Task: Find connections with filter location Bornheim with filter topic #Workwith filter profile language Spanish with filter current company CA/CS/CMA Hiring : Campus and Offcampus  with filter school Indian Institute of Technology, Kharagpur with filter industry Building Finishing Contractors with filter service category Bookkeeping with filter keywords title Preschool Teacher
Action: Mouse moved to (629, 84)
Screenshot: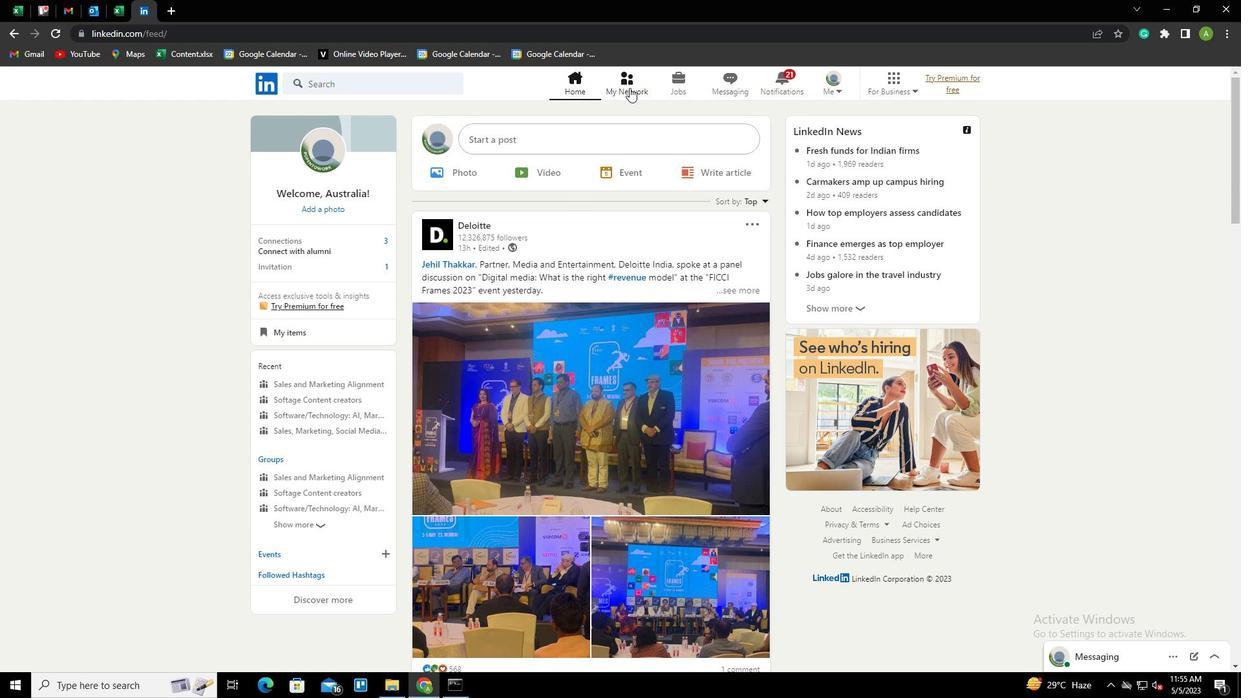 
Action: Mouse pressed left at (629, 84)
Screenshot: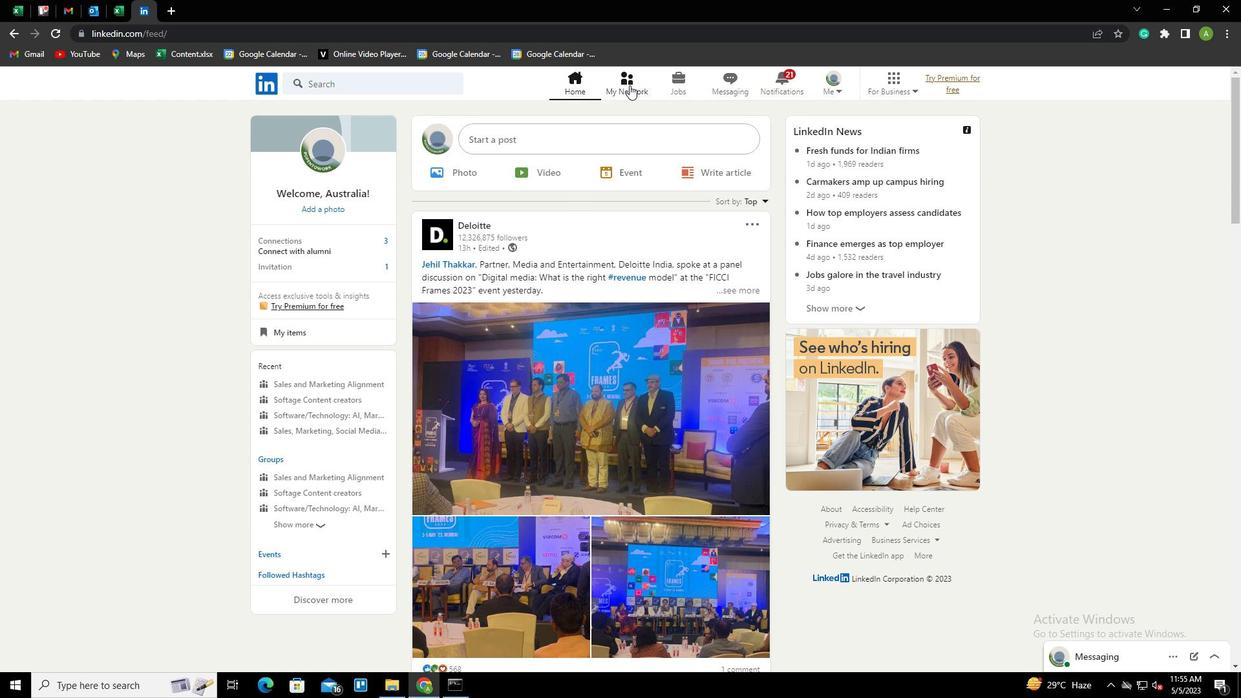 
Action: Mouse moved to (327, 151)
Screenshot: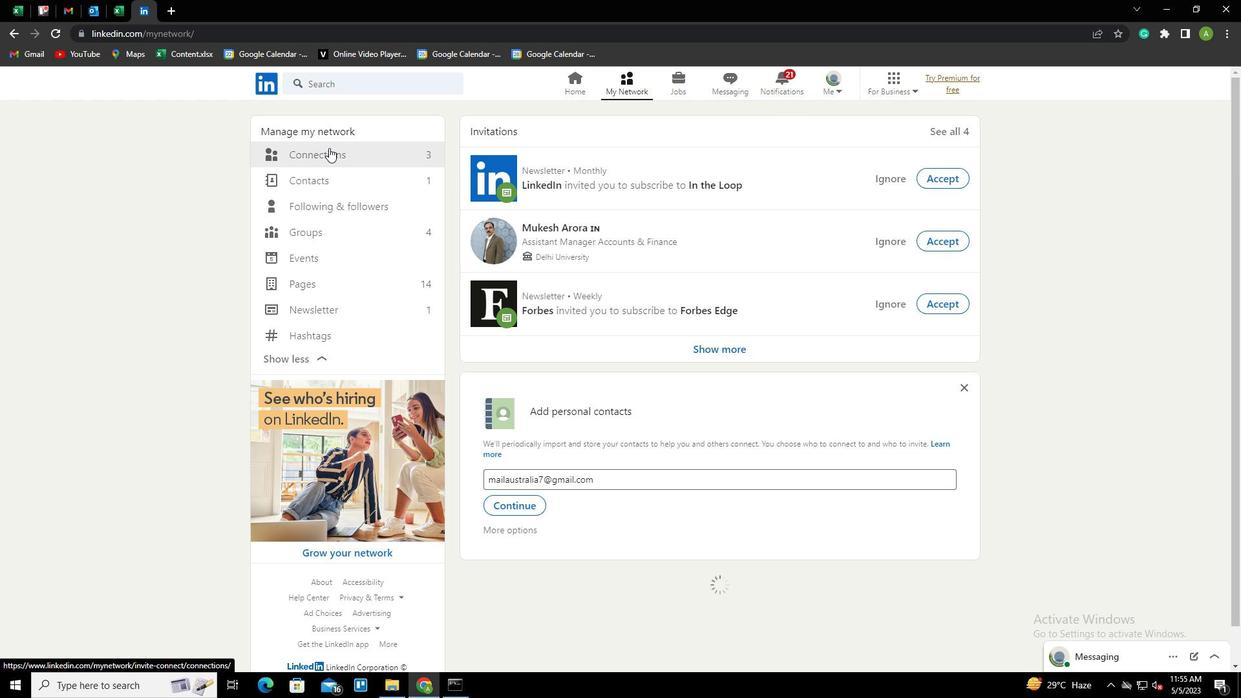 
Action: Mouse pressed left at (327, 151)
Screenshot: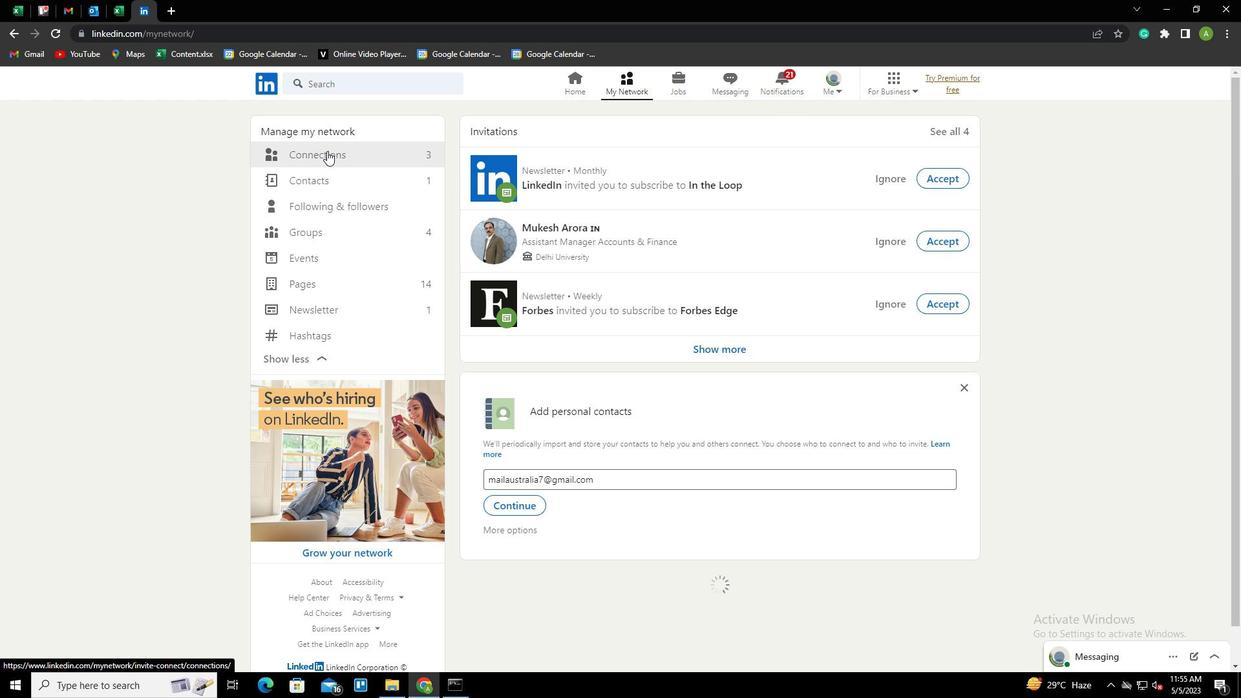 
Action: Mouse moved to (702, 153)
Screenshot: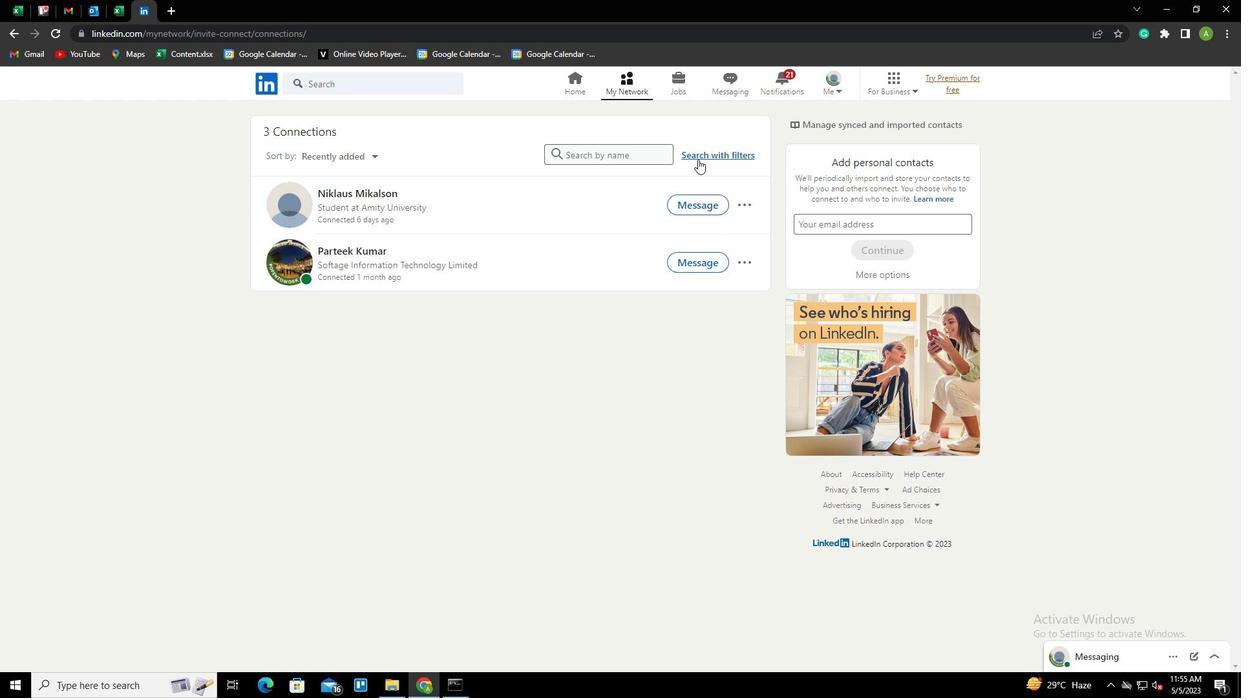
Action: Mouse pressed left at (702, 153)
Screenshot: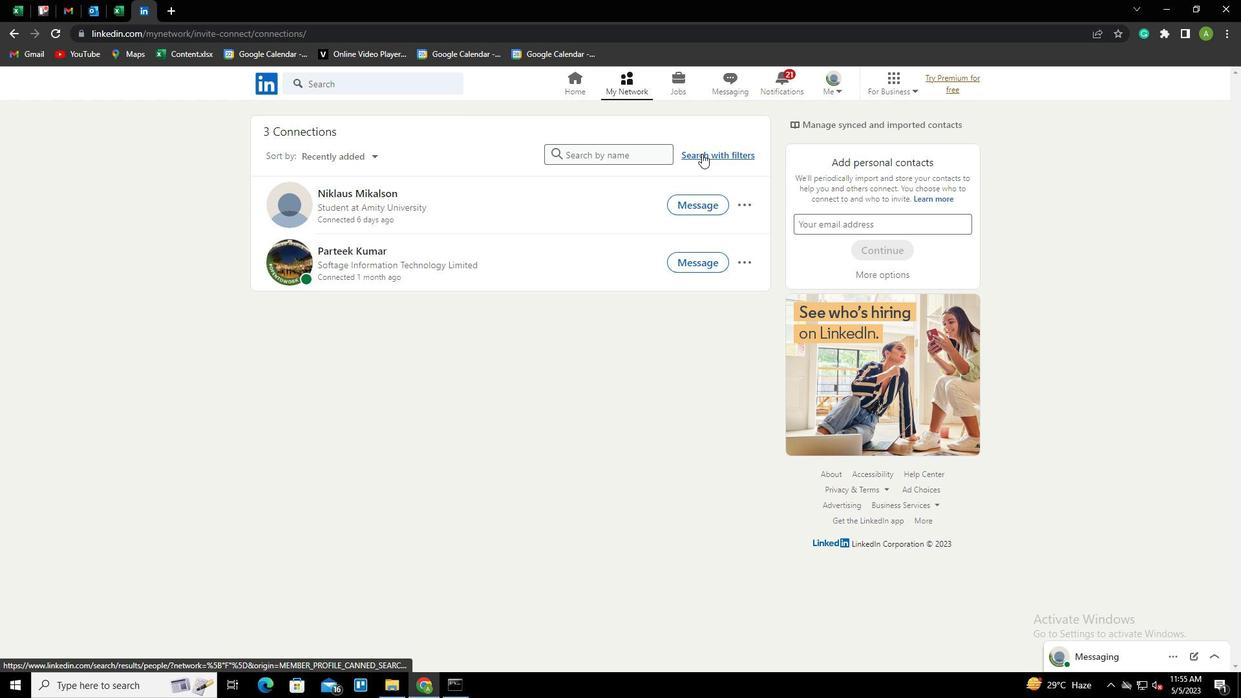 
Action: Mouse moved to (663, 120)
Screenshot: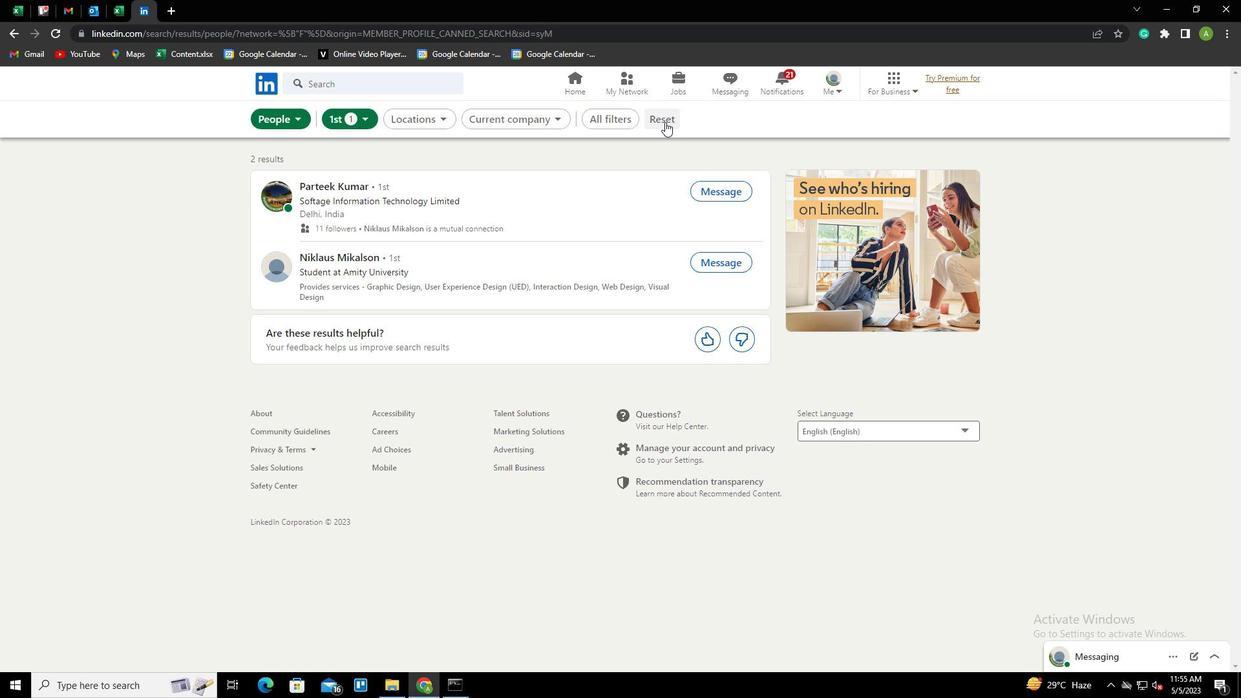 
Action: Mouse pressed left at (663, 120)
Screenshot: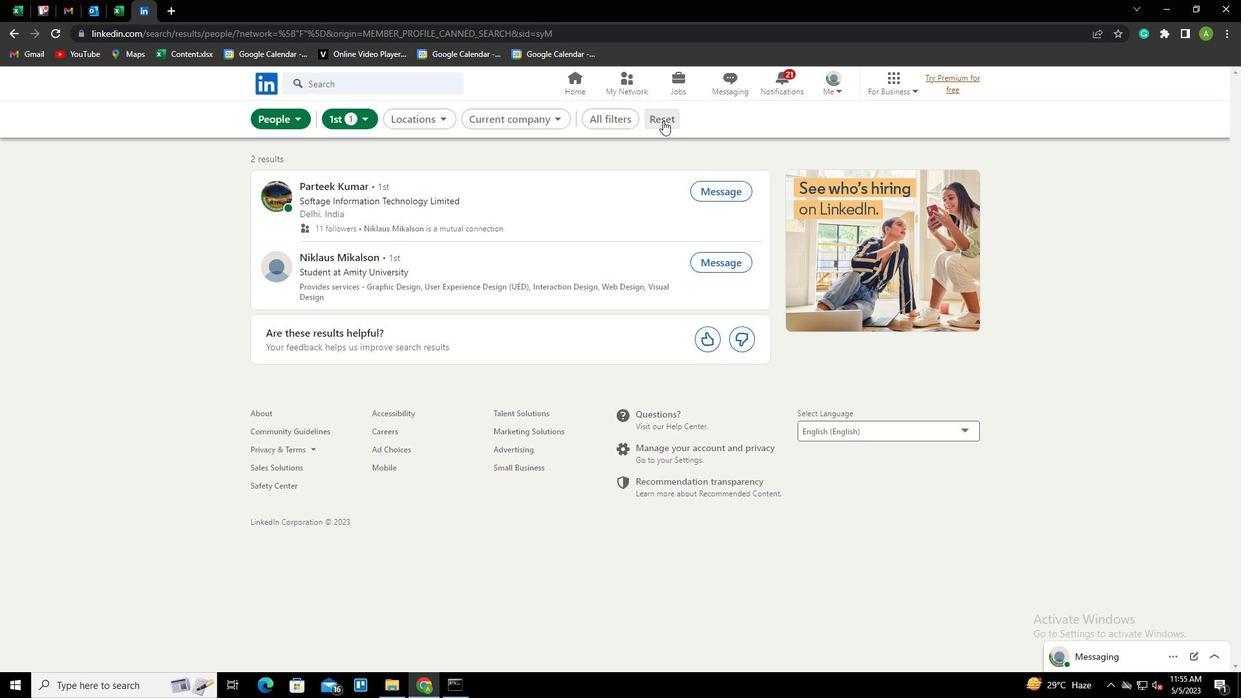 
Action: Mouse moved to (642, 119)
Screenshot: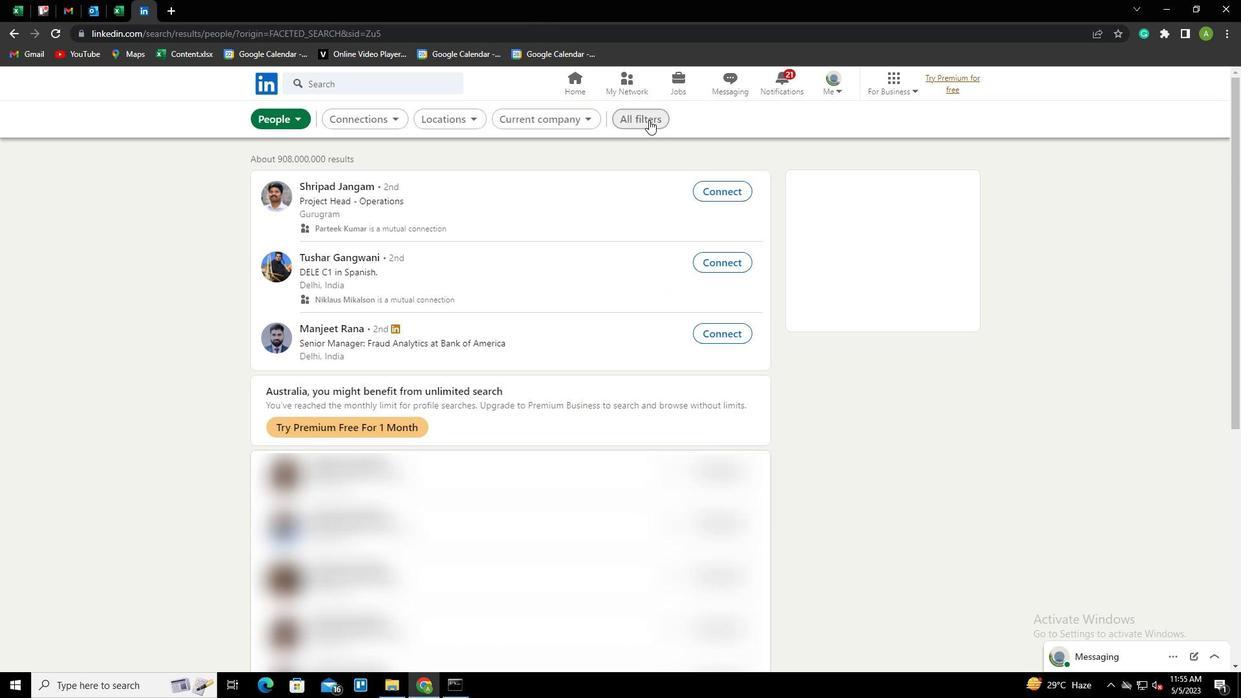 
Action: Mouse pressed left at (642, 119)
Screenshot: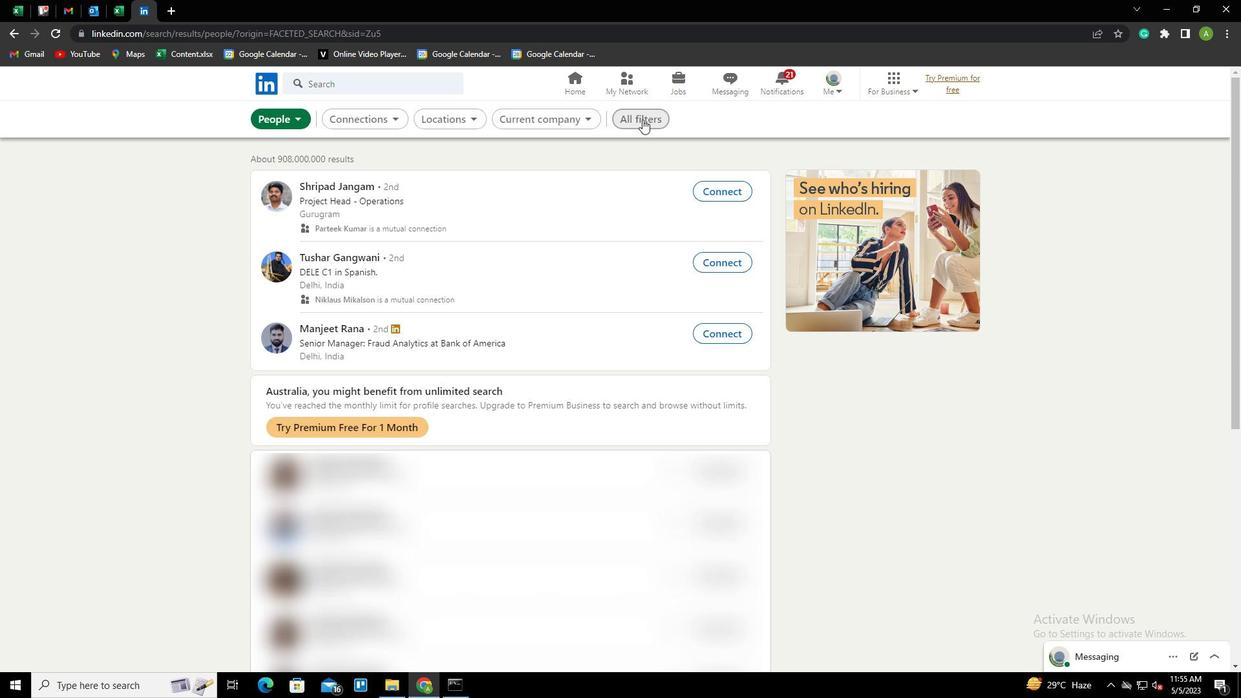 
Action: Mouse moved to (1042, 370)
Screenshot: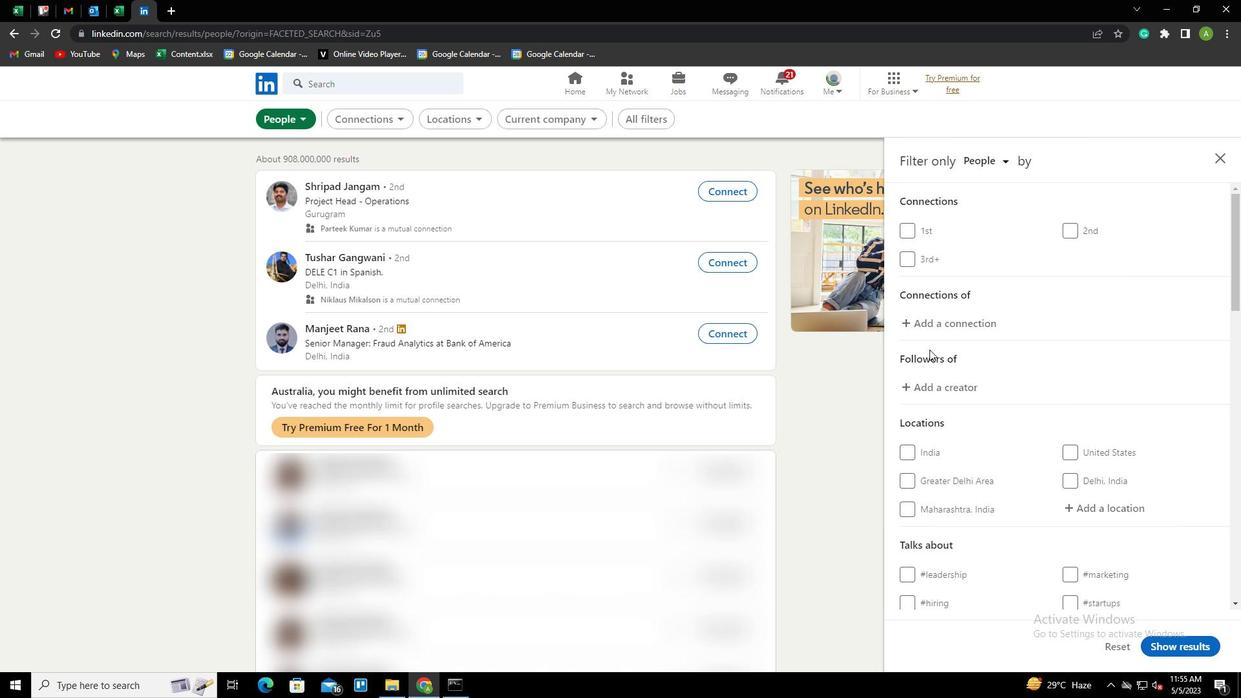 
Action: Mouse scrolled (1042, 369) with delta (0, 0)
Screenshot: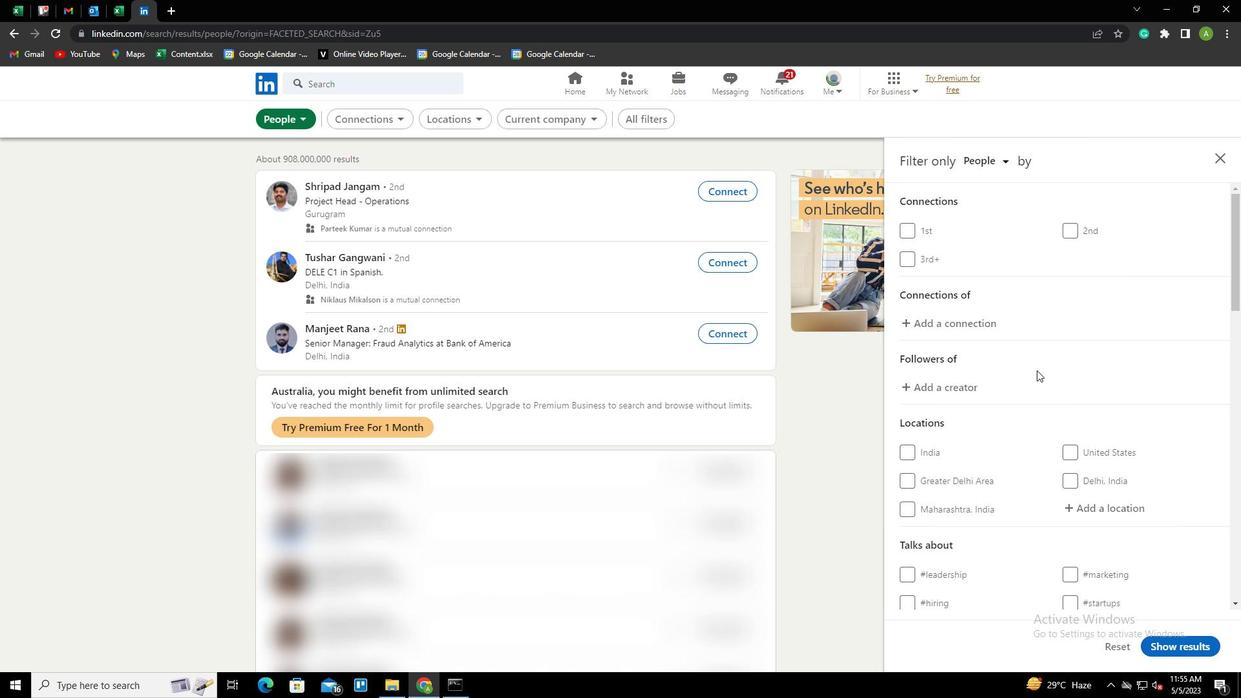 
Action: Mouse scrolled (1042, 369) with delta (0, 0)
Screenshot: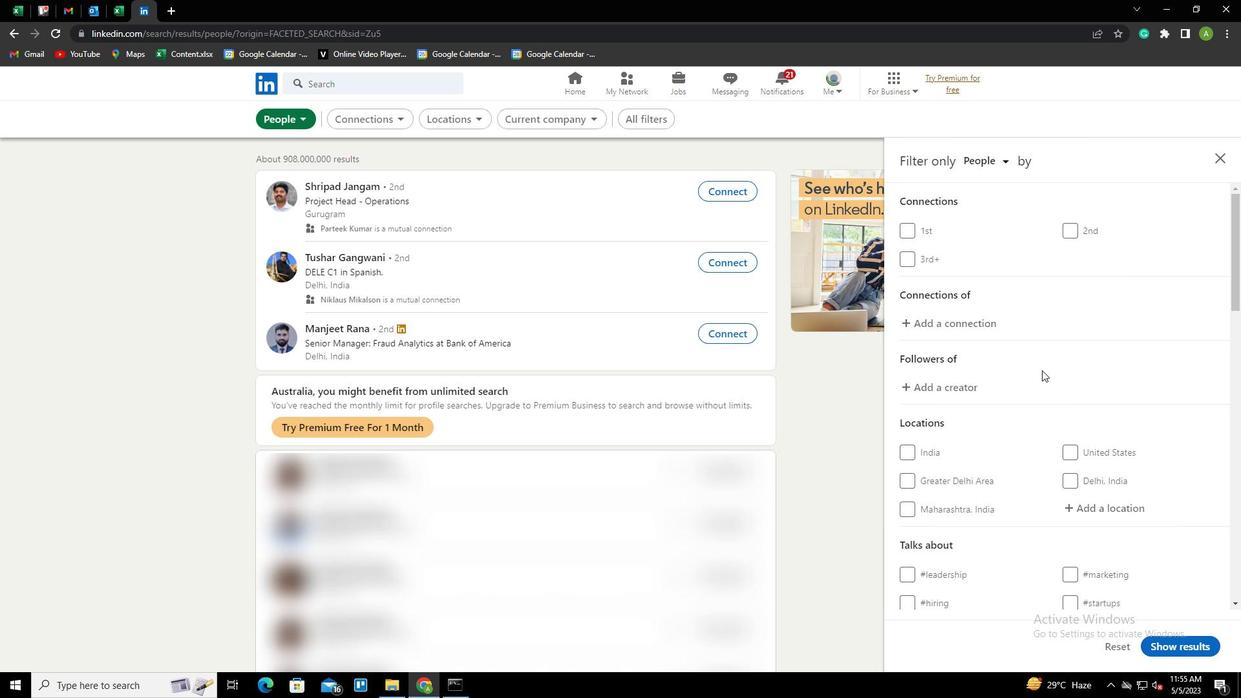 
Action: Mouse moved to (1081, 376)
Screenshot: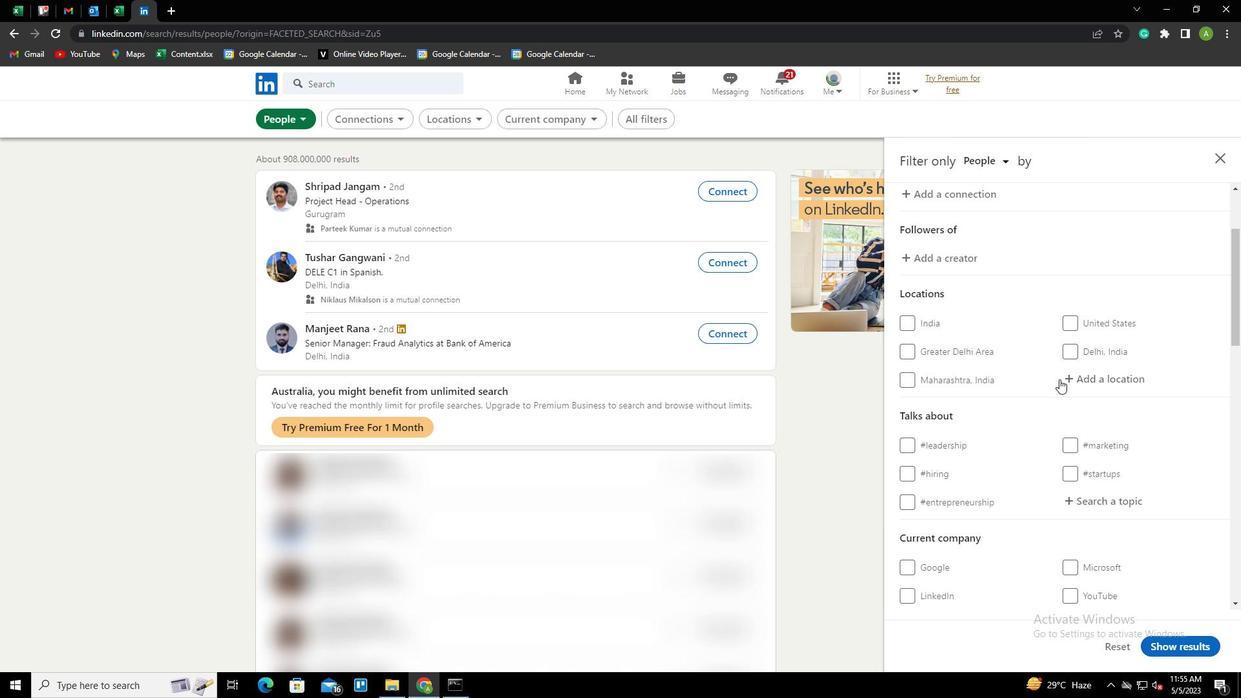
Action: Mouse pressed left at (1081, 376)
Screenshot: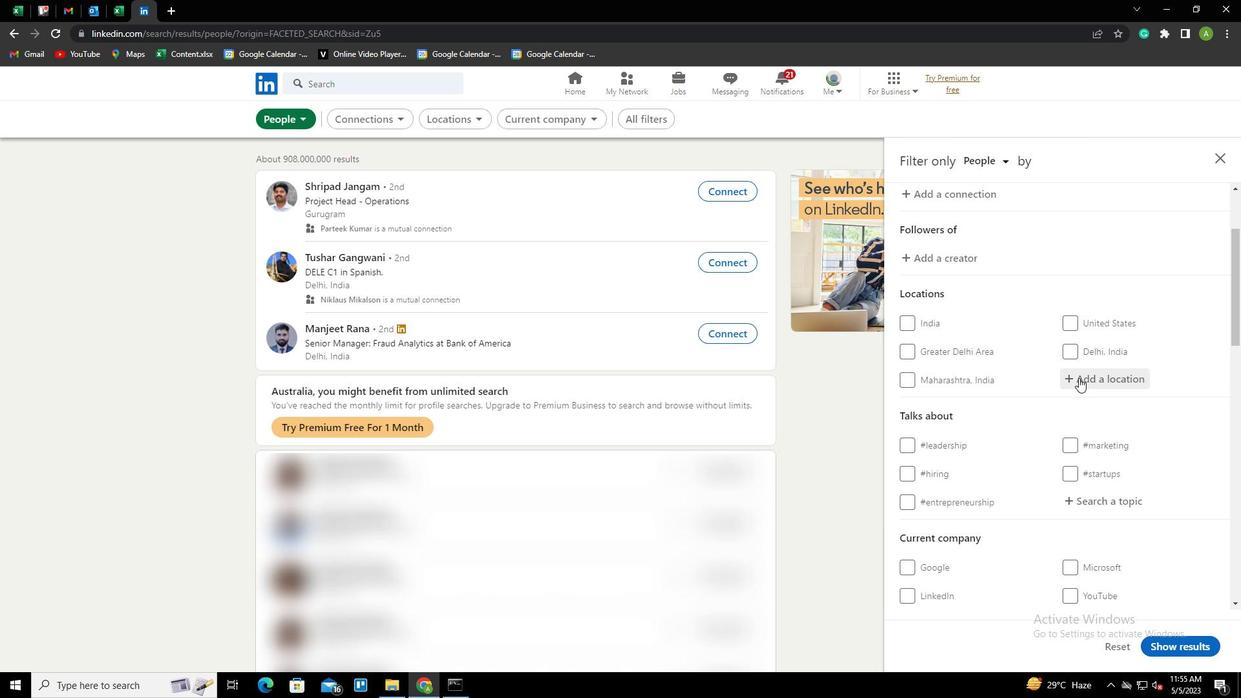 
Action: Key pressed <Key.shift>BARNGEIM<Key.left><Key.left><Key.left><Key.backspace>H
Screenshot: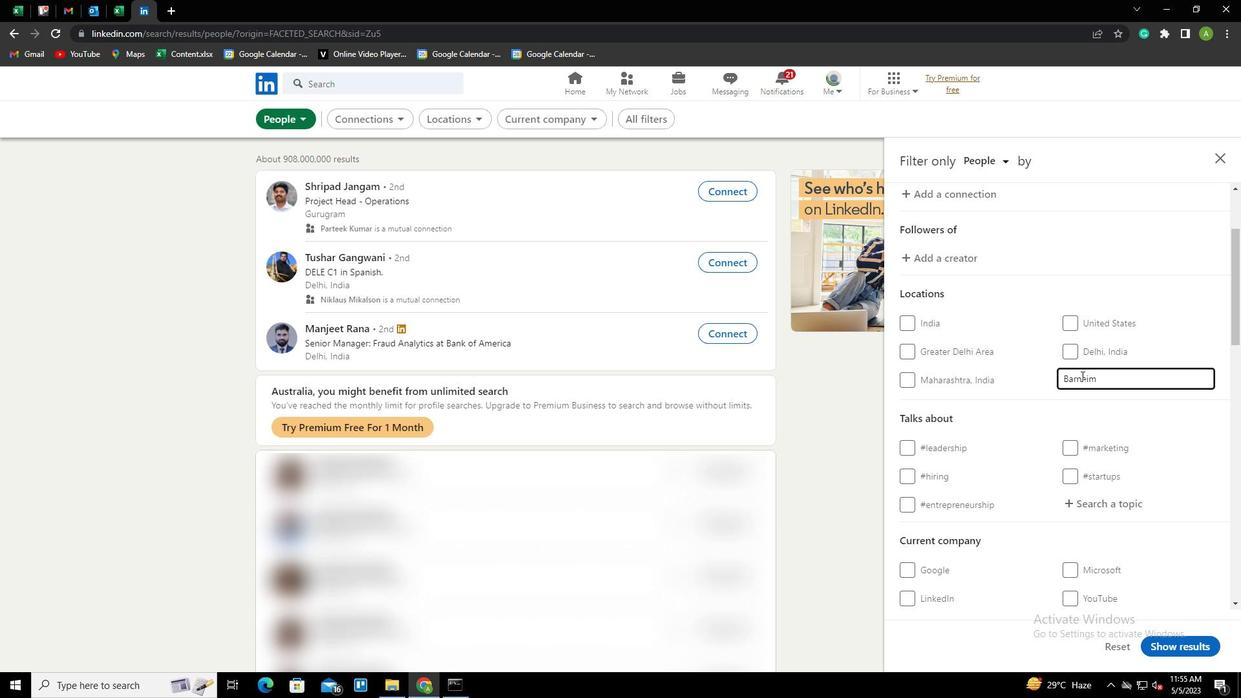 
Action: Mouse moved to (1203, 426)
Screenshot: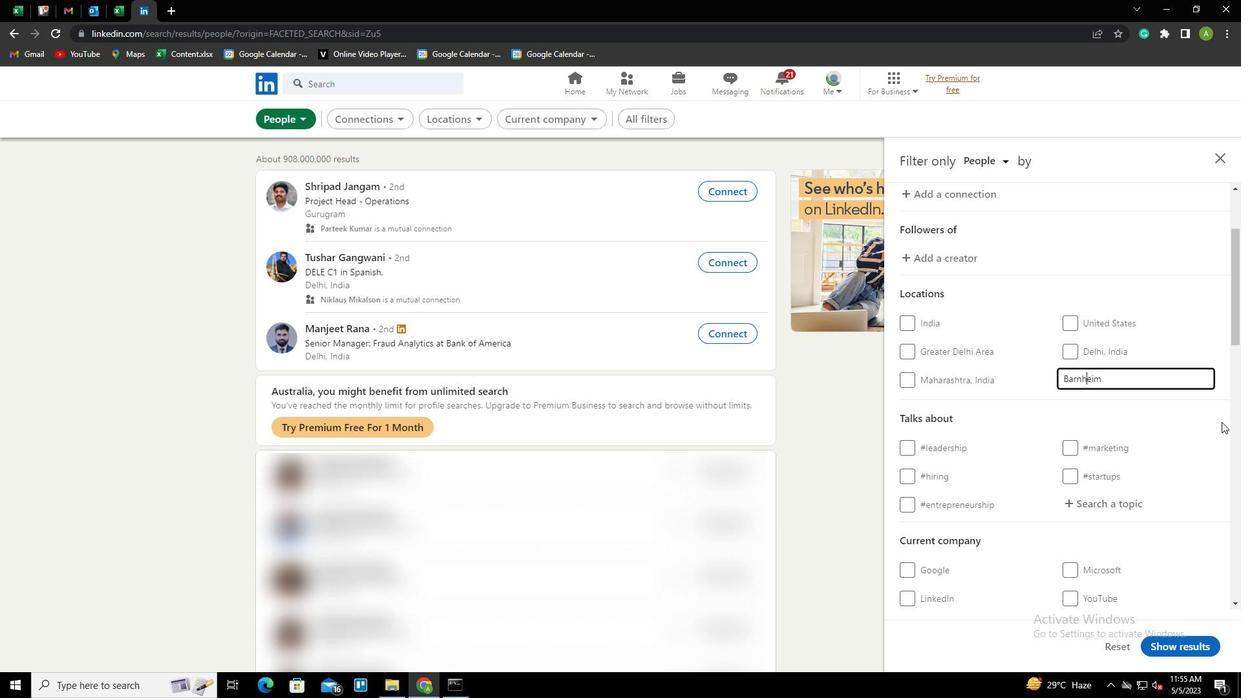 
Action: Mouse pressed left at (1203, 426)
Screenshot: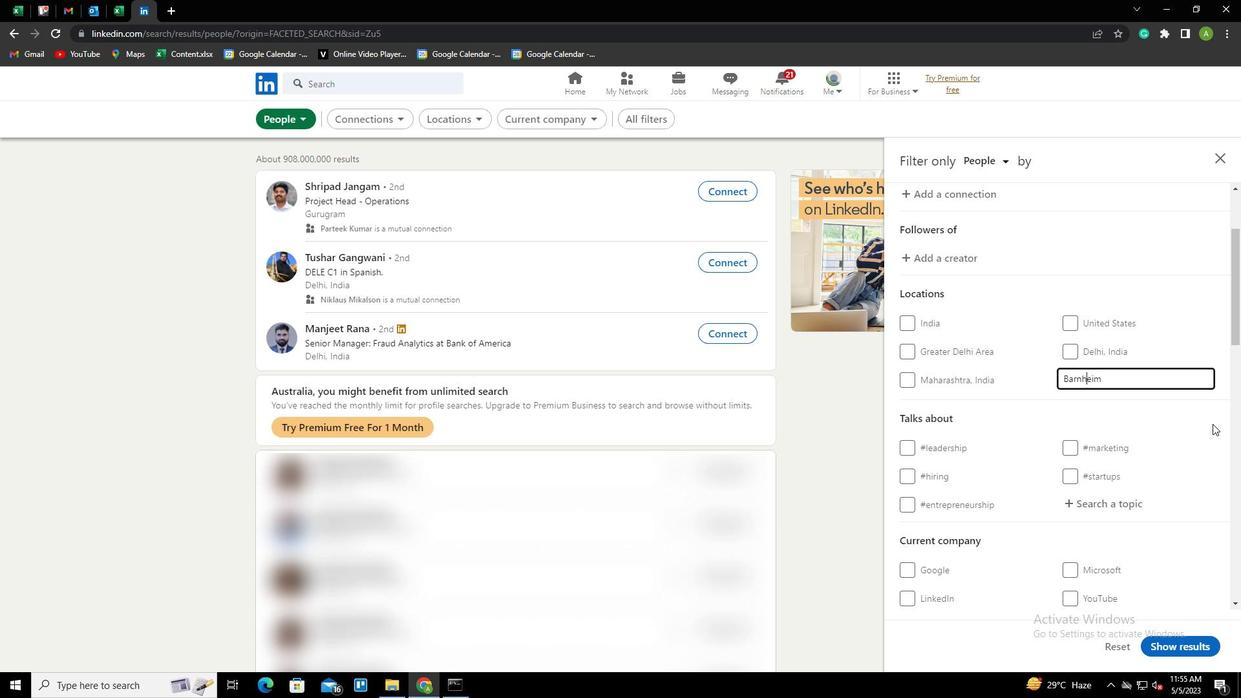 
Action: Mouse moved to (1112, 506)
Screenshot: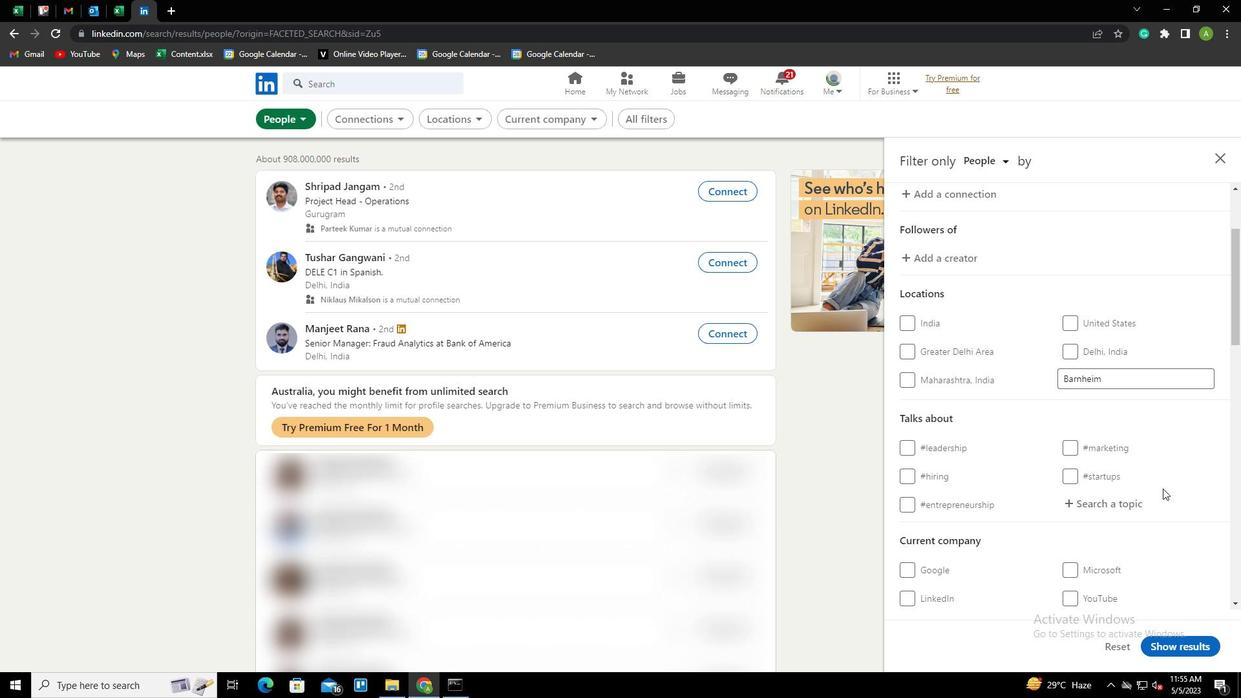 
Action: Mouse pressed left at (1112, 506)
Screenshot: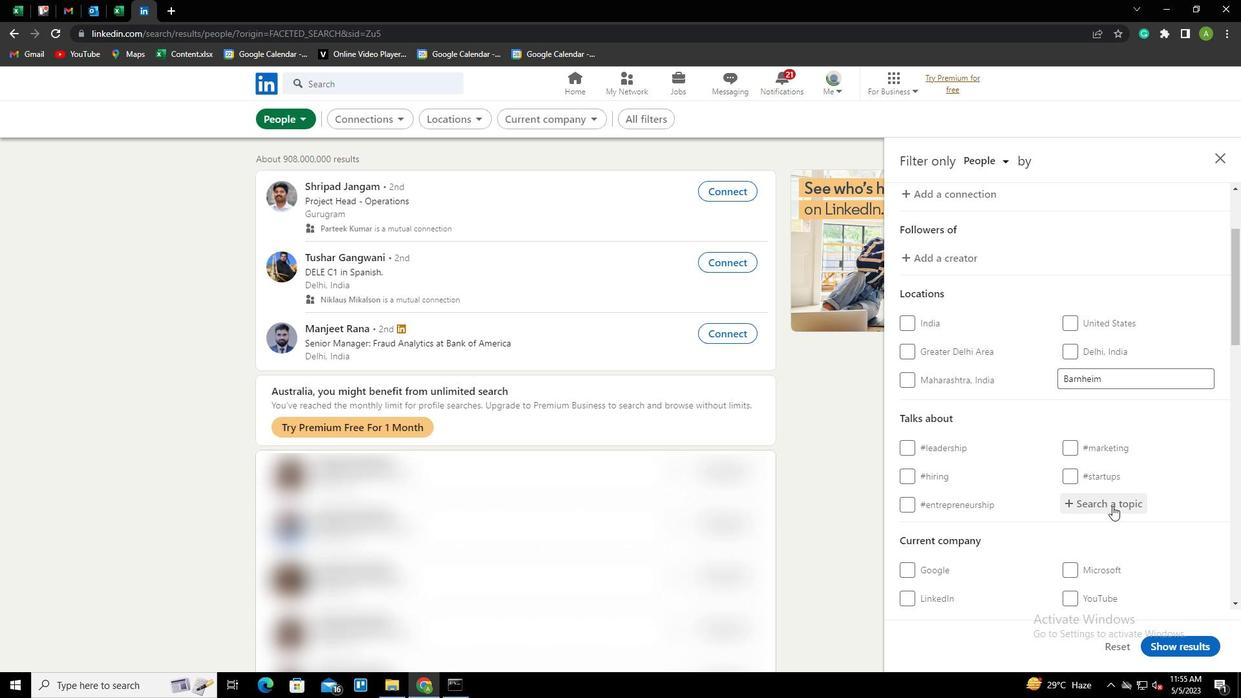 
Action: Key pressed WORK<Key.down><Key.enter>
Screenshot: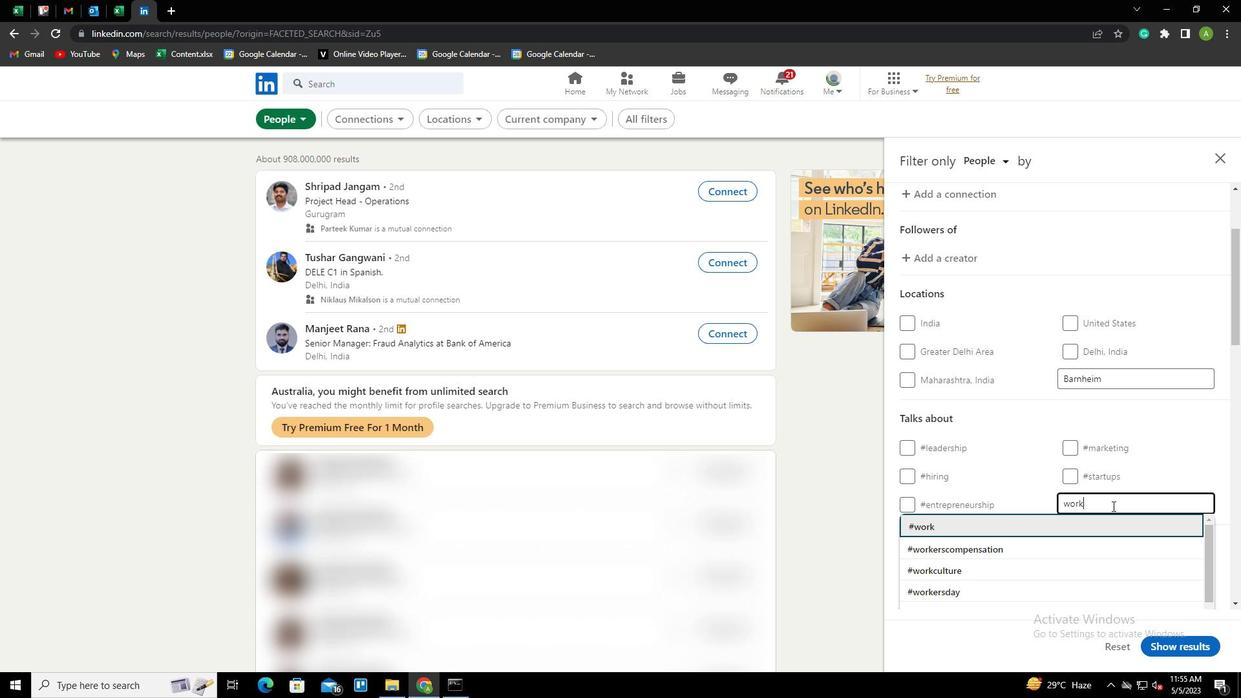 
Action: Mouse scrolled (1112, 505) with delta (0, 0)
Screenshot: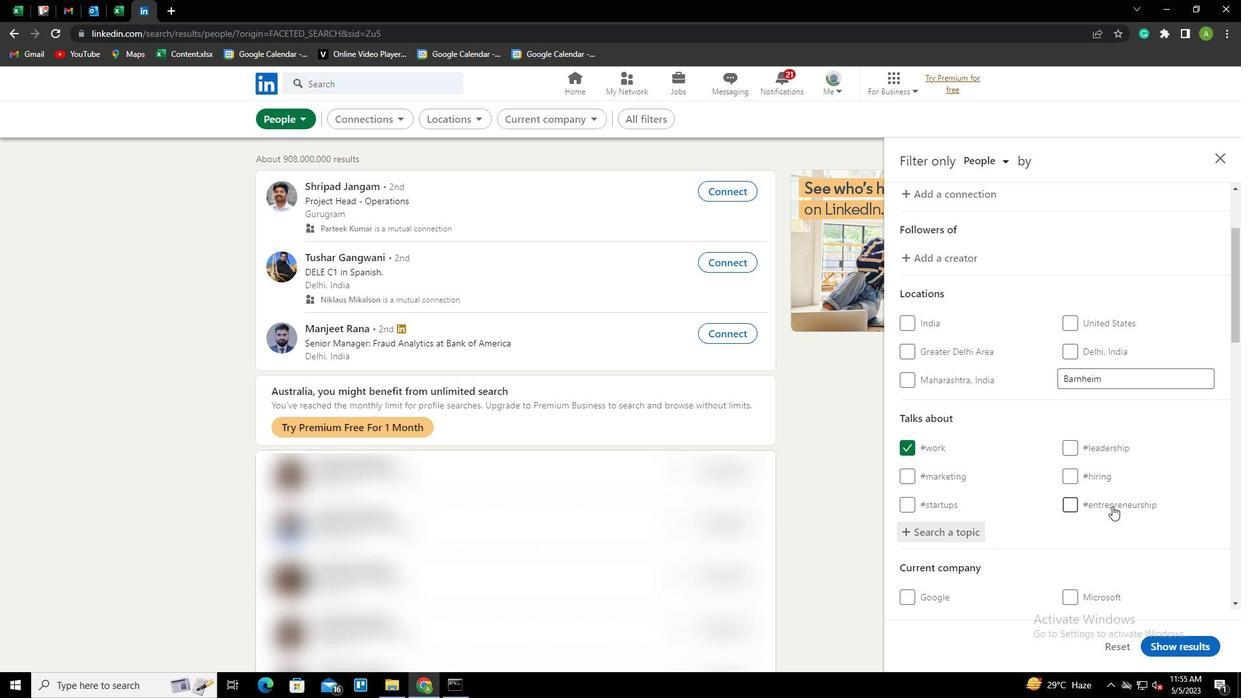 
Action: Mouse scrolled (1112, 505) with delta (0, 0)
Screenshot: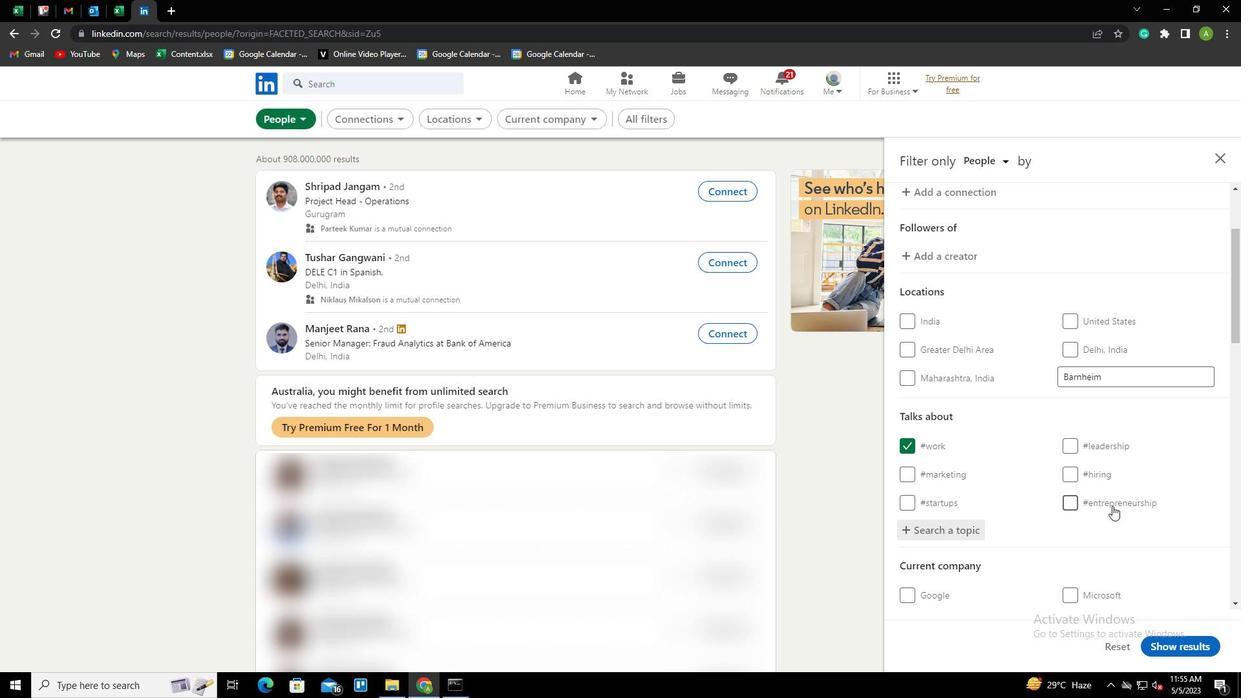 
Action: Mouse scrolled (1112, 505) with delta (0, 0)
Screenshot: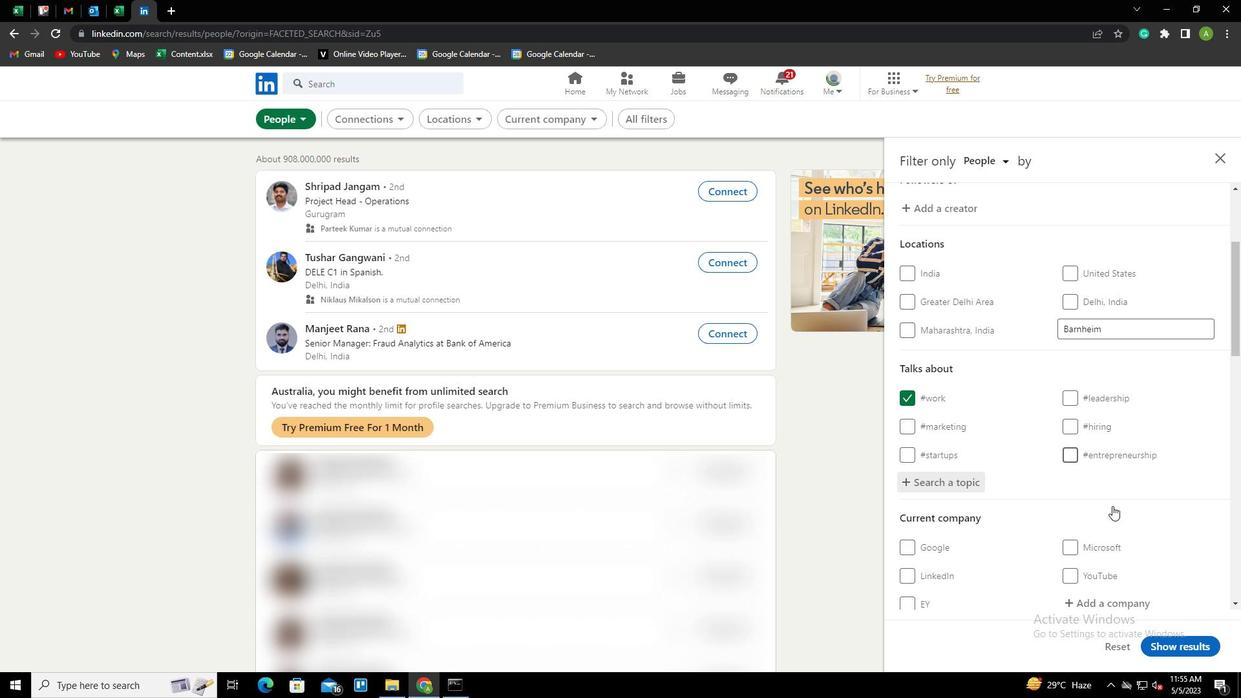 
Action: Mouse scrolled (1112, 505) with delta (0, 0)
Screenshot: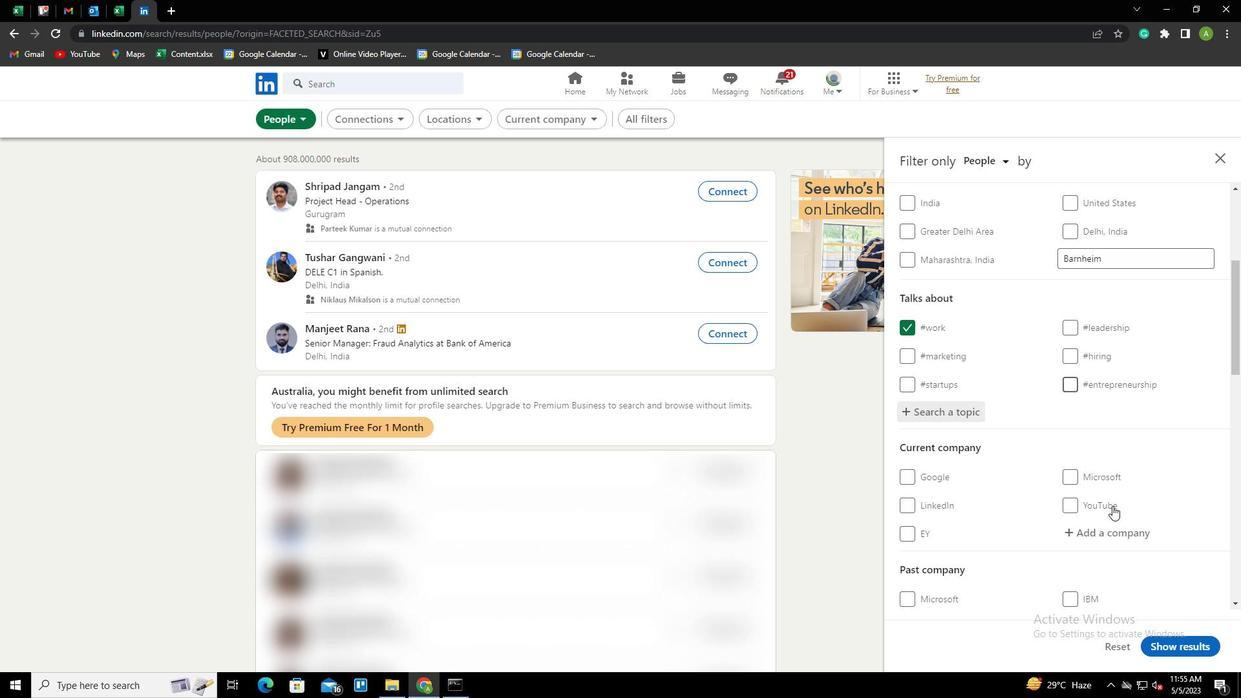 
Action: Mouse scrolled (1112, 505) with delta (0, 0)
Screenshot: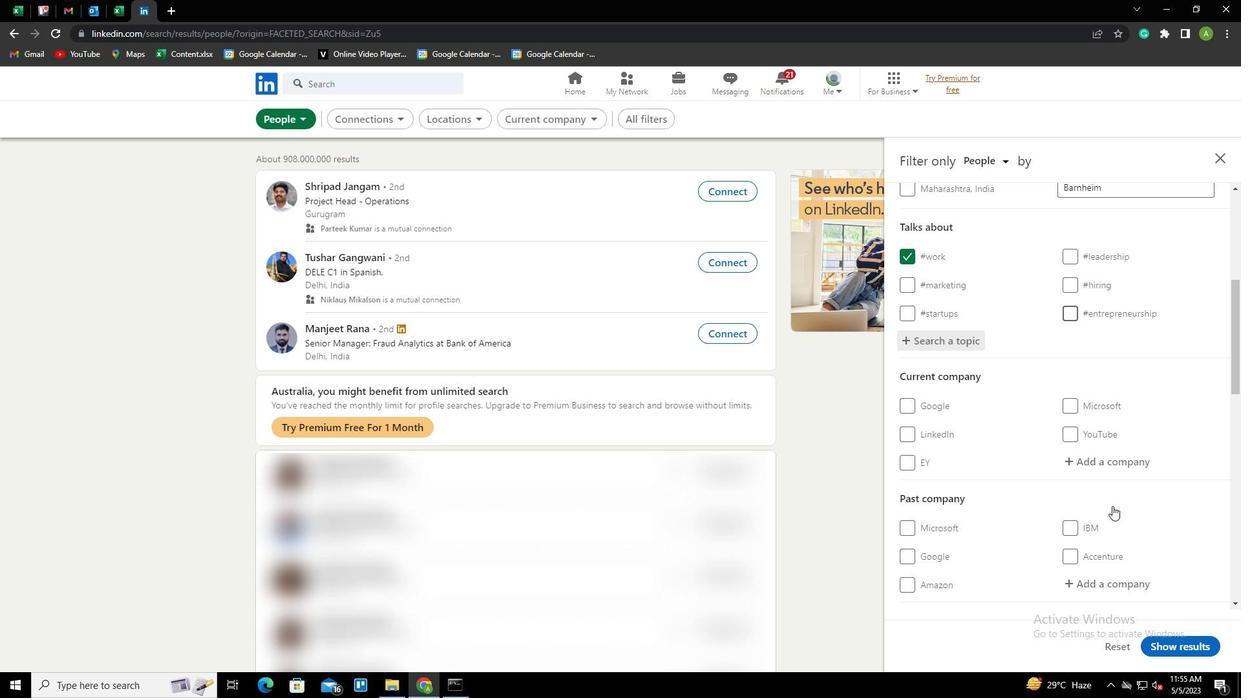 
Action: Mouse scrolled (1112, 505) with delta (0, 0)
Screenshot: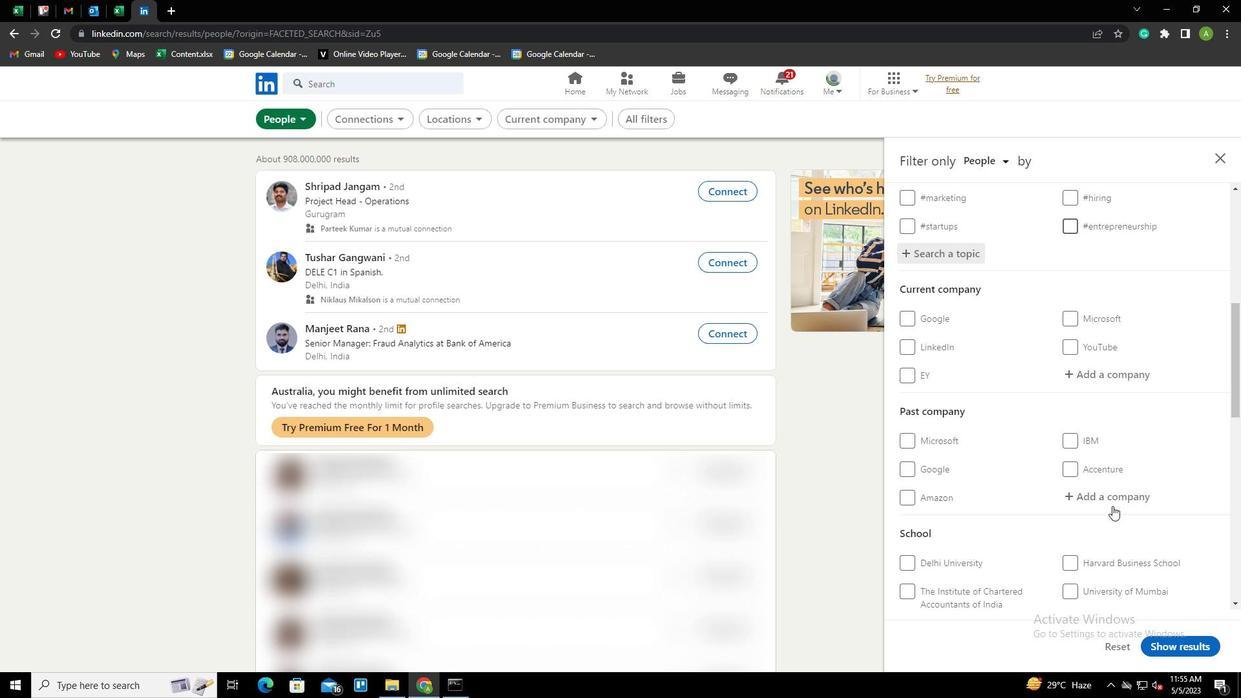 
Action: Mouse scrolled (1112, 505) with delta (0, 0)
Screenshot: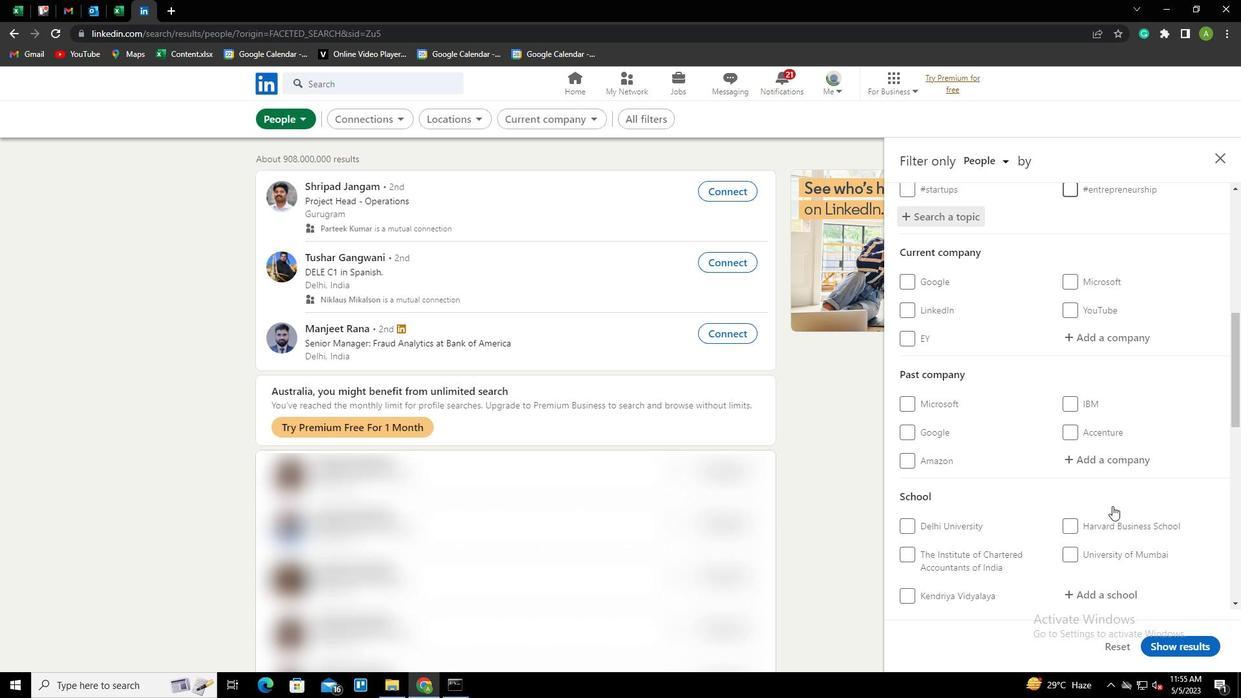 
Action: Mouse scrolled (1112, 505) with delta (0, 0)
Screenshot: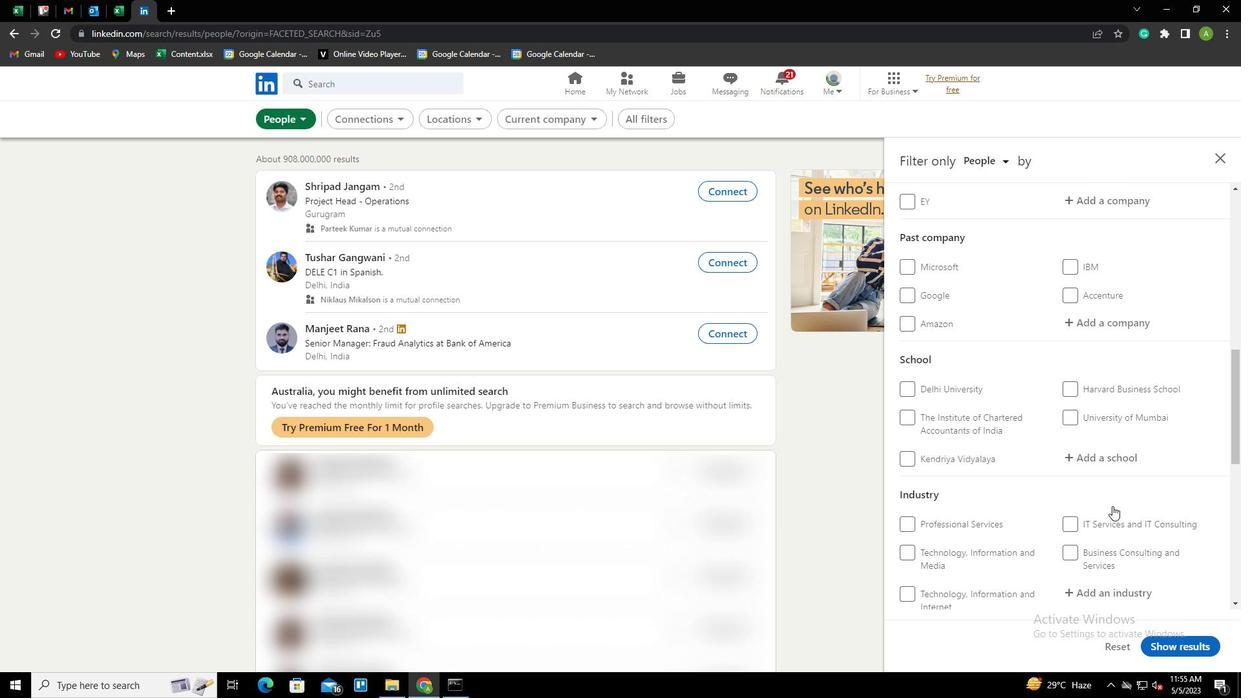 
Action: Mouse scrolled (1112, 505) with delta (0, 0)
Screenshot: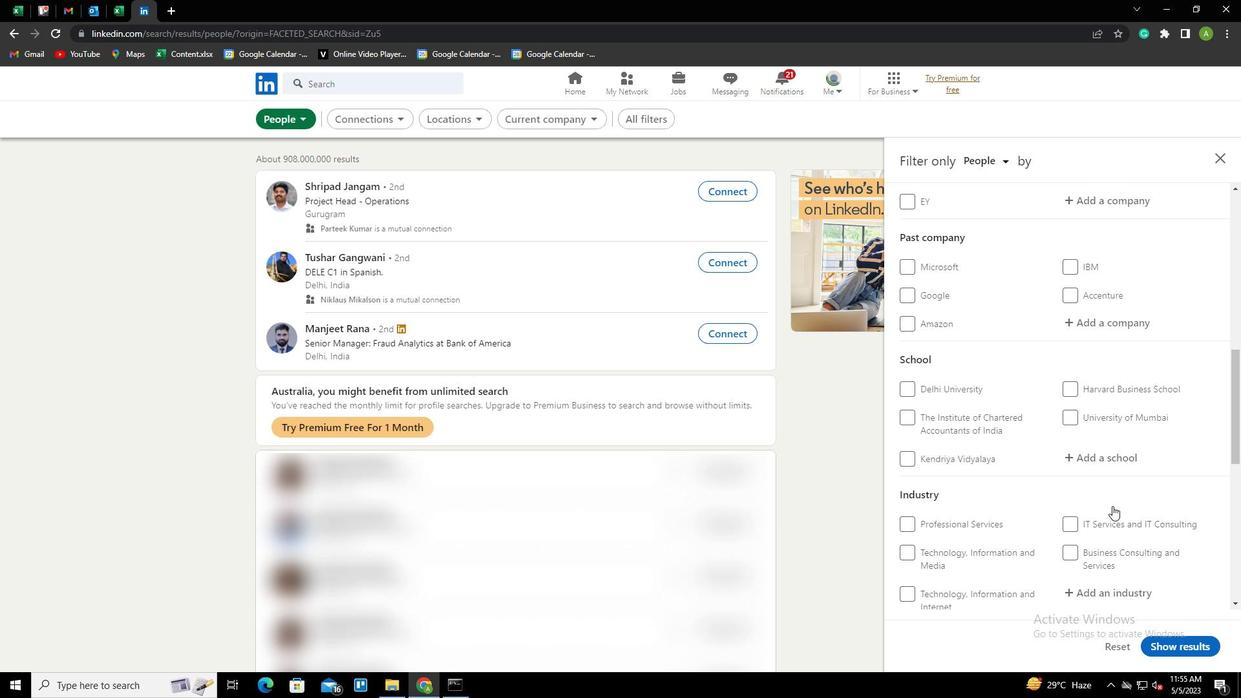 
Action: Mouse scrolled (1112, 505) with delta (0, 0)
Screenshot: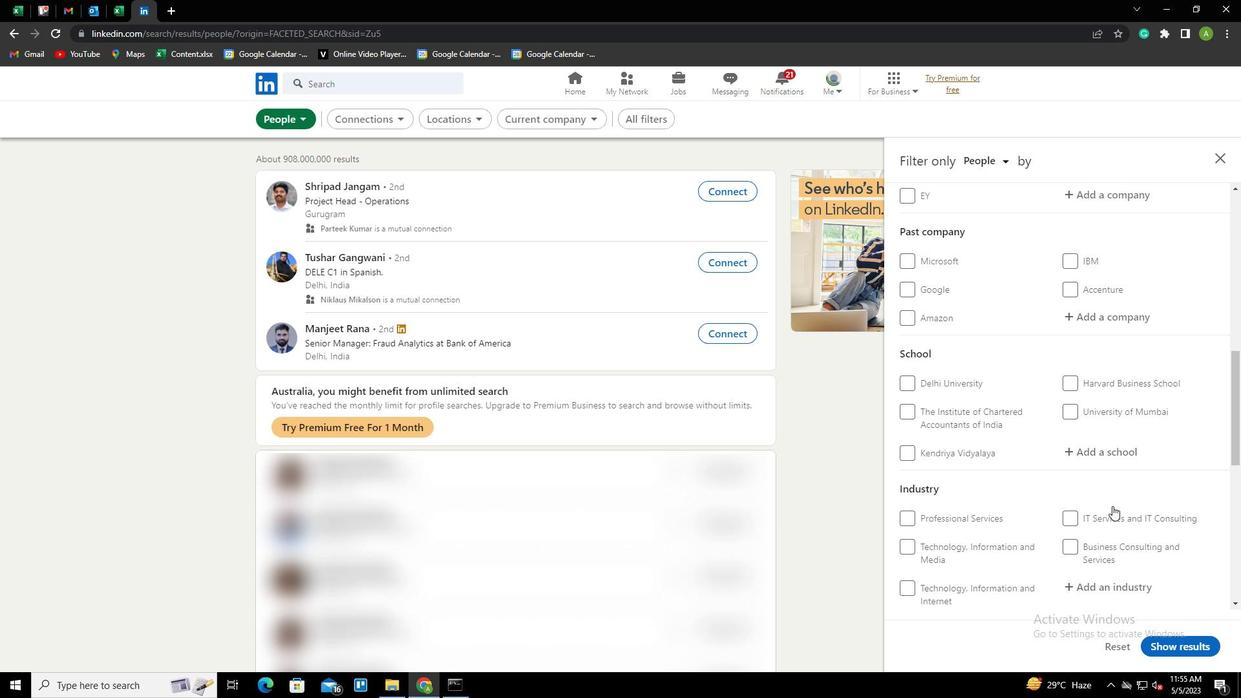 
Action: Mouse scrolled (1112, 505) with delta (0, 0)
Screenshot: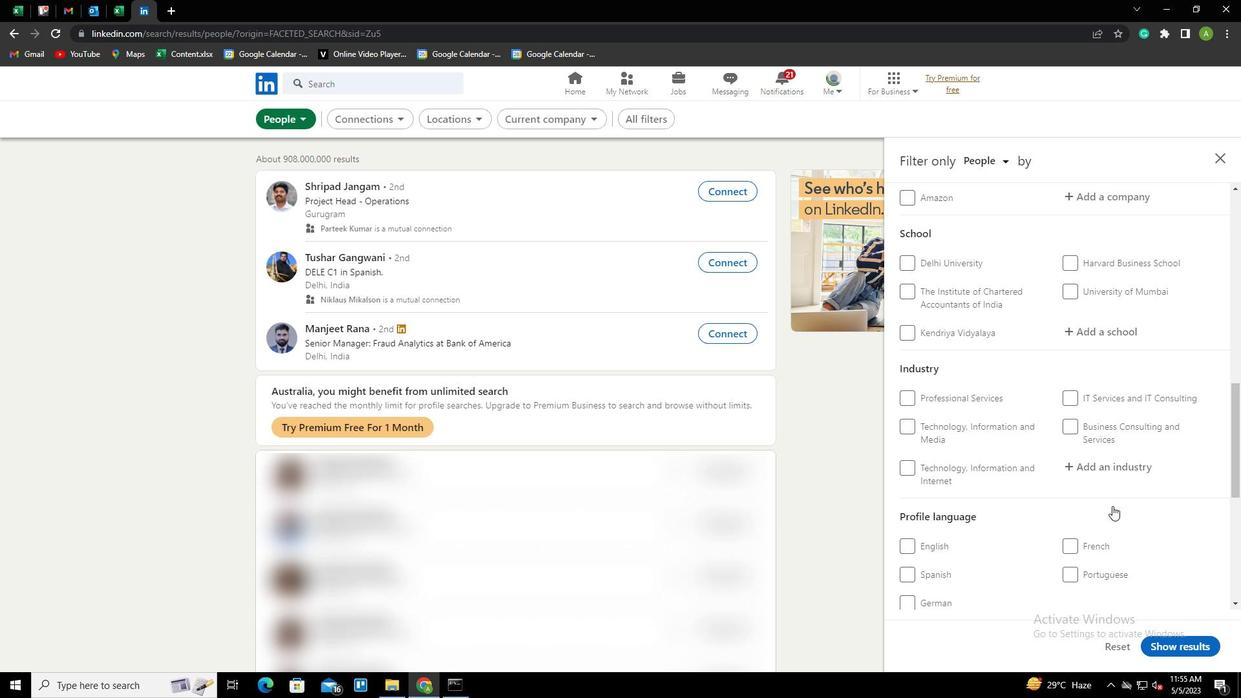 
Action: Mouse moved to (920, 439)
Screenshot: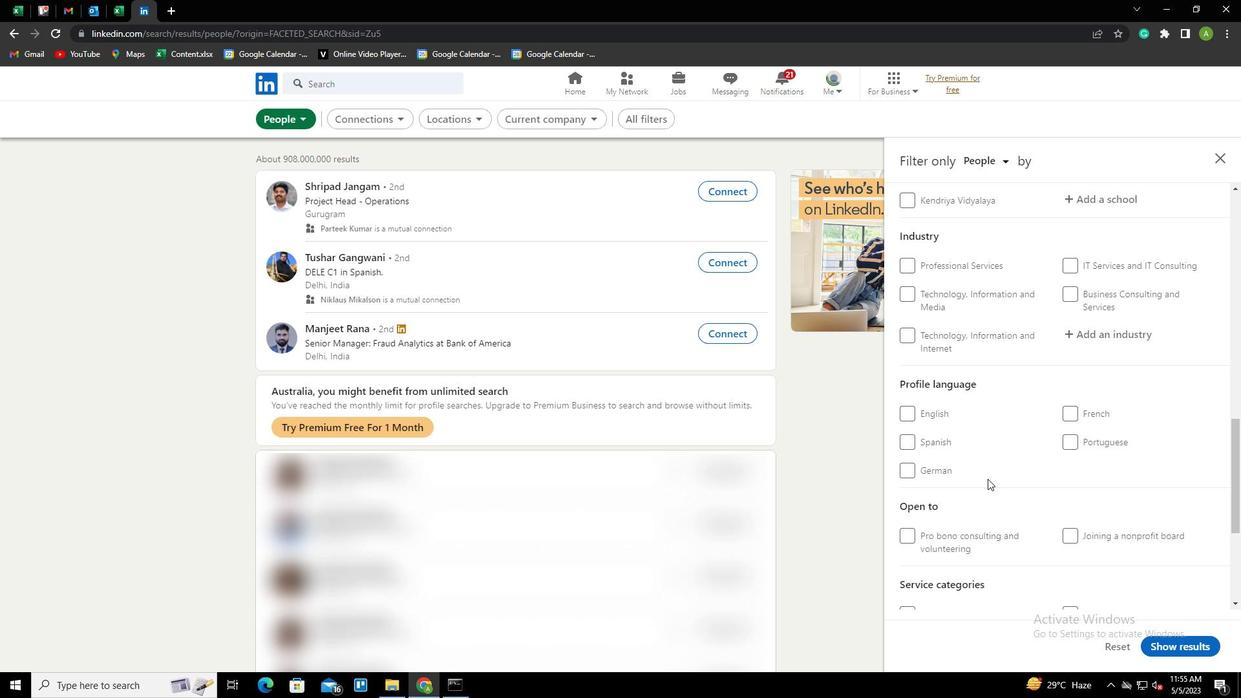 
Action: Mouse pressed left at (920, 439)
Screenshot: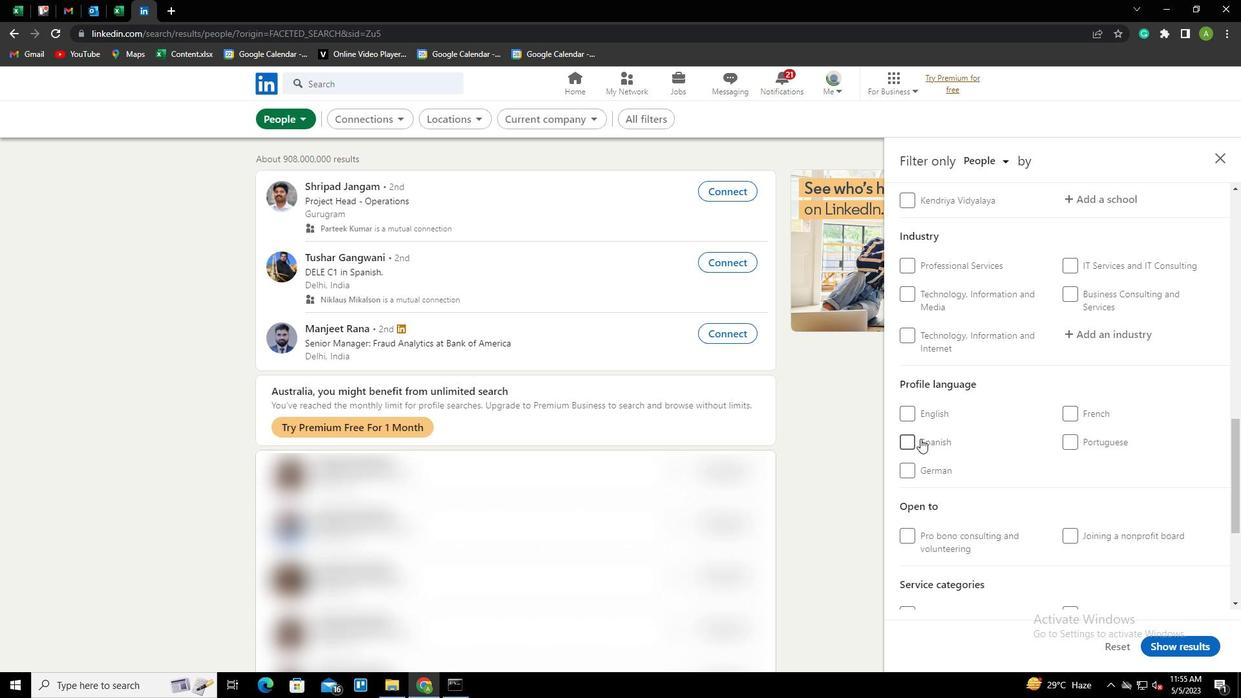 
Action: Mouse moved to (1041, 458)
Screenshot: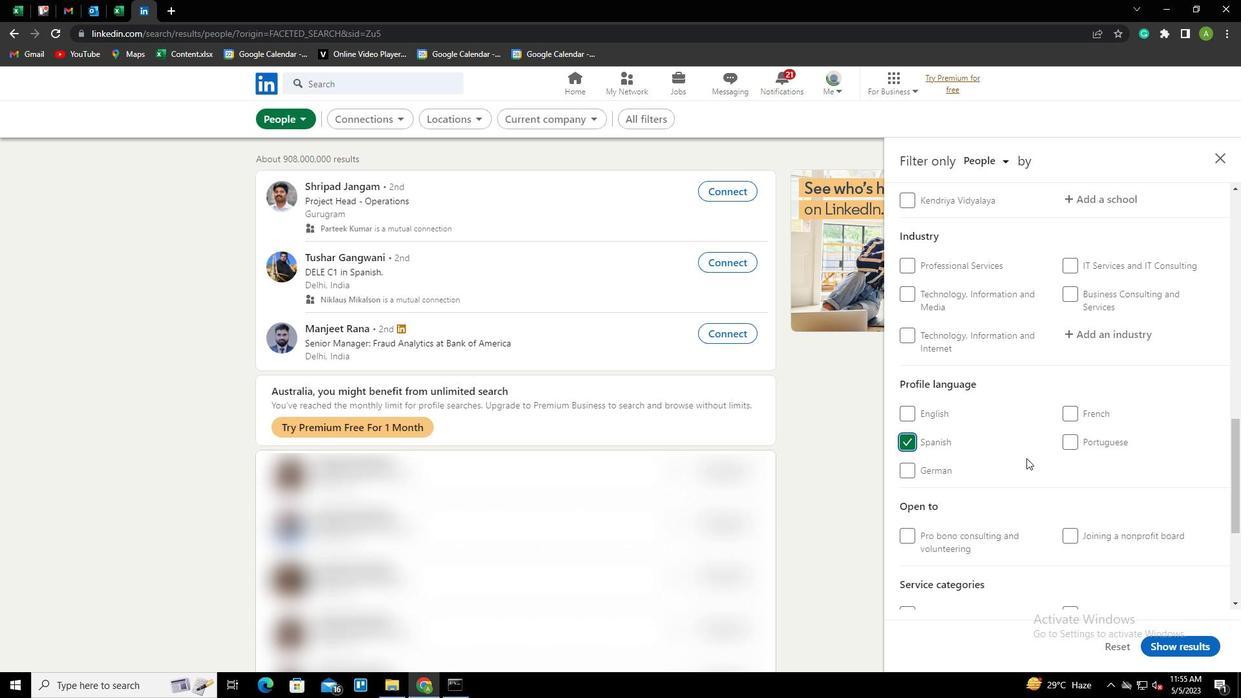 
Action: Mouse scrolled (1041, 459) with delta (0, 0)
Screenshot: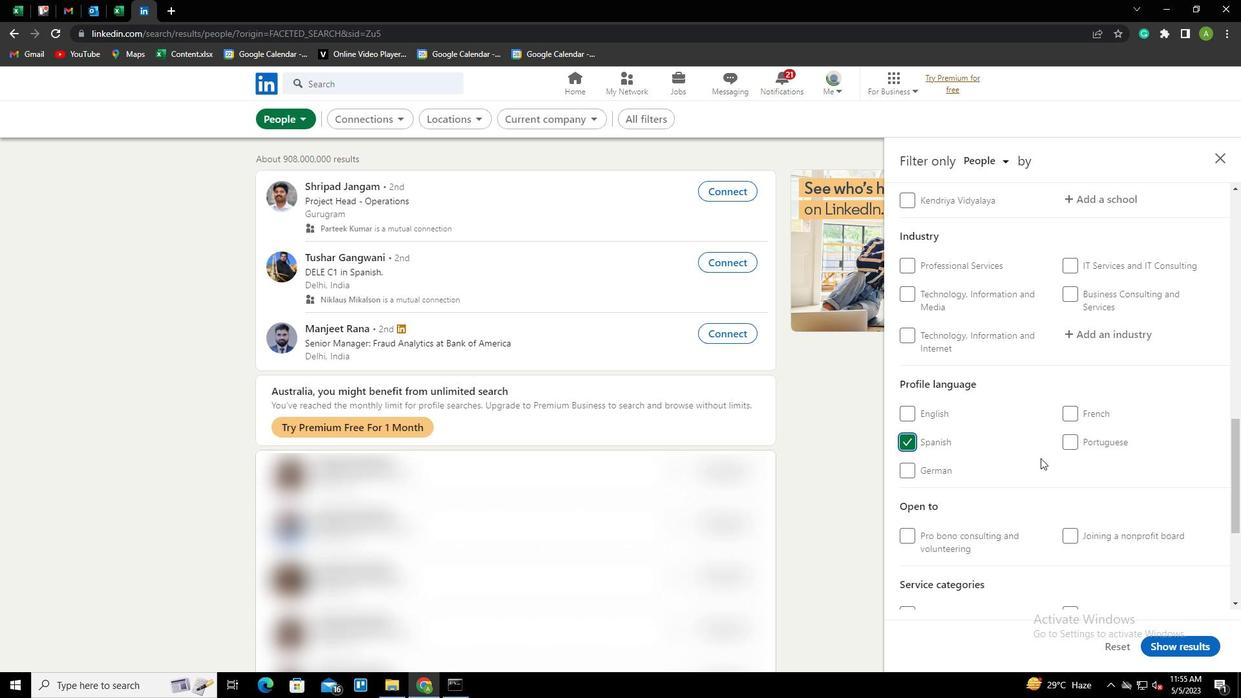 
Action: Mouse scrolled (1041, 459) with delta (0, 0)
Screenshot: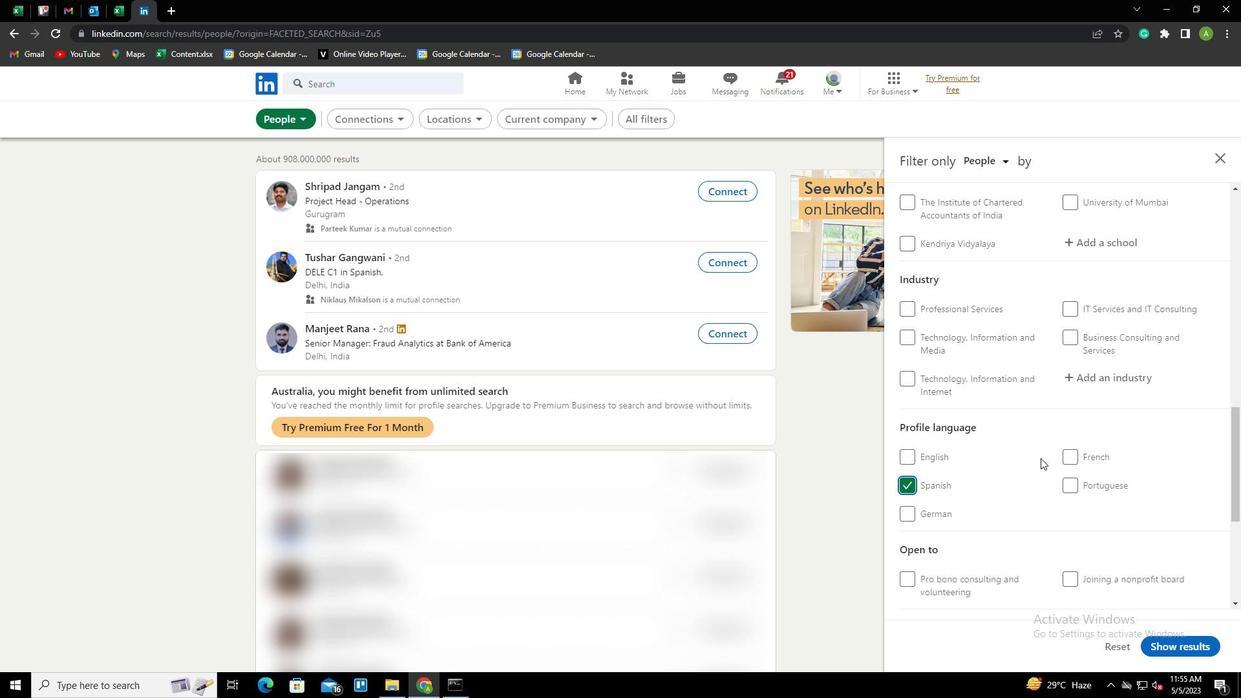 
Action: Mouse scrolled (1041, 459) with delta (0, 0)
Screenshot: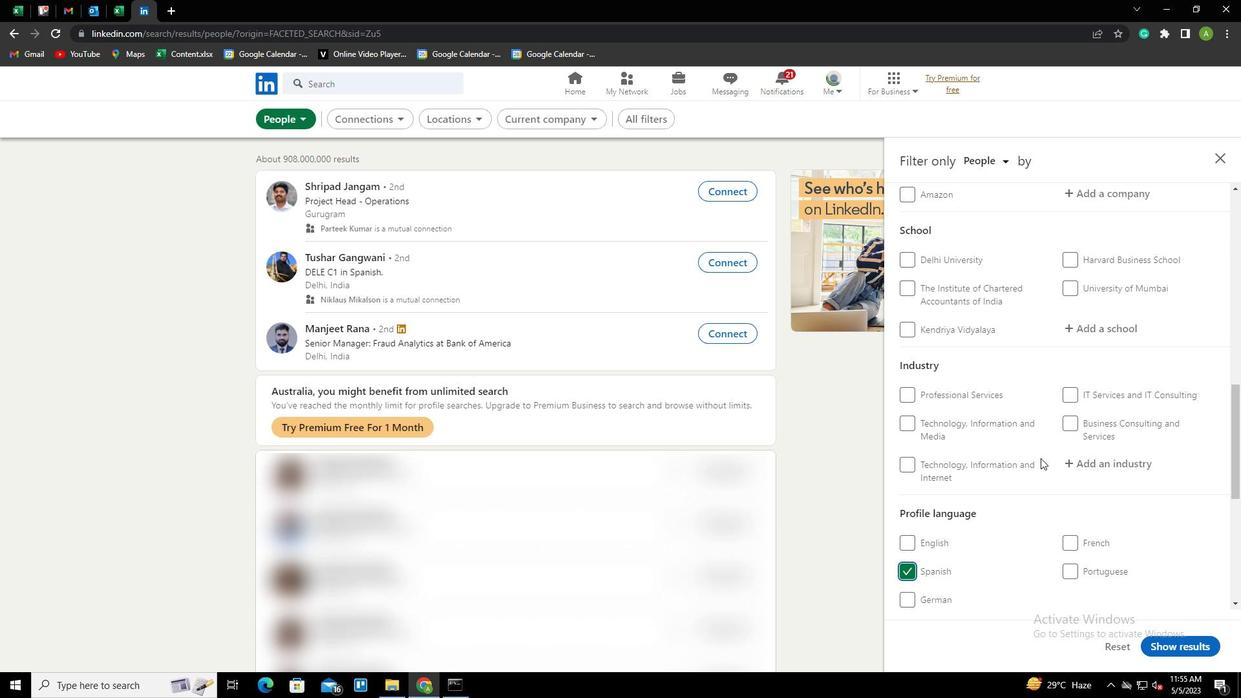 
Action: Mouse scrolled (1041, 459) with delta (0, 0)
Screenshot: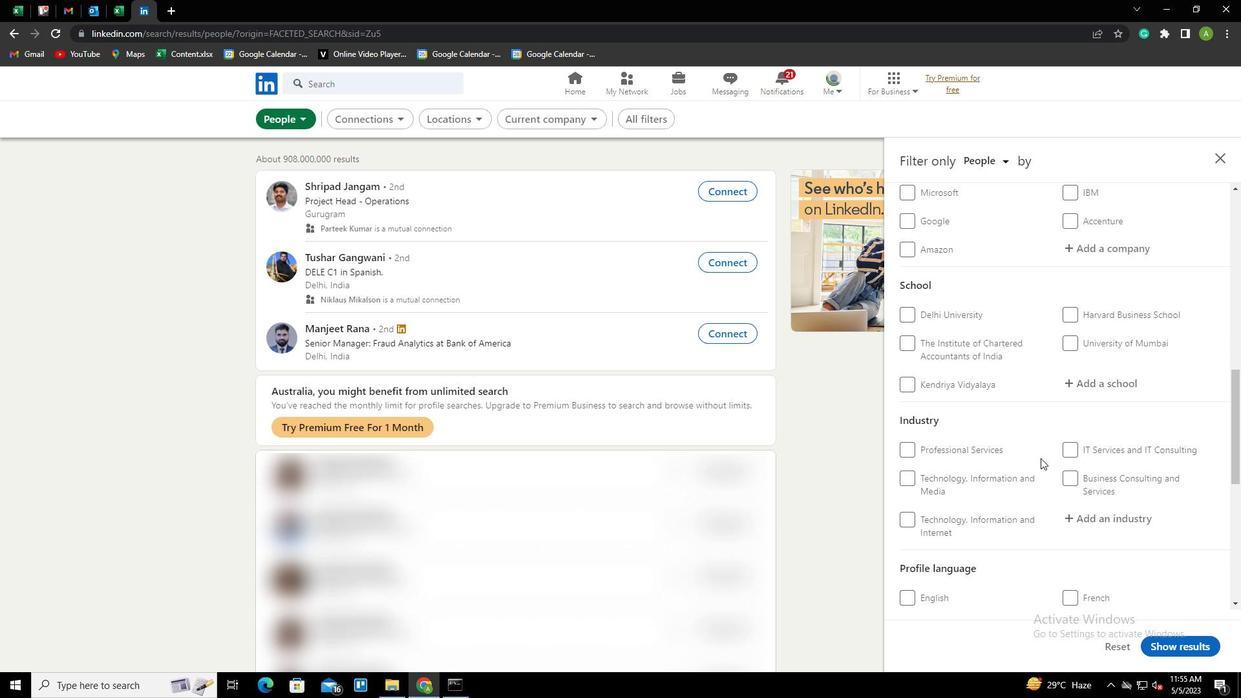 
Action: Mouse scrolled (1041, 459) with delta (0, 0)
Screenshot: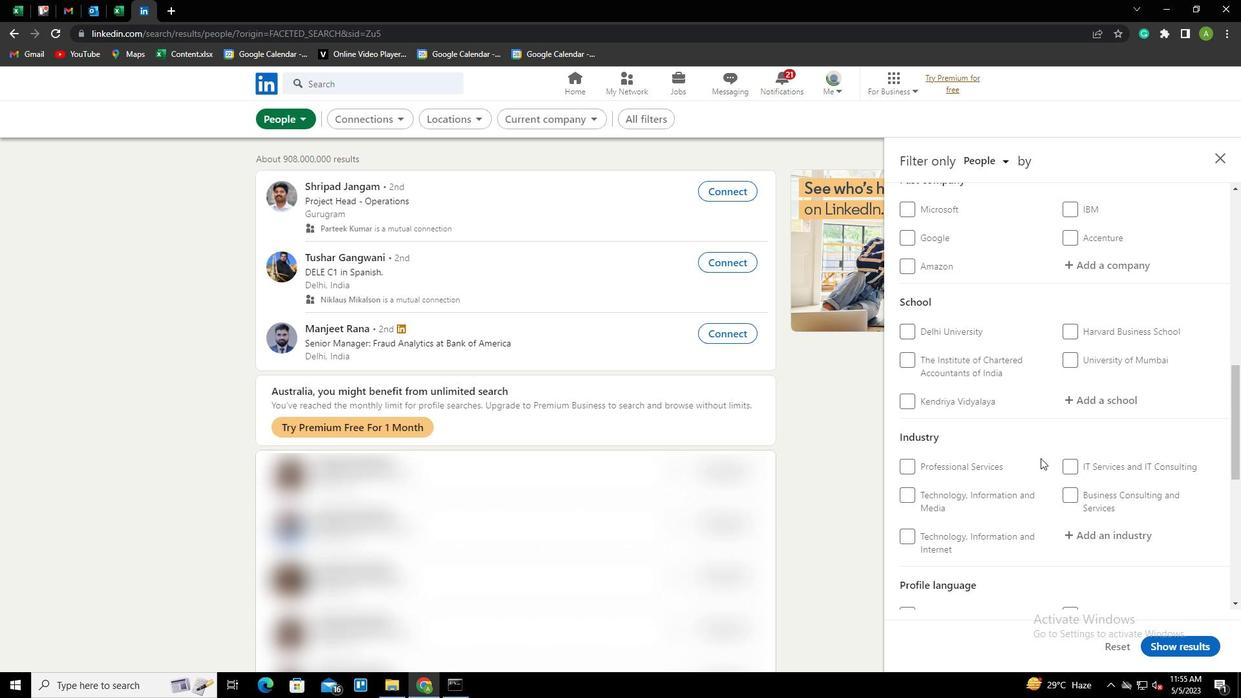 
Action: Mouse scrolled (1041, 459) with delta (0, 0)
Screenshot: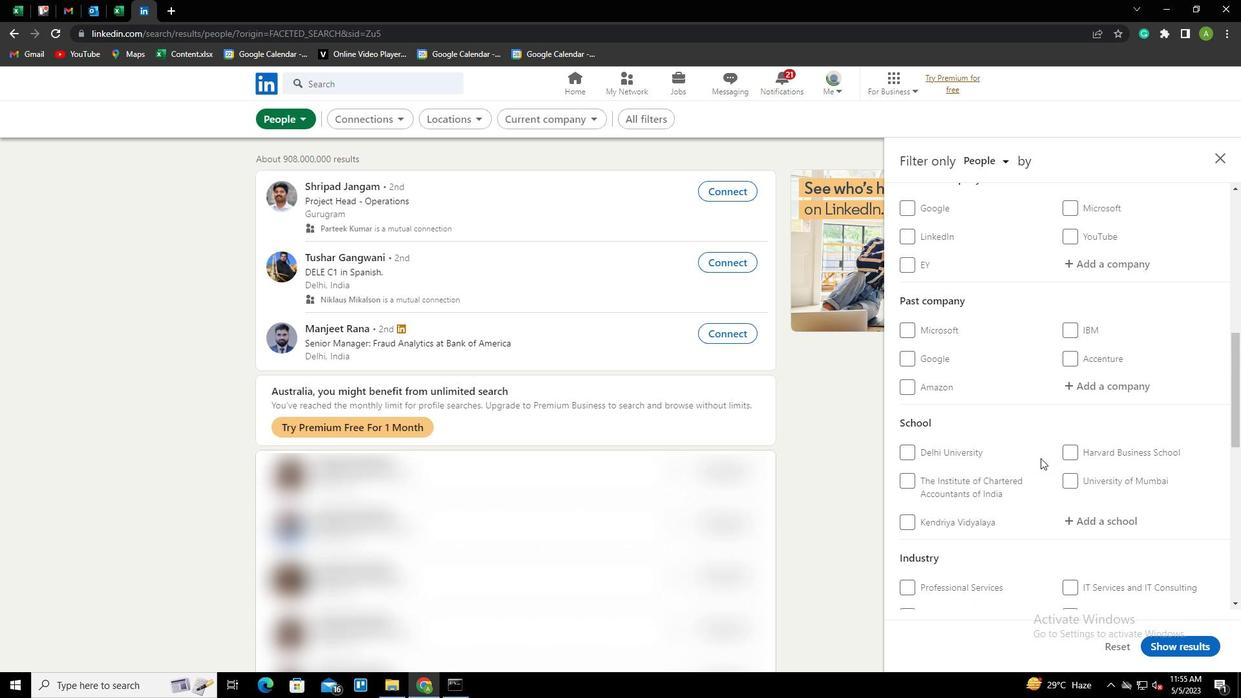 
Action: Mouse moved to (1085, 336)
Screenshot: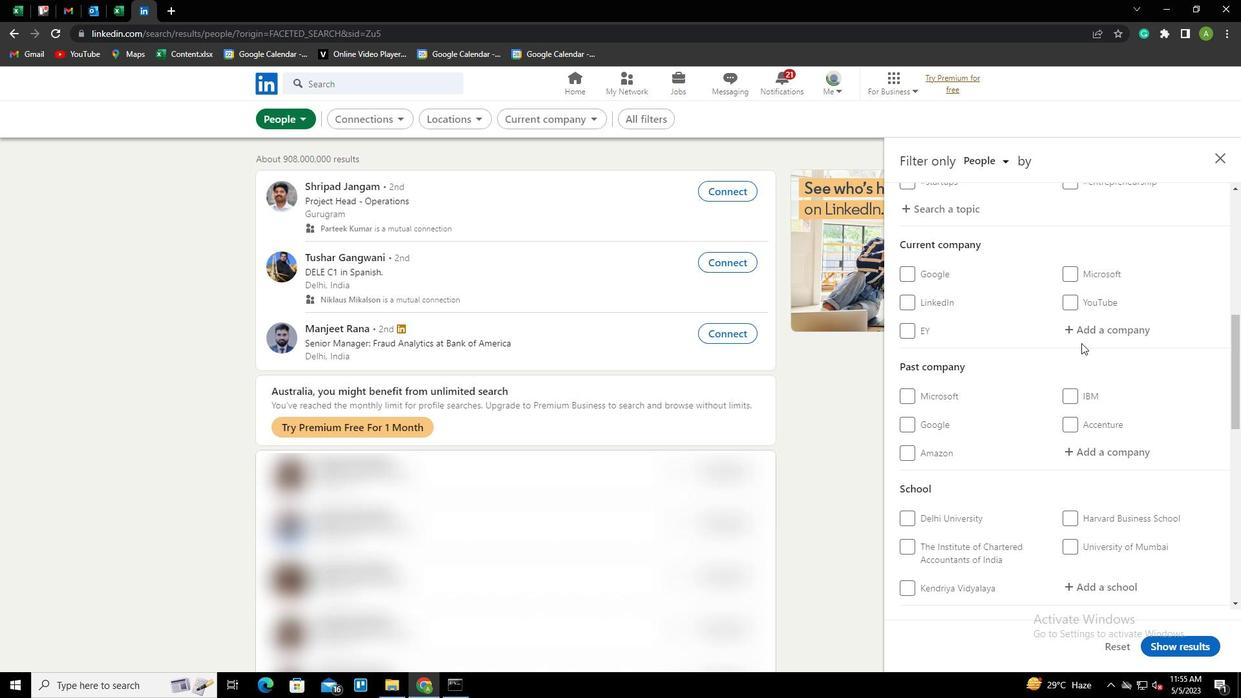 
Action: Mouse pressed left at (1085, 336)
Screenshot: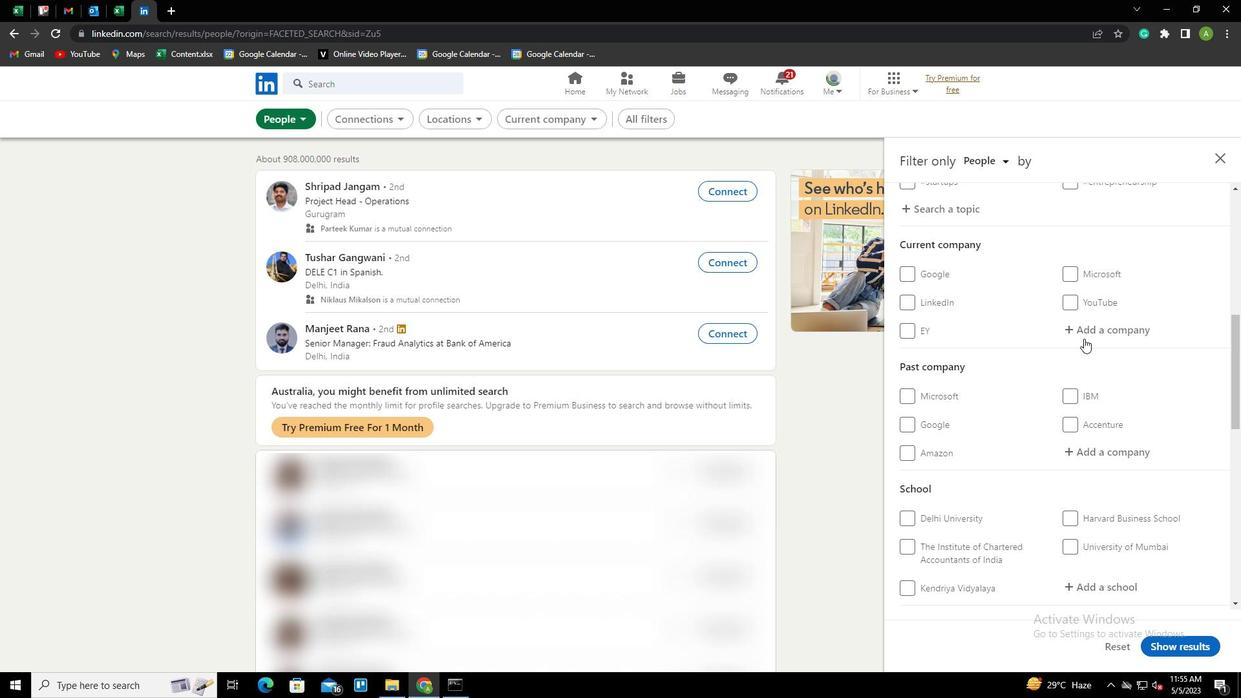
Action: Key pressed <Key.shift>
Screenshot: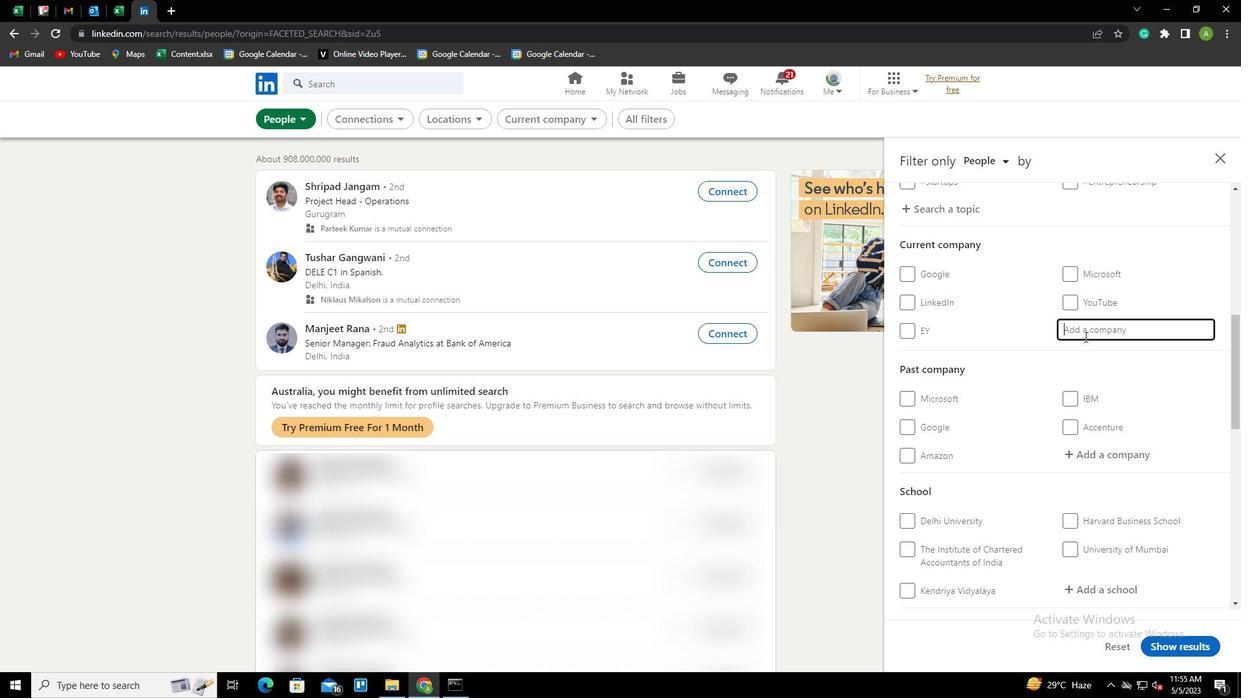 
Action: Mouse moved to (1085, 337)
Screenshot: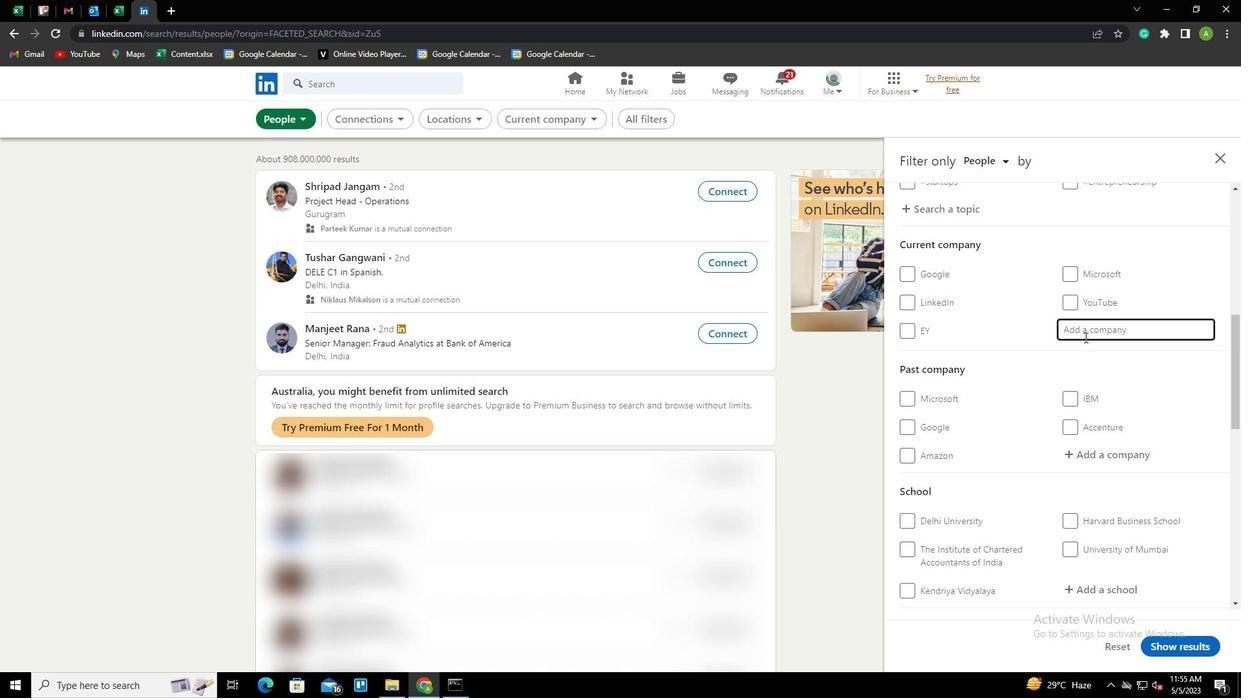 
Action: Key pressed <Key.shift><Key.shift><Key.shift>CA/<Key.shift><Key.shift>CS/<Key.shift><Key.shift><Key.shift>CMA<Key.space><Key.shift>HIRING<Key.down><Key.enter>
Screenshot: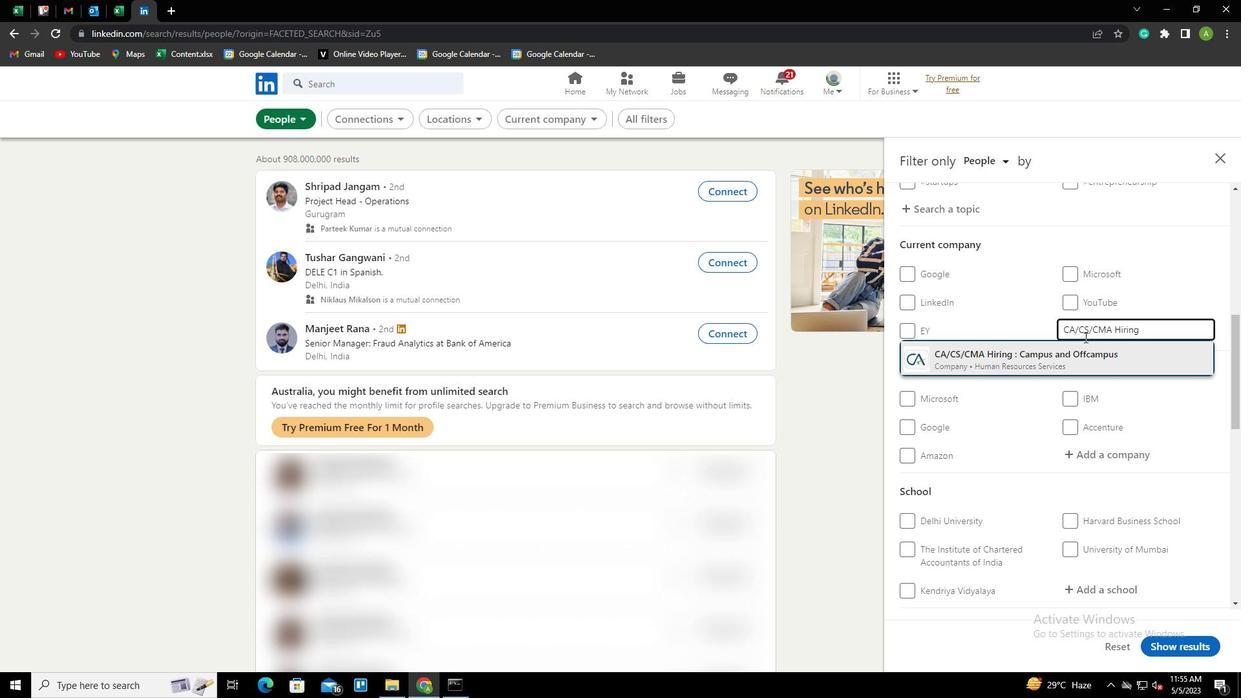 
Action: Mouse scrolled (1085, 336) with delta (0, 0)
Screenshot: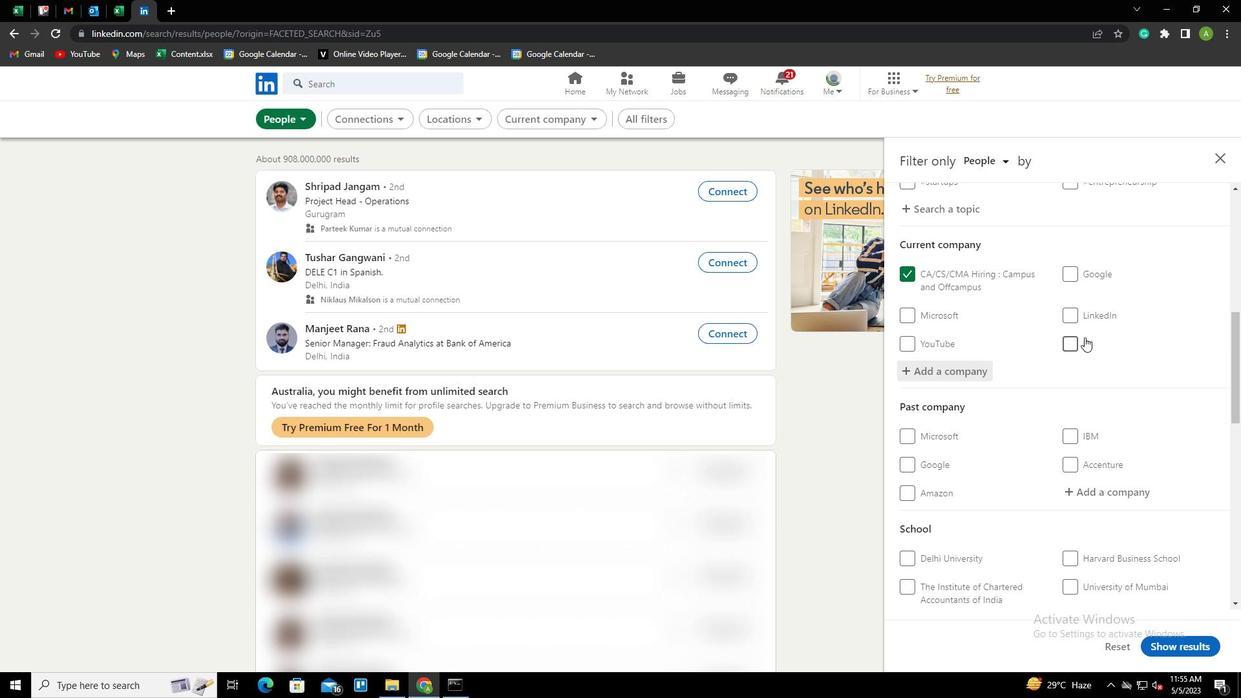 
Action: Mouse scrolled (1085, 336) with delta (0, 0)
Screenshot: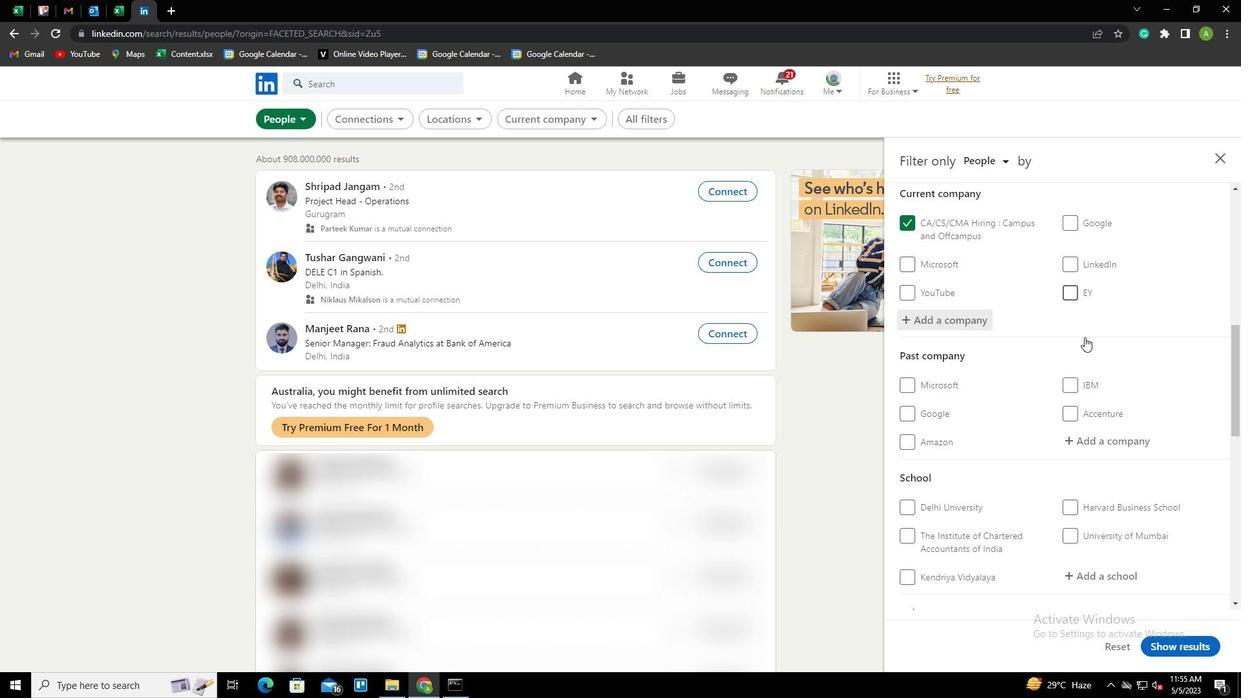 
Action: Mouse scrolled (1085, 336) with delta (0, 0)
Screenshot: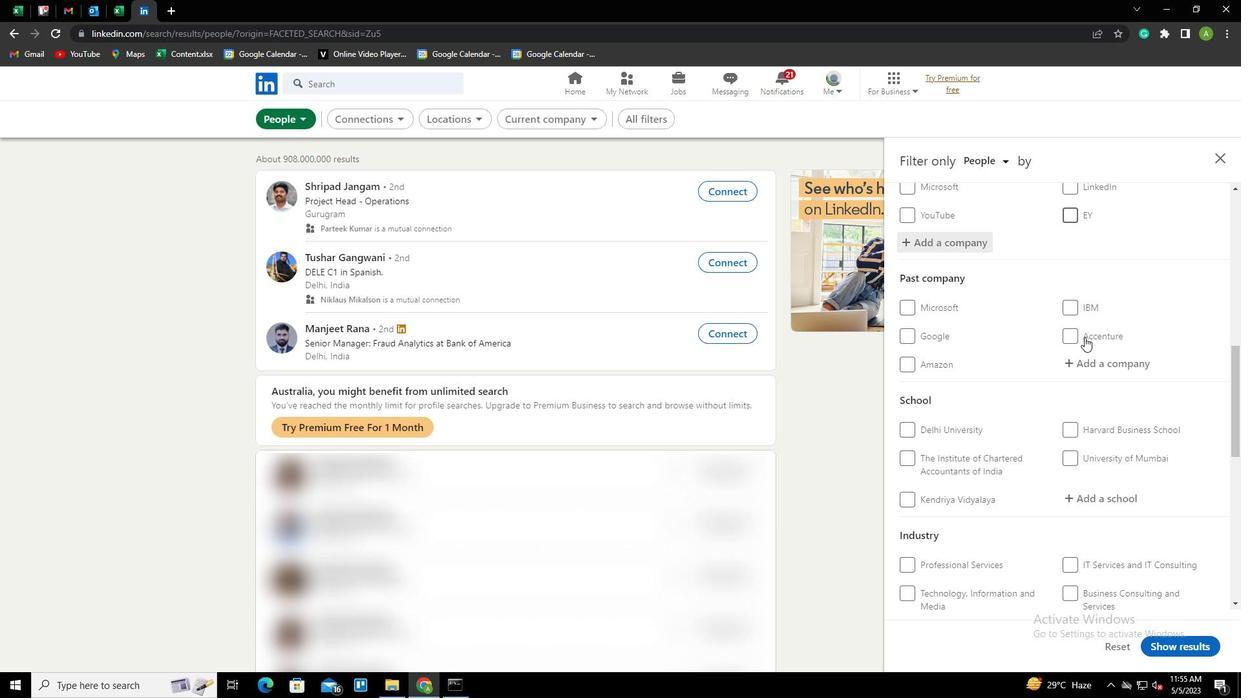 
Action: Mouse scrolled (1085, 336) with delta (0, 0)
Screenshot: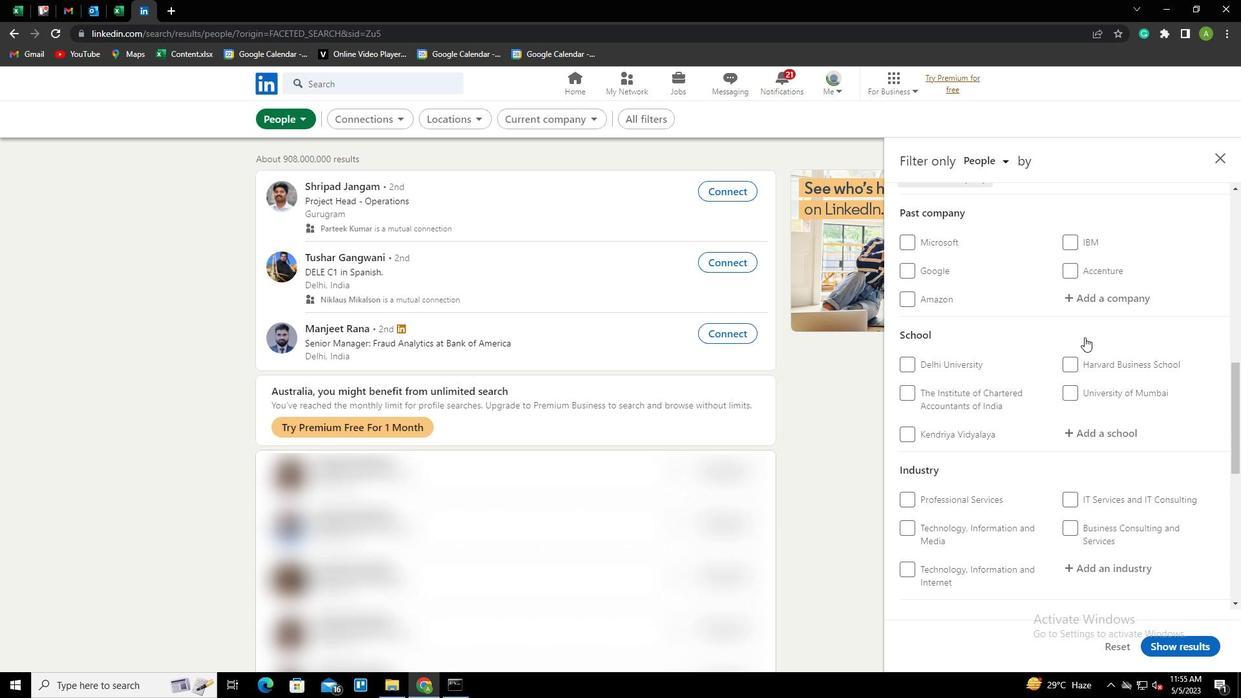 
Action: Mouse scrolled (1085, 336) with delta (0, 0)
Screenshot: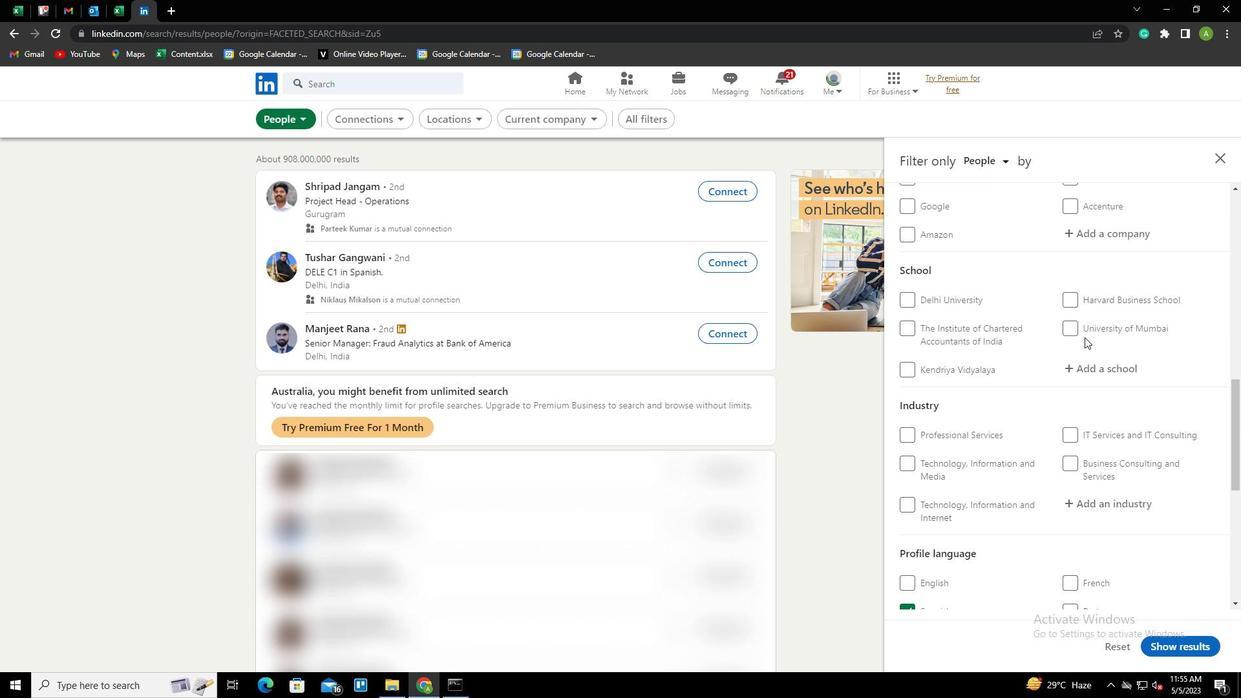 
Action: Mouse scrolled (1085, 336) with delta (0, 0)
Screenshot: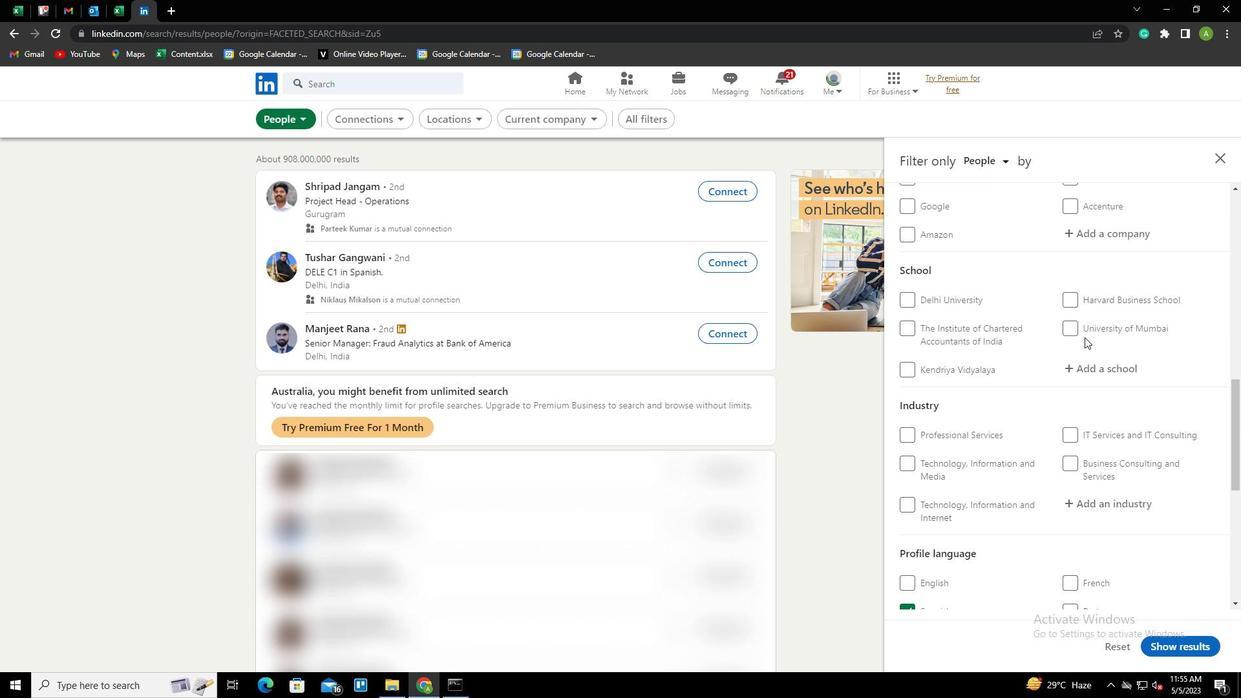 
Action: Mouse scrolled (1085, 336) with delta (0, 0)
Screenshot: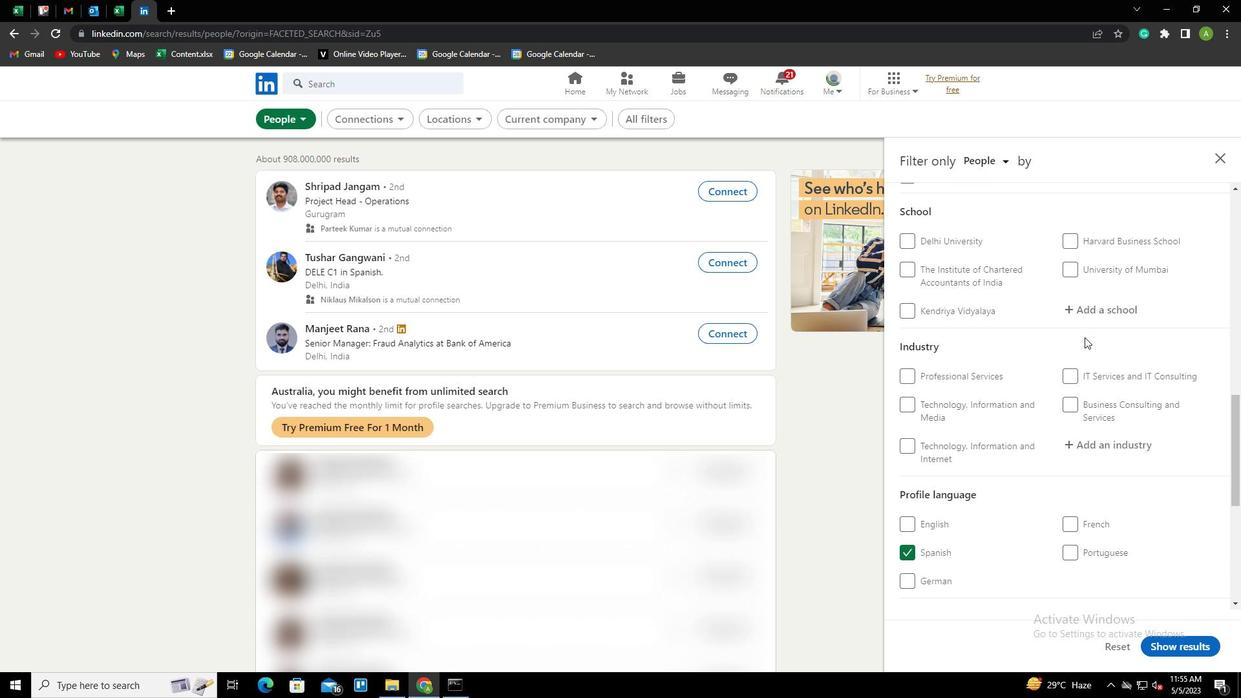 
Action: Mouse scrolled (1085, 338) with delta (0, 0)
Screenshot: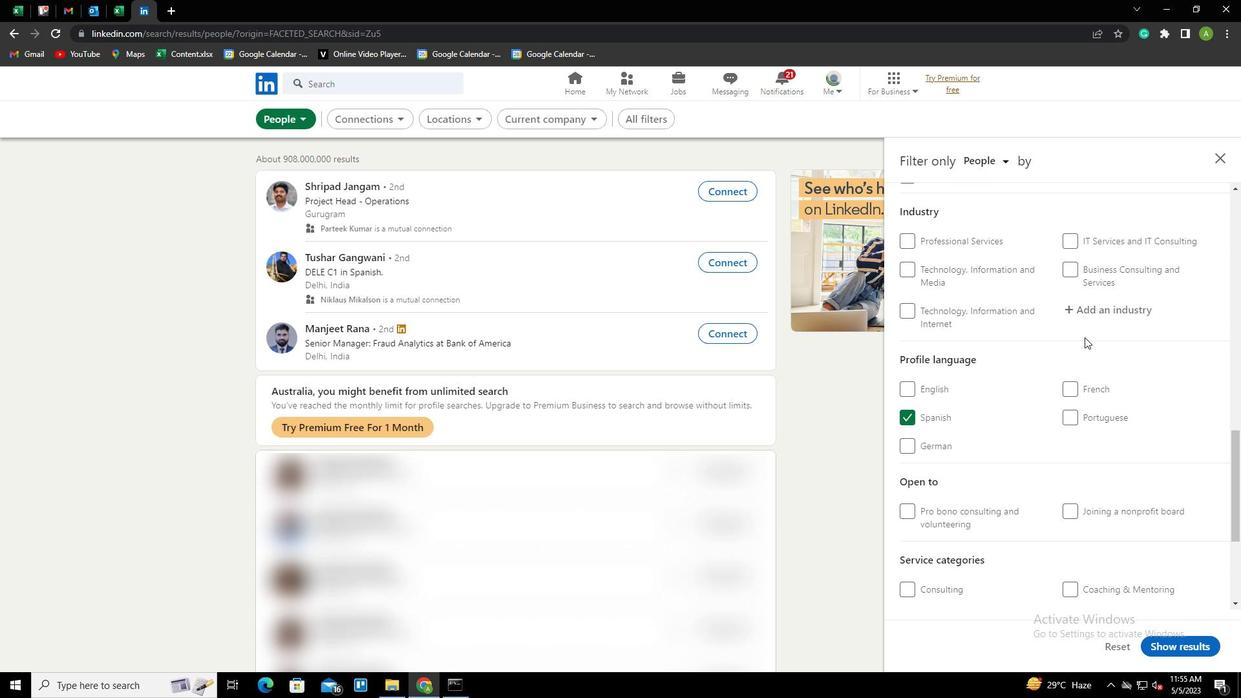 
Action: Mouse scrolled (1085, 338) with delta (0, 0)
Screenshot: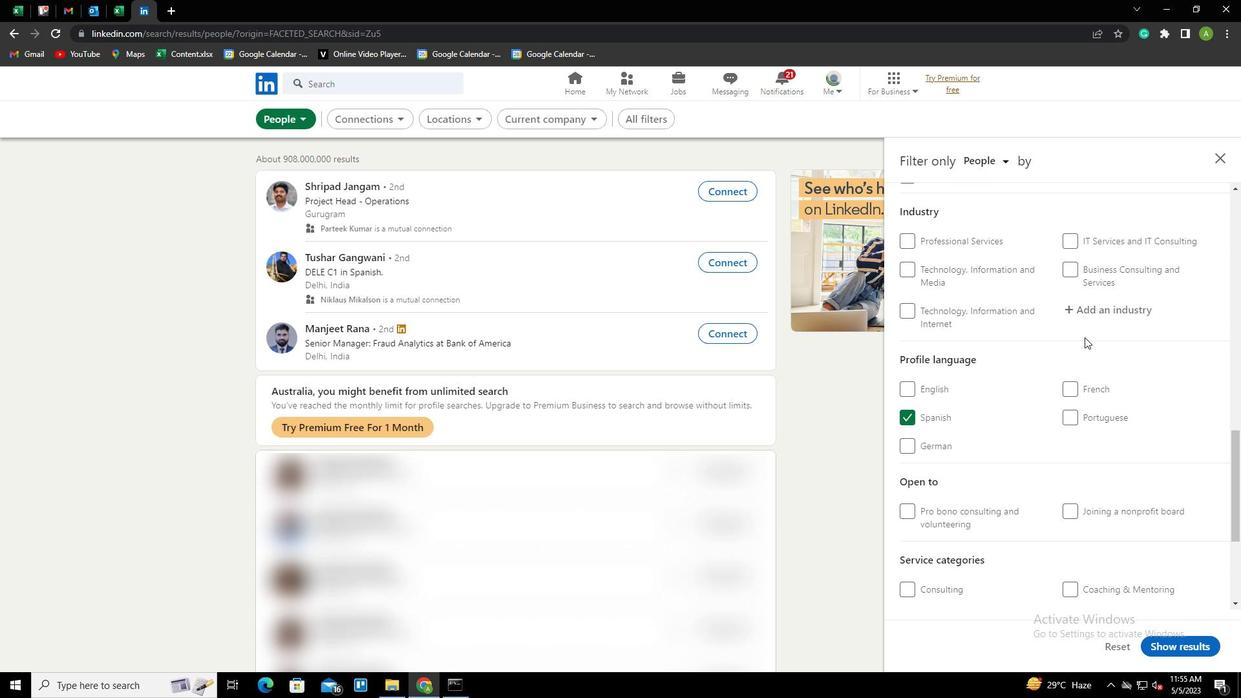 
Action: Mouse scrolled (1085, 338) with delta (0, 0)
Screenshot: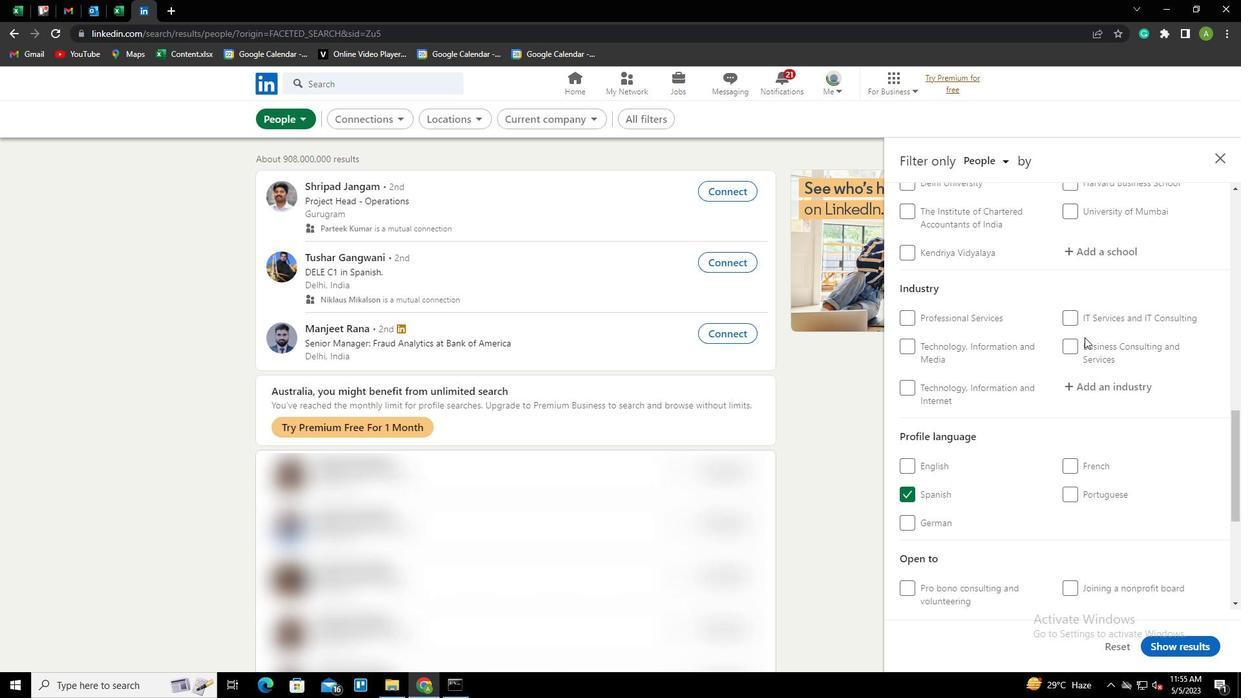 
Action: Mouse moved to (1085, 238)
Screenshot: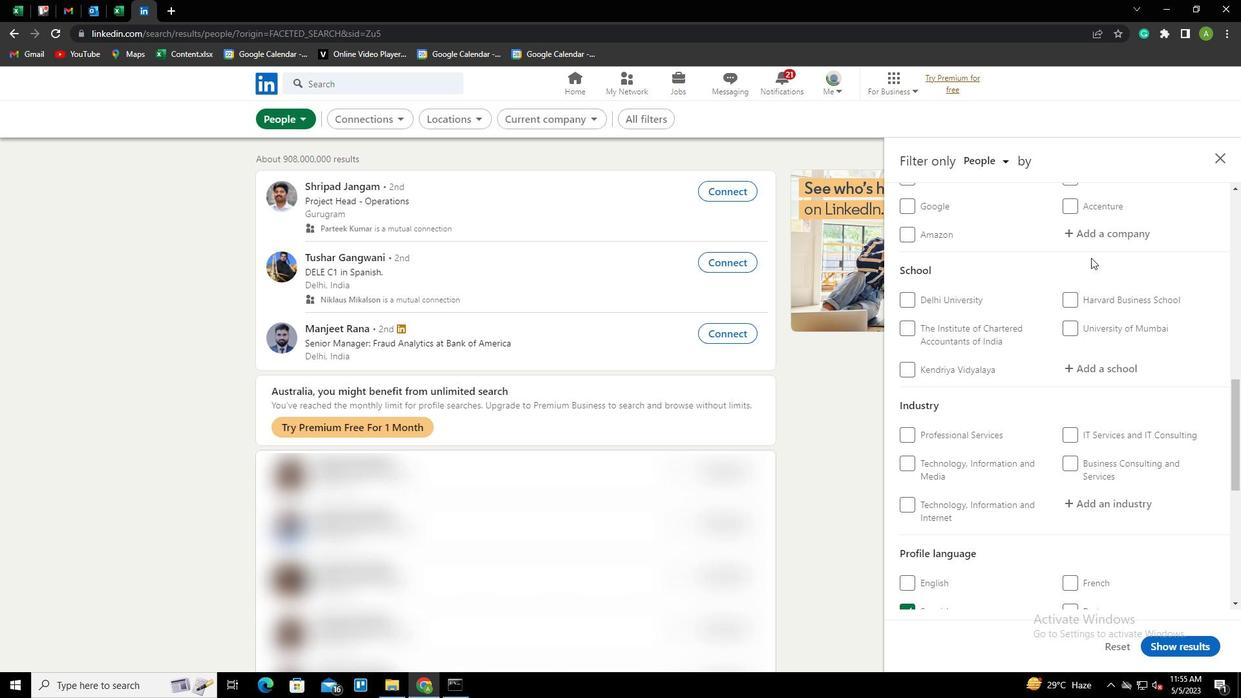 
Action: Mouse scrolled (1085, 239) with delta (0, 0)
Screenshot: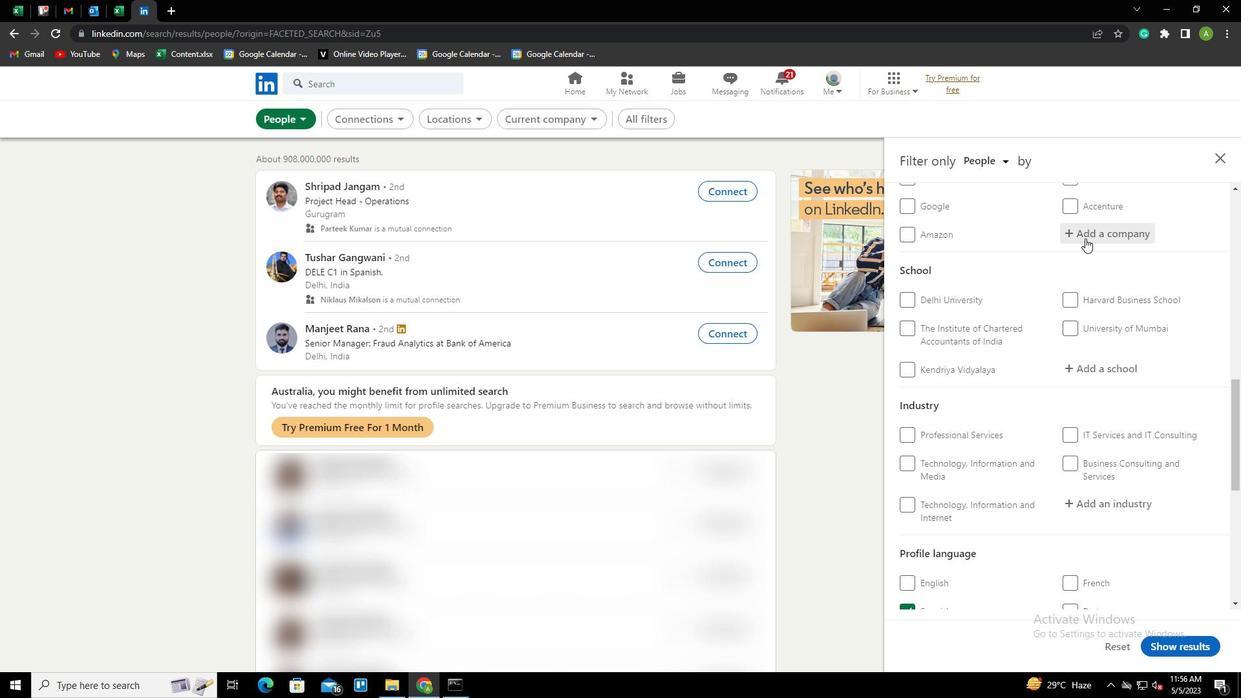 
Action: Mouse scrolled (1085, 239) with delta (0, 0)
Screenshot: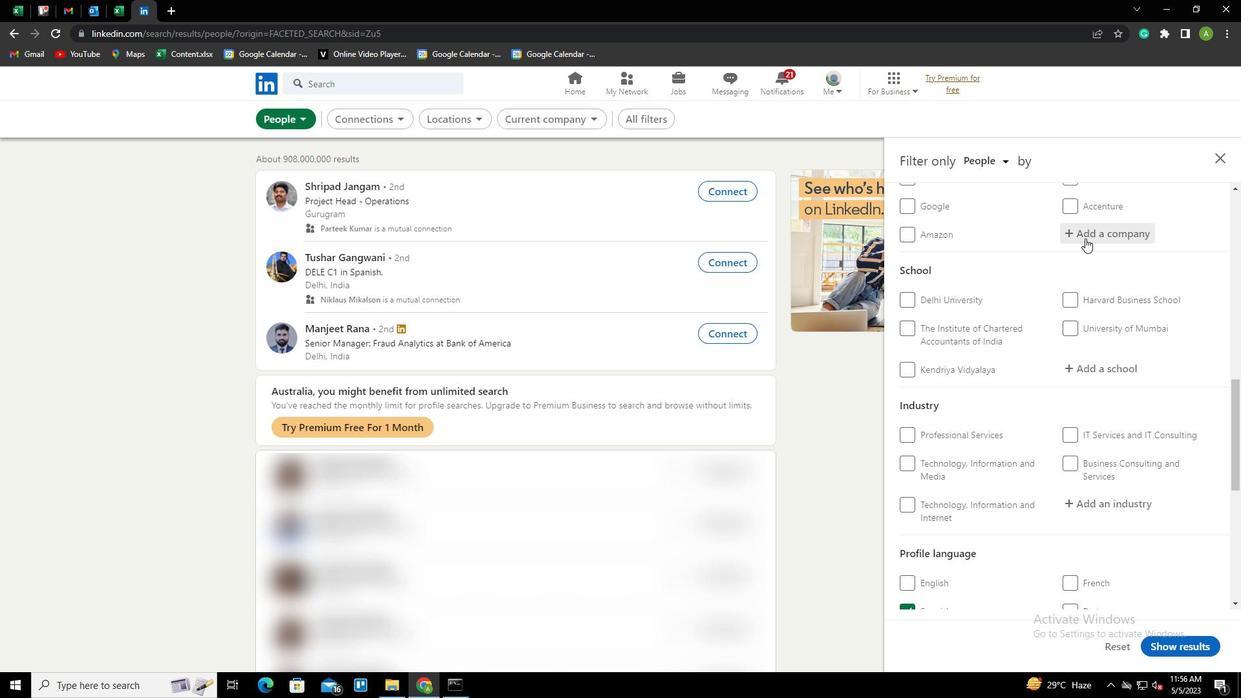 
Action: Mouse moved to (1066, 265)
Screenshot: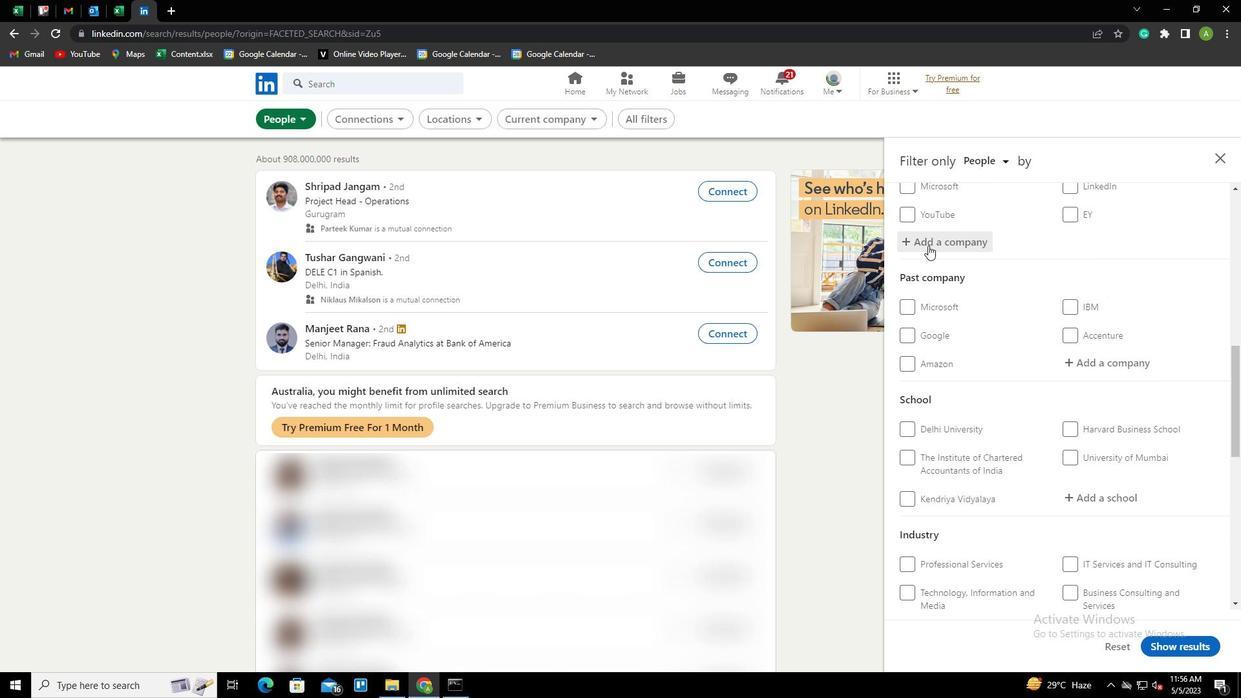 
Action: Mouse scrolled (1066, 265) with delta (0, 0)
Screenshot: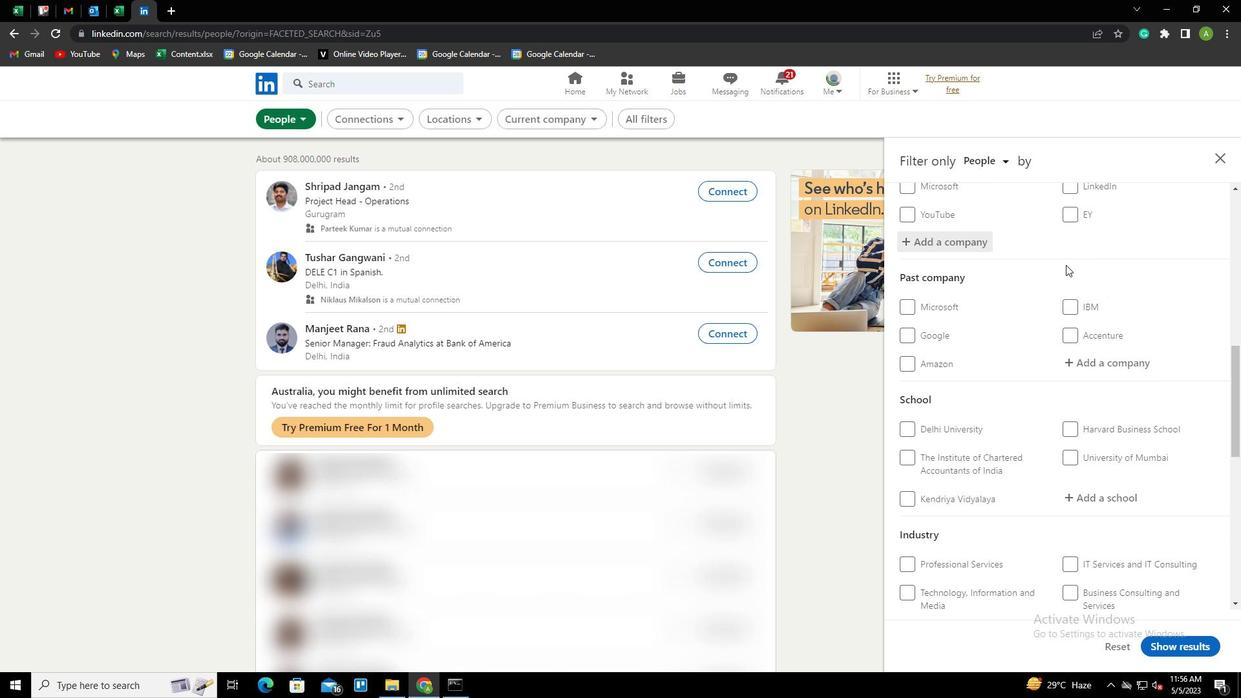 
Action: Mouse moved to (1041, 285)
Screenshot: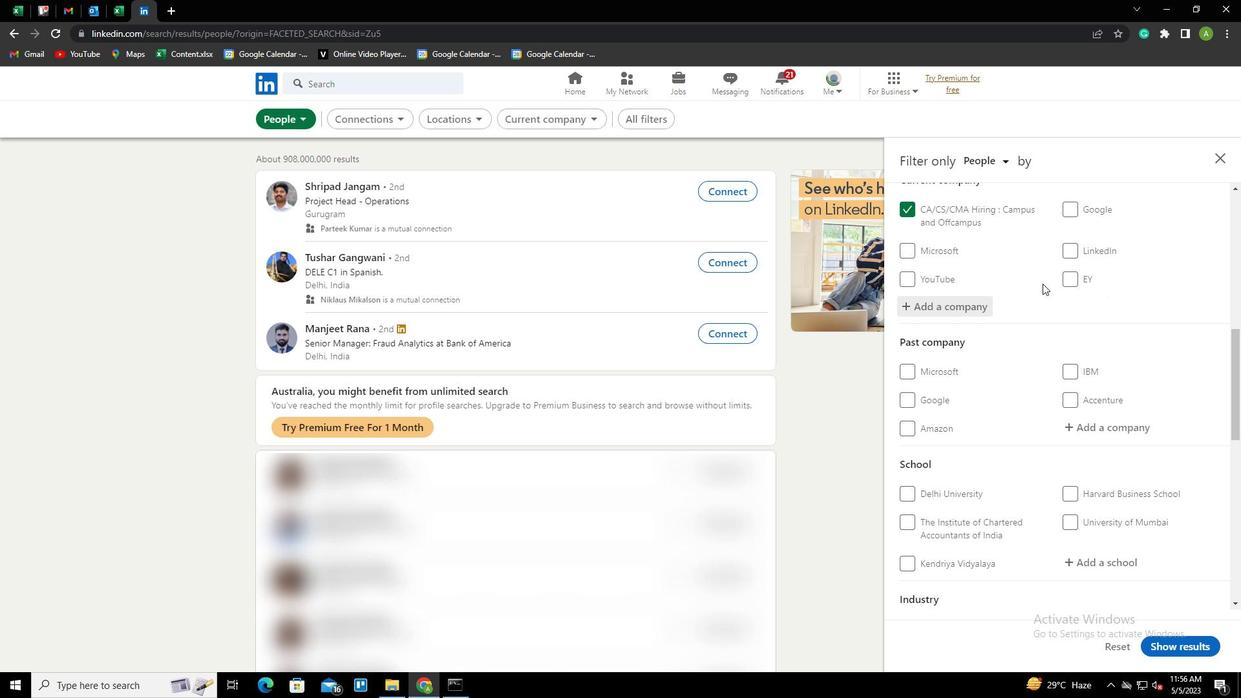 
Action: Mouse scrolled (1041, 284) with delta (0, 0)
Screenshot: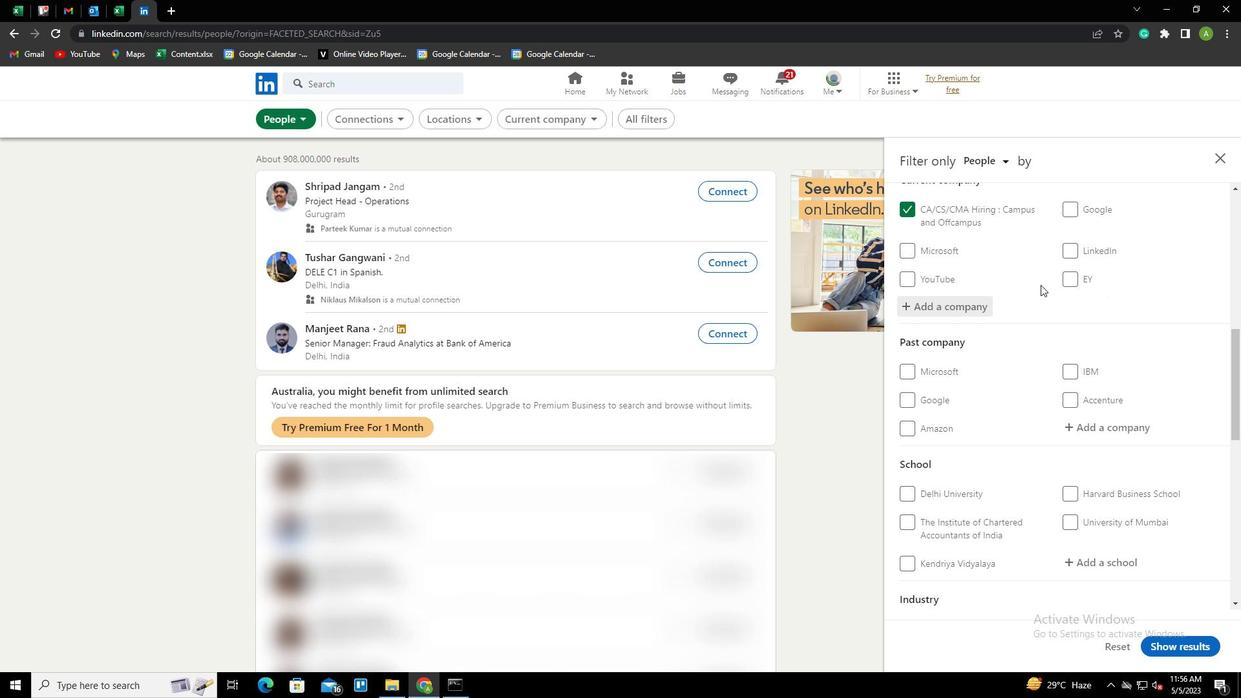 
Action: Mouse scrolled (1041, 284) with delta (0, 0)
Screenshot: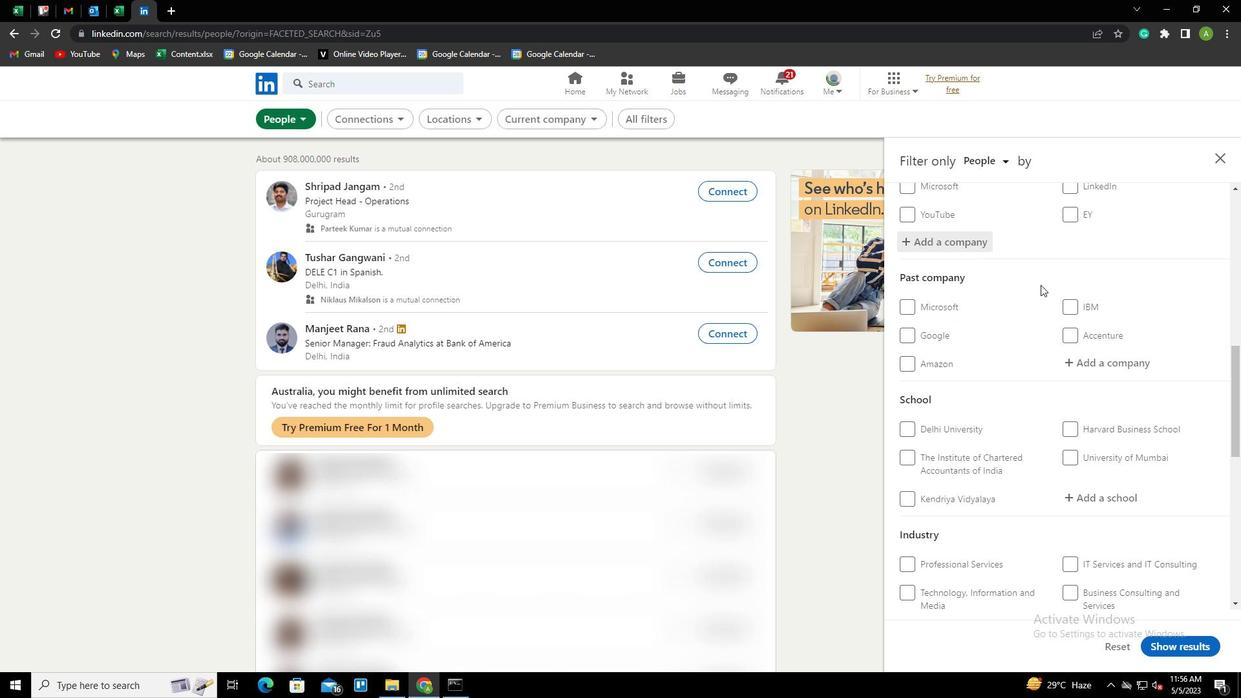 
Action: Mouse scrolled (1041, 284) with delta (0, 0)
Screenshot: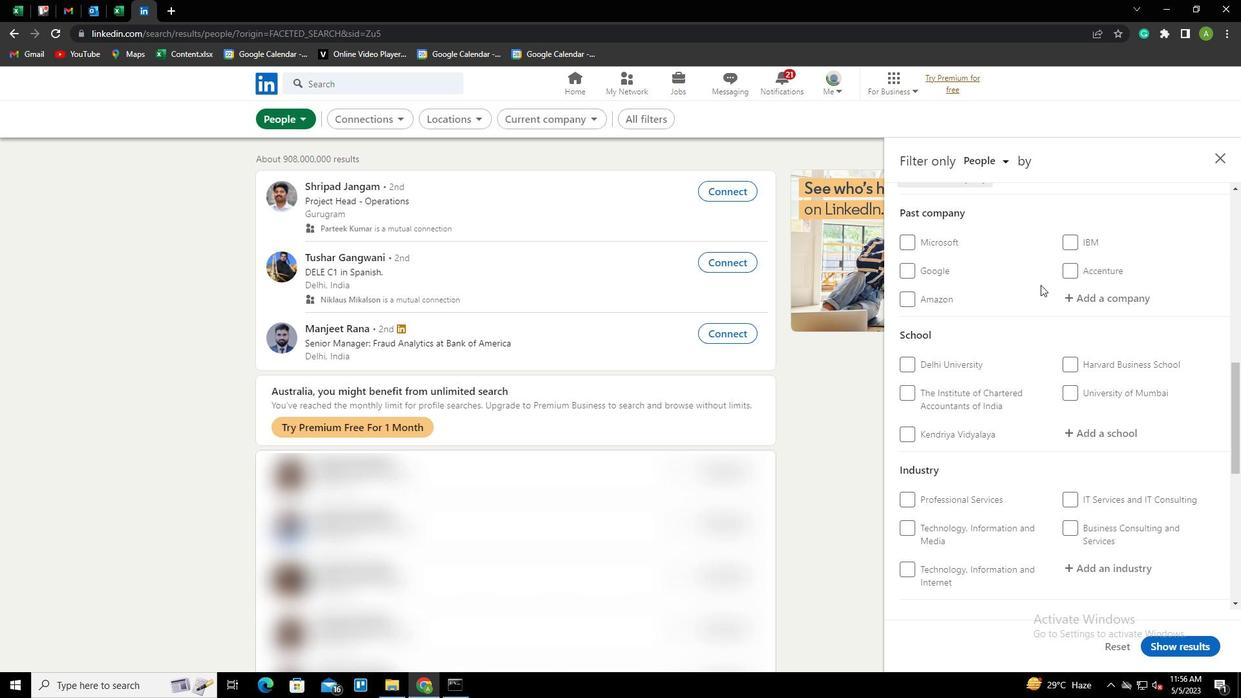 
Action: Mouse moved to (1097, 366)
Screenshot: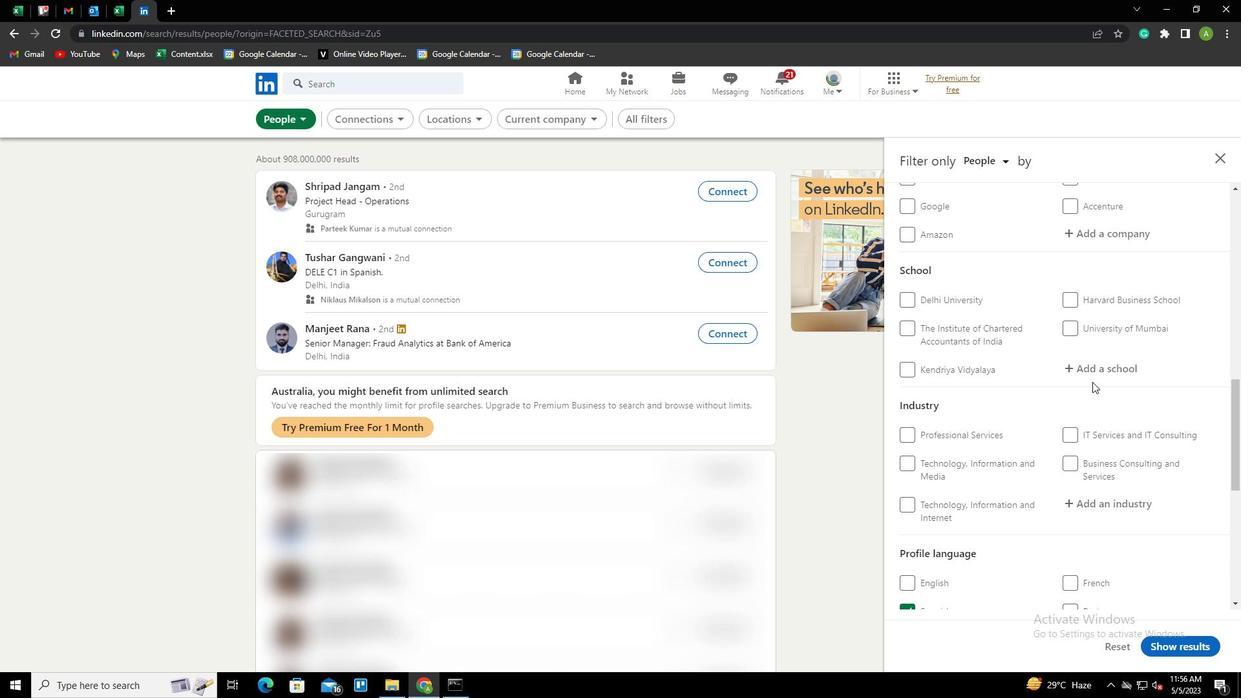 
Action: Mouse pressed left at (1097, 366)
Screenshot: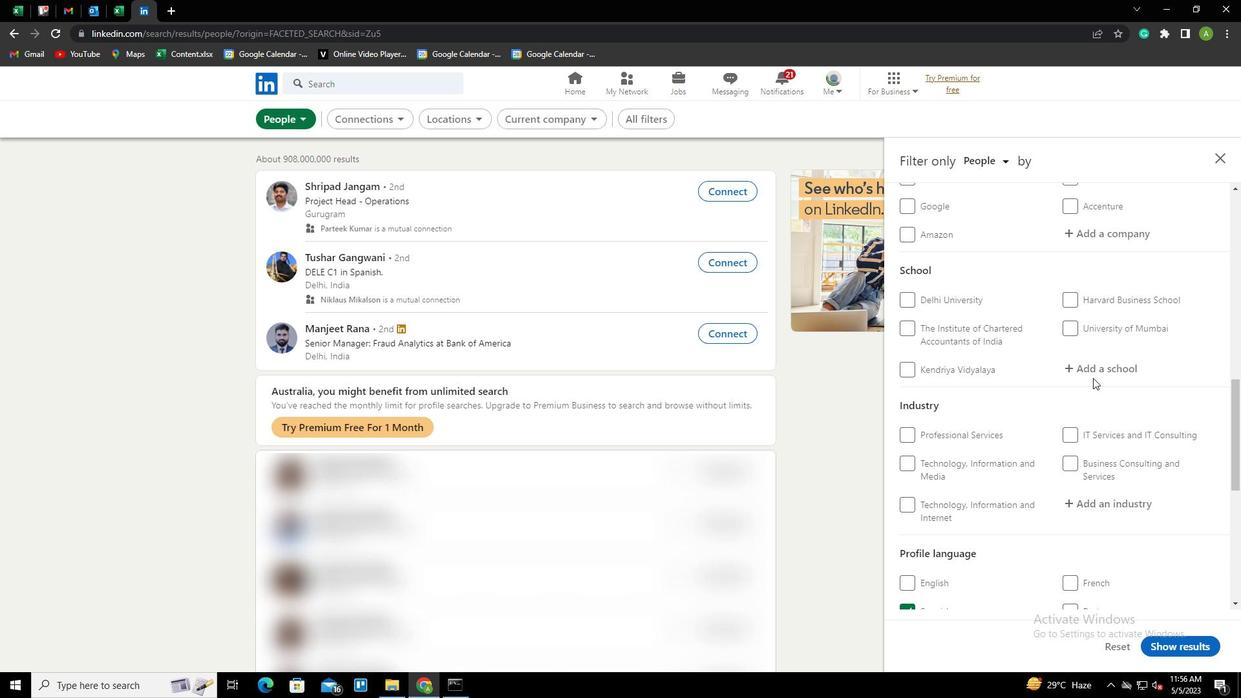 
Action: Key pressed <Key.shift>INDIAN<Key.space><Key.shift>INSTITUTE<Key.space>OF<Key.space><Key.shift>TECHNOLOGY,<Key.space><Key.shift>KA<Key.backspace>HATA<Key.backspace><Key.backspace>RAGPUR<Key.down><Key.enter>
Screenshot: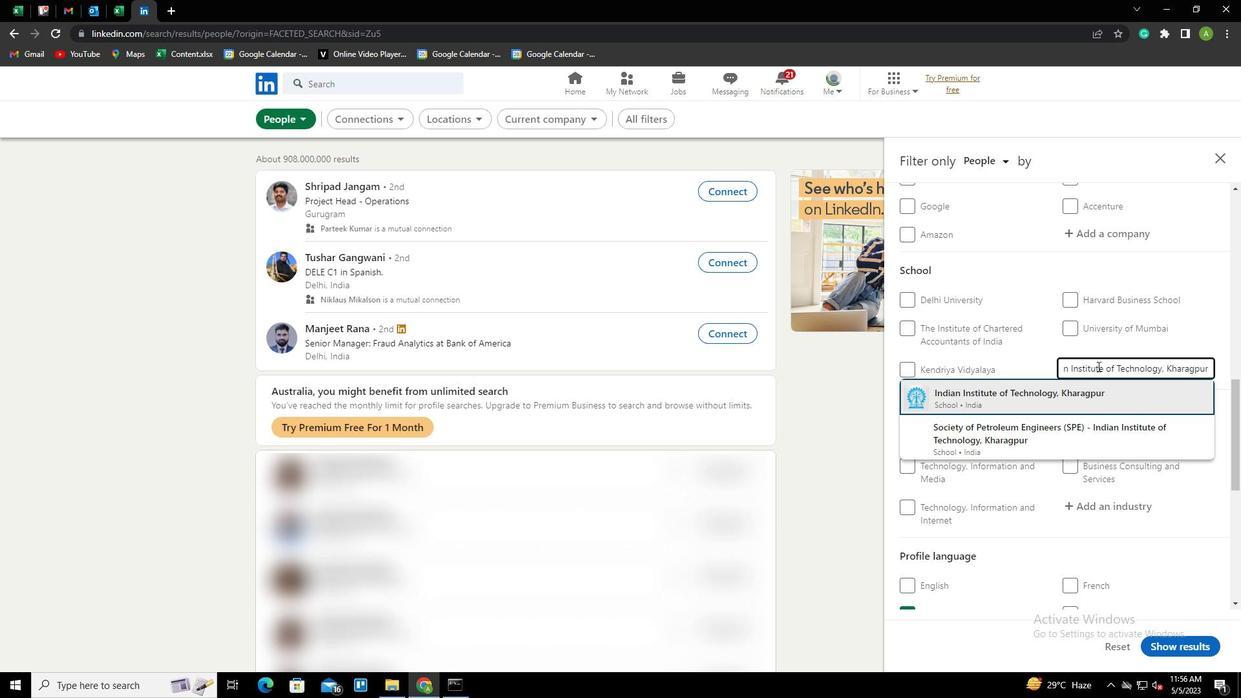 
Action: Mouse scrolled (1097, 365) with delta (0, 0)
Screenshot: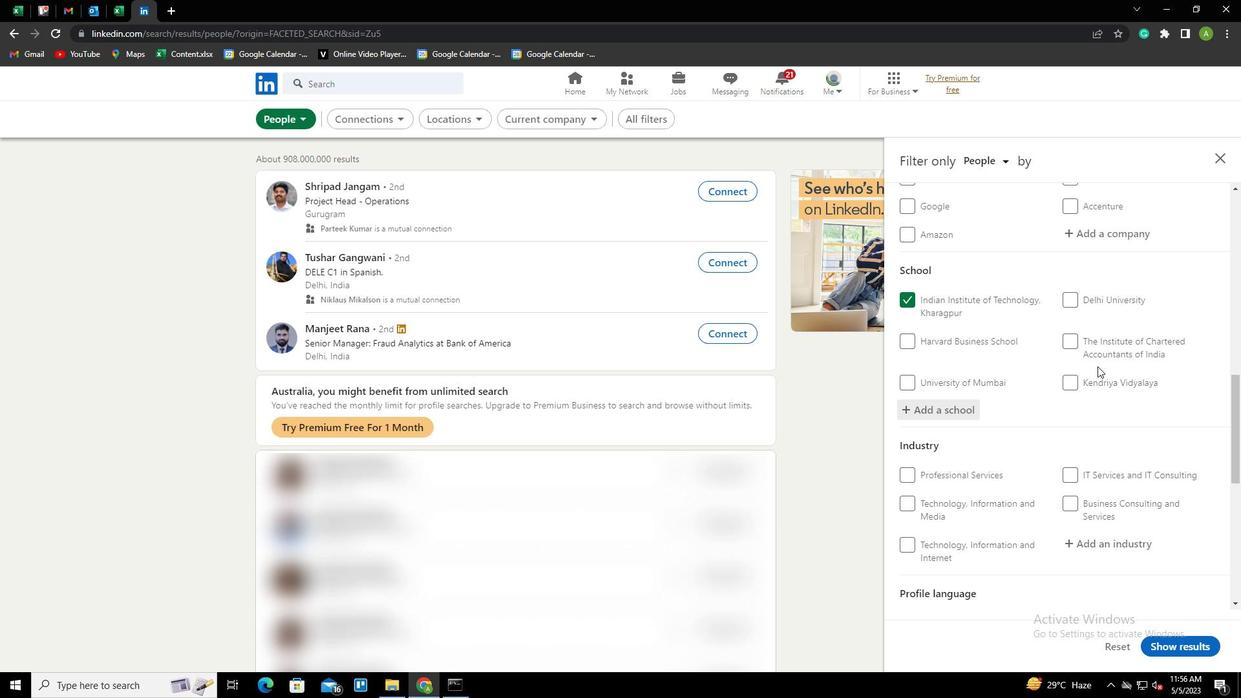
Action: Mouse scrolled (1097, 365) with delta (0, 0)
Screenshot: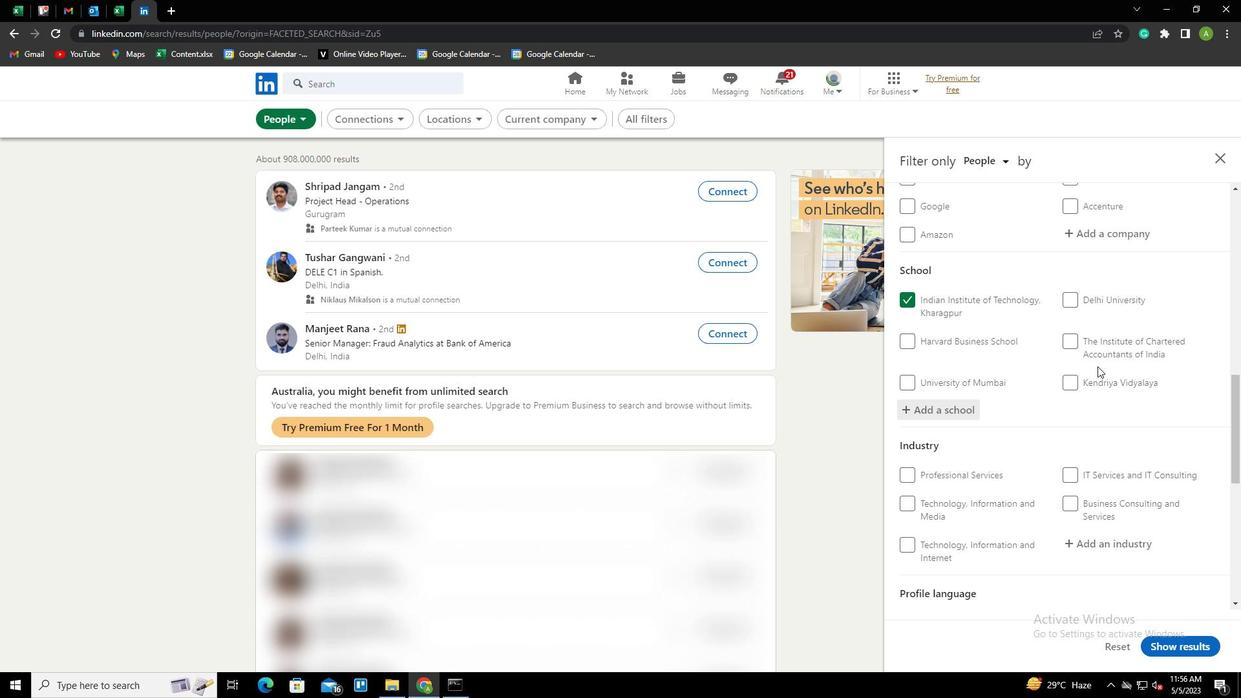 
Action: Mouse scrolled (1097, 365) with delta (0, 0)
Screenshot: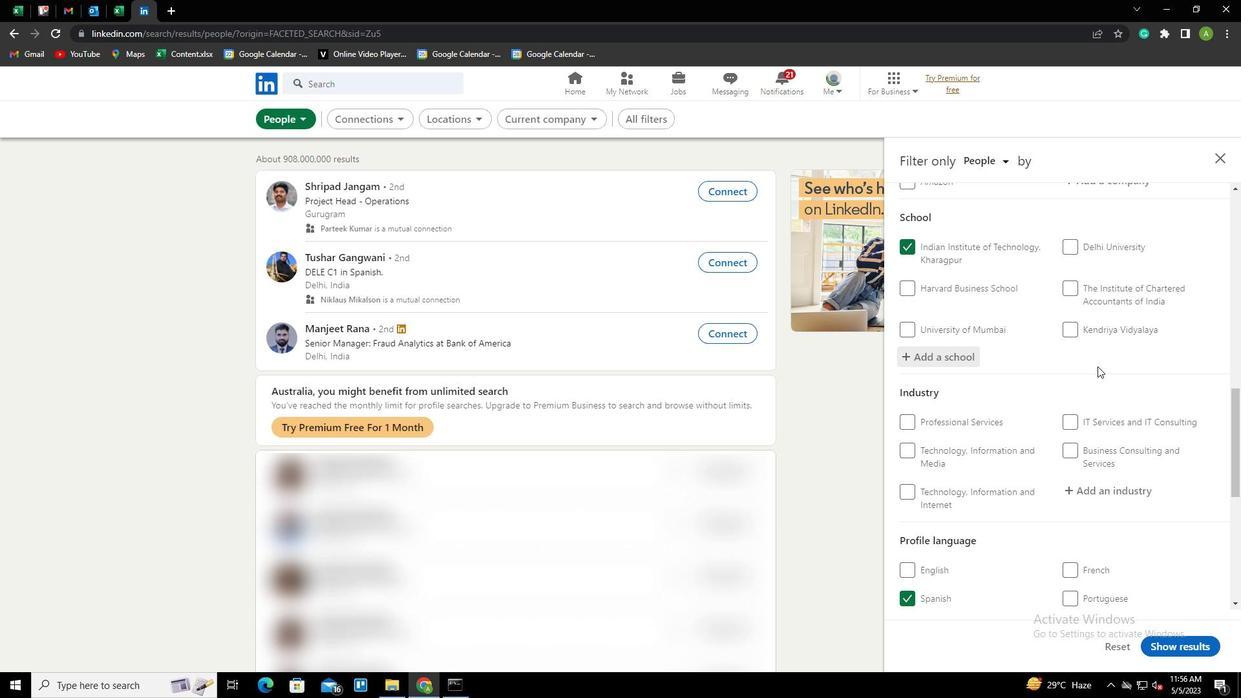 
Action: Mouse moved to (1099, 351)
Screenshot: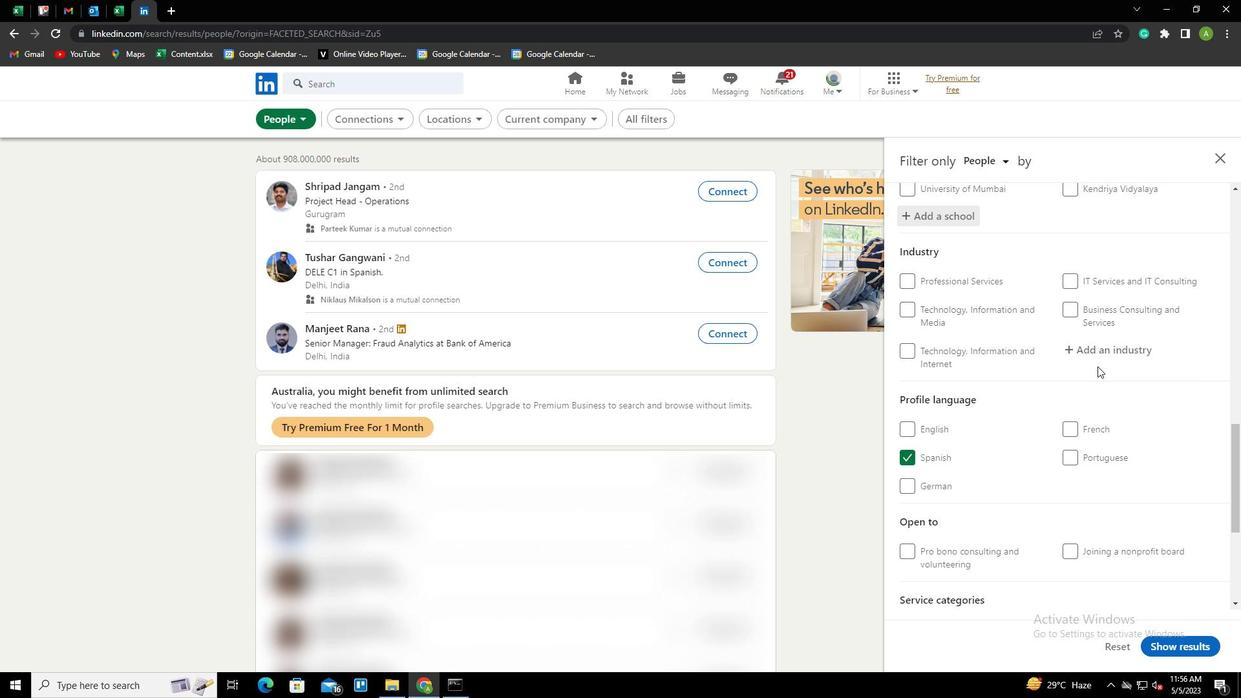 
Action: Mouse pressed left at (1099, 351)
Screenshot: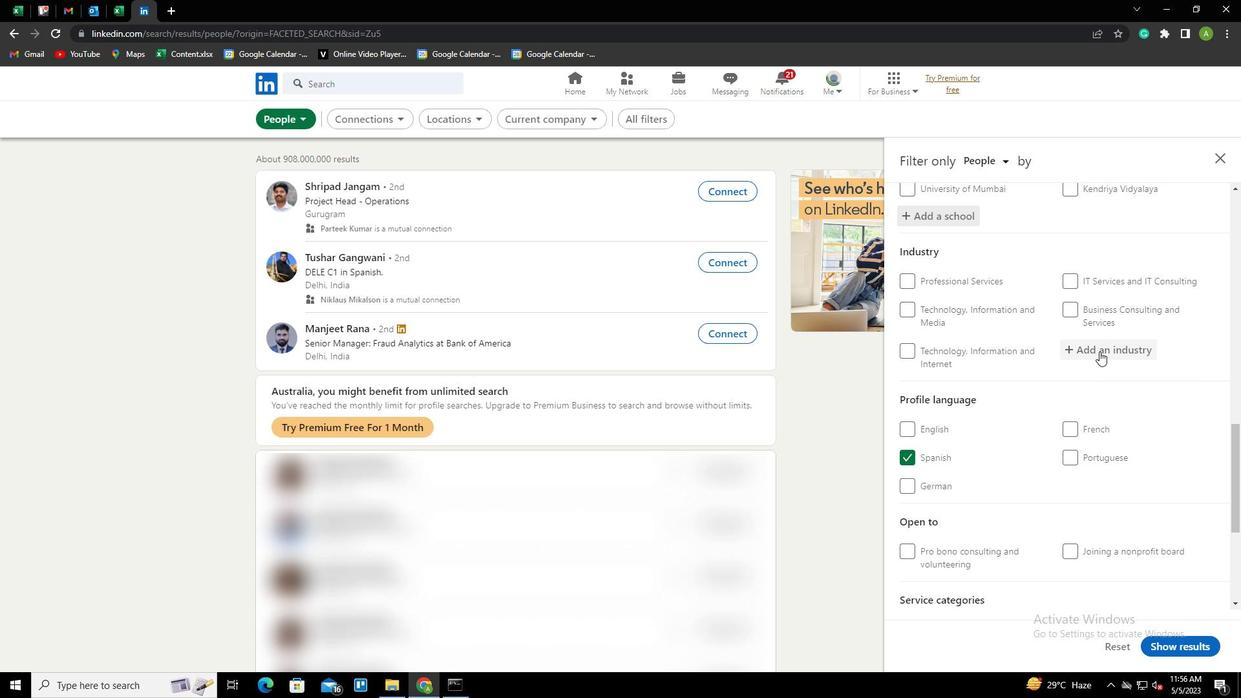 
Action: Key pressed <Key.shift><Key.shift><Key.shift><Key.shift>BUILDING<Key.space><Key.shift>FINISHING<Key.space><Key.shift>CONTRACTORS<Key.down><Key.enter>
Screenshot: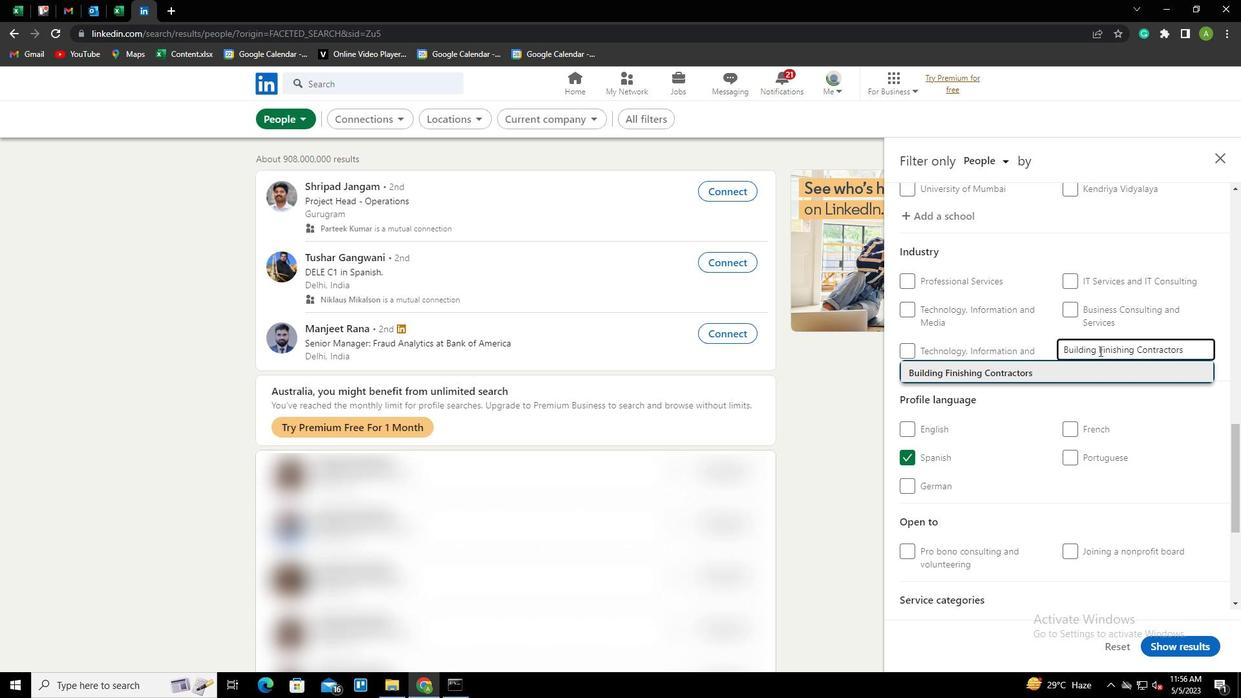 
Action: Mouse scrolled (1099, 350) with delta (0, 0)
Screenshot: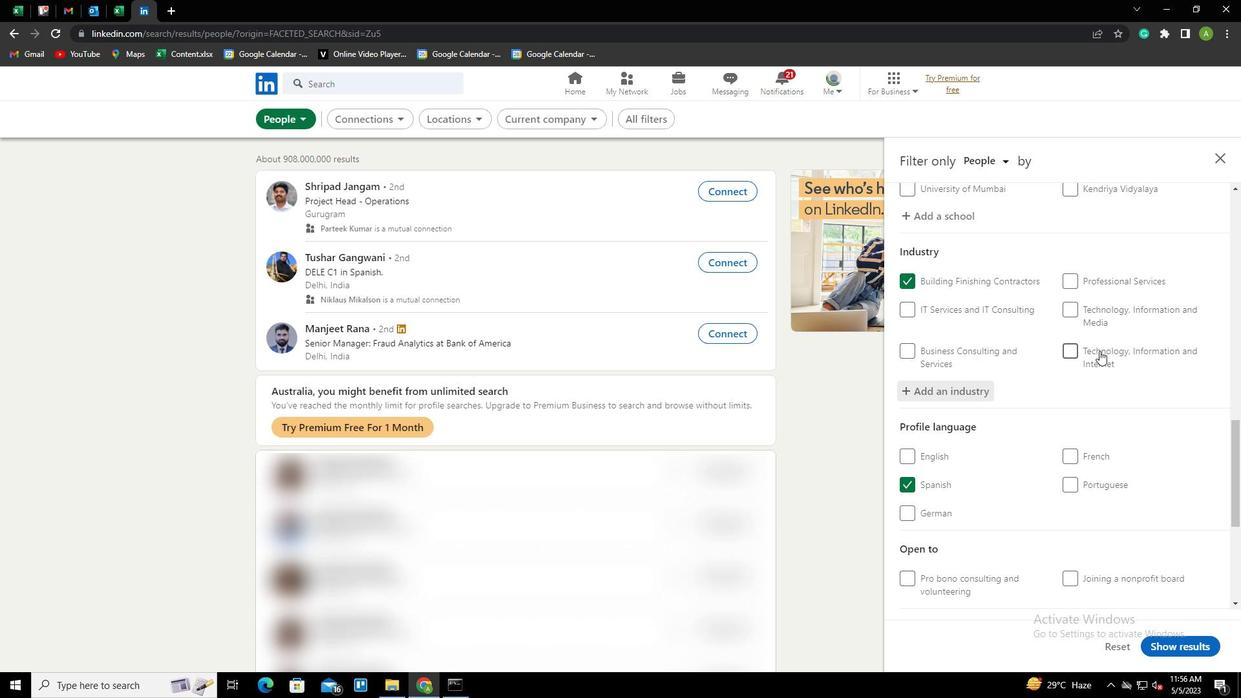 
Action: Mouse scrolled (1099, 350) with delta (0, 0)
Screenshot: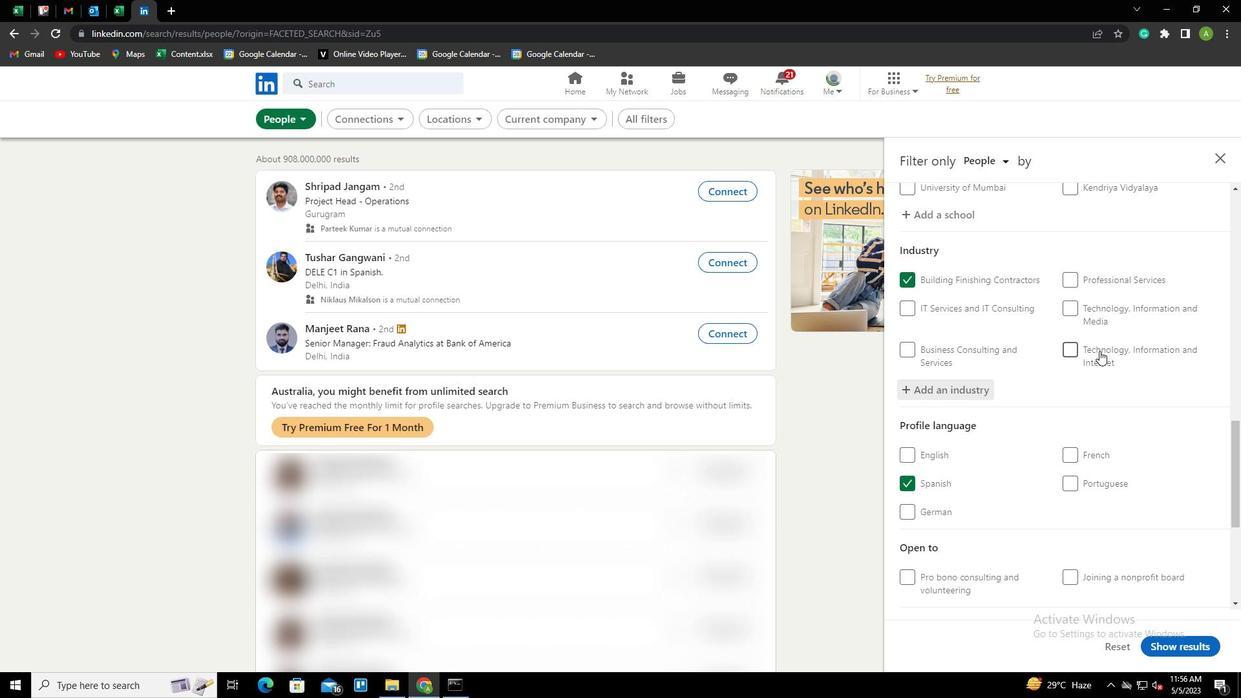 
Action: Mouse scrolled (1099, 350) with delta (0, 0)
Screenshot: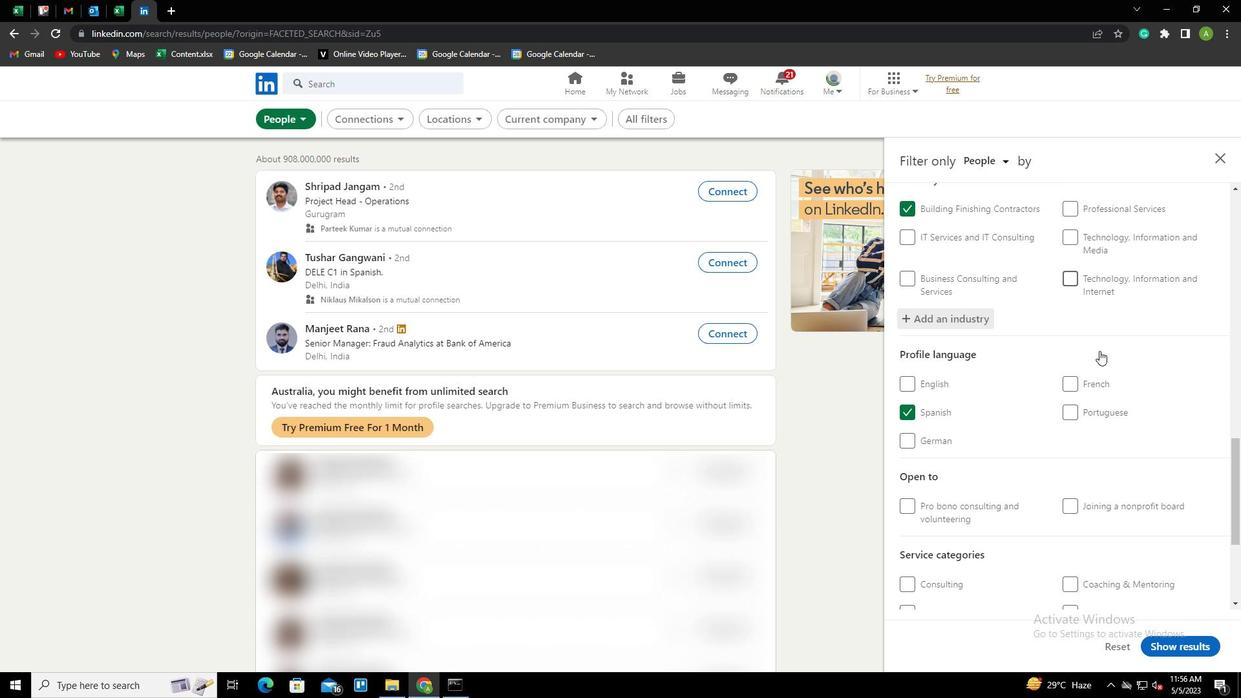 
Action: Mouse scrolled (1099, 350) with delta (0, 0)
Screenshot: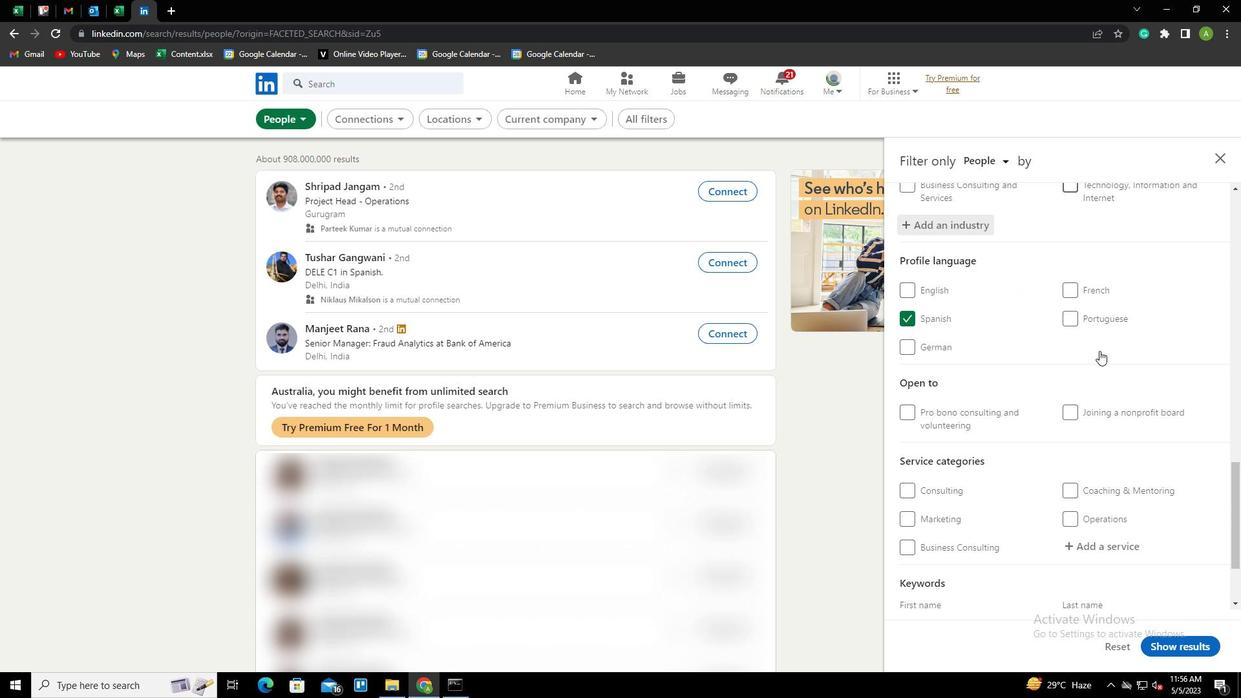 
Action: Mouse moved to (979, 581)
Screenshot: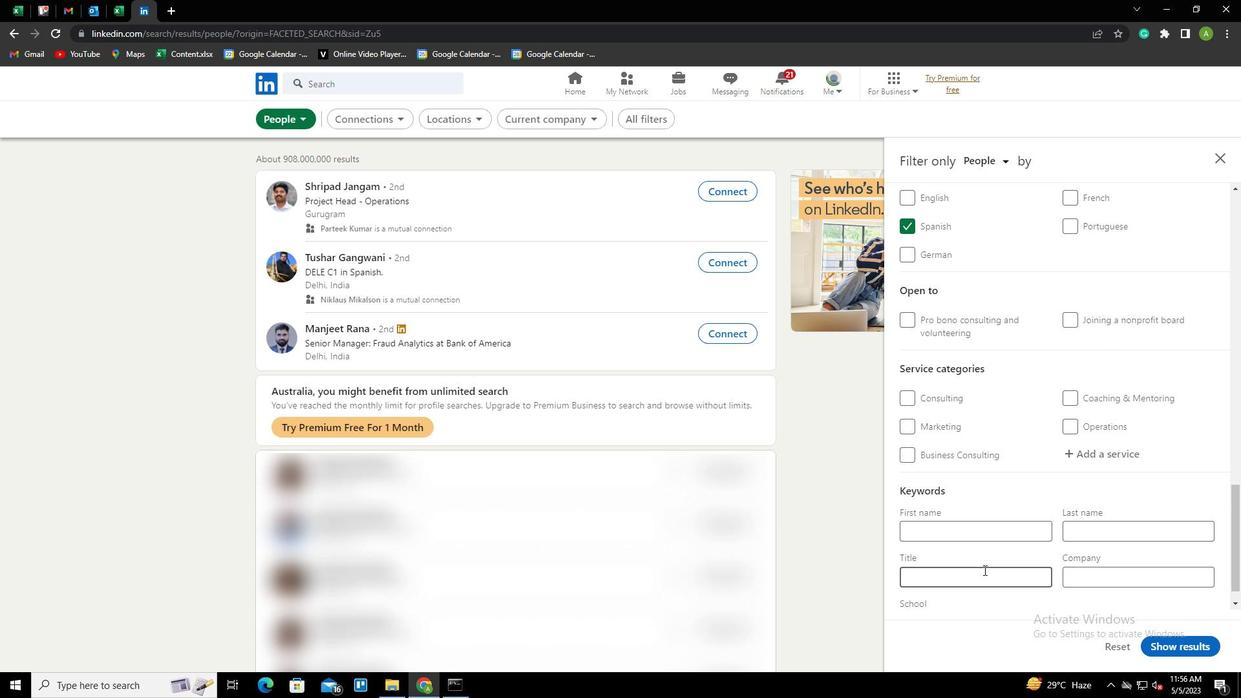 
Action: Mouse pressed left at (979, 581)
Screenshot: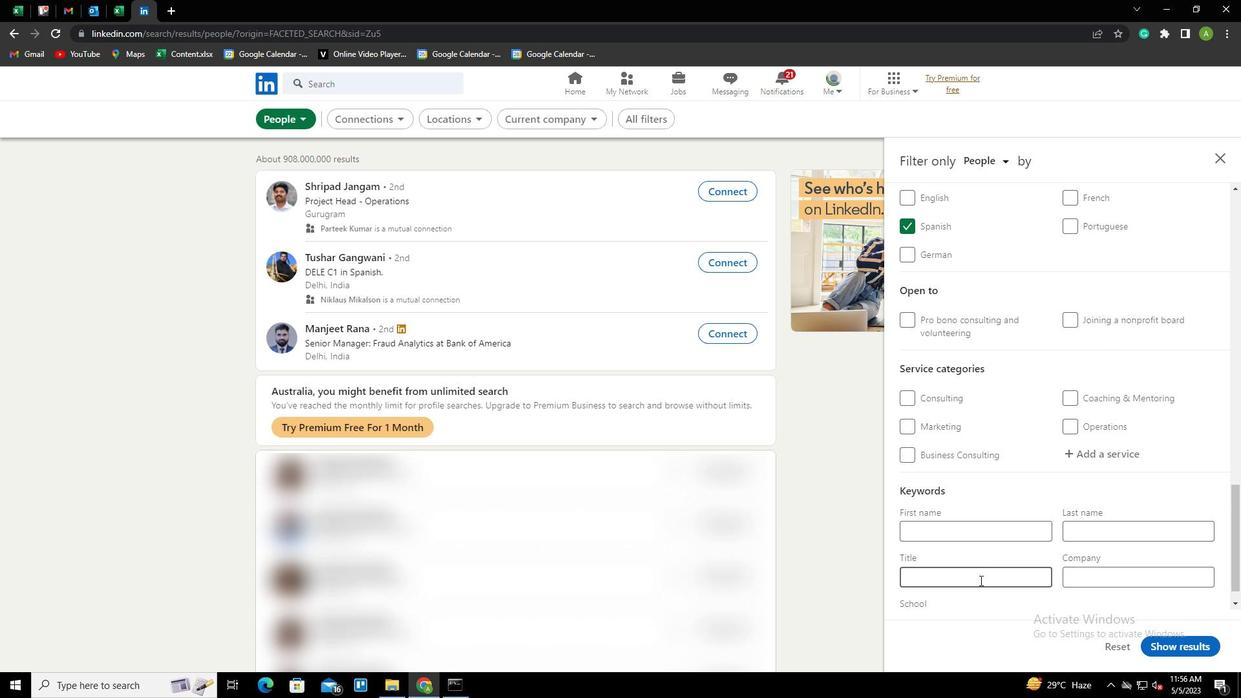 
Action: Key pressed <Key.shift>PRESCHOOL<Key.space><Key.shift>TEACHER
Screenshot: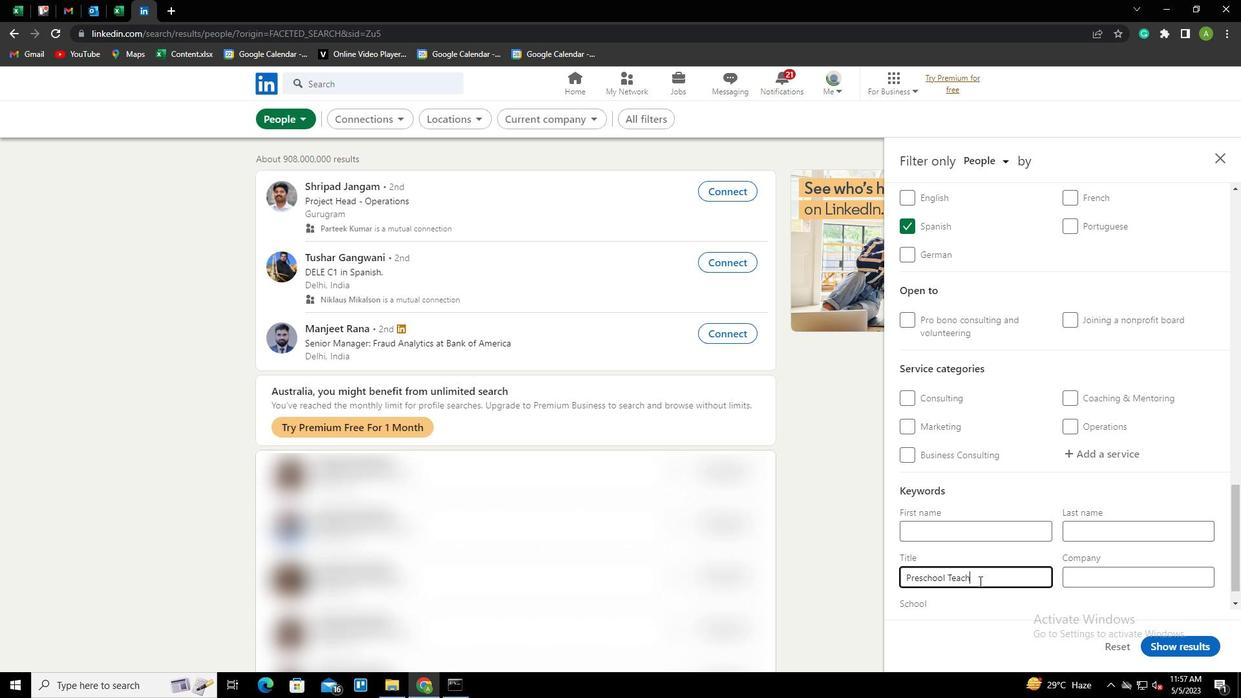 
Action: Mouse moved to (1121, 602)
Screenshot: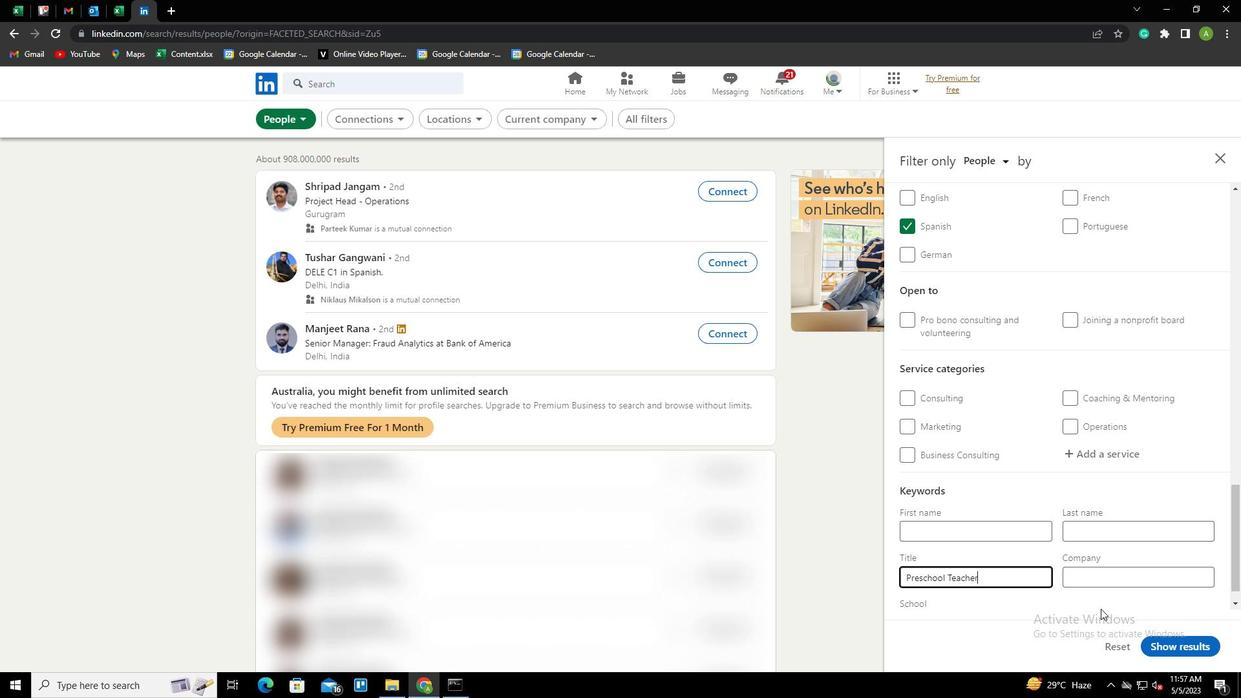 
Action: Mouse pressed left at (1121, 602)
Screenshot: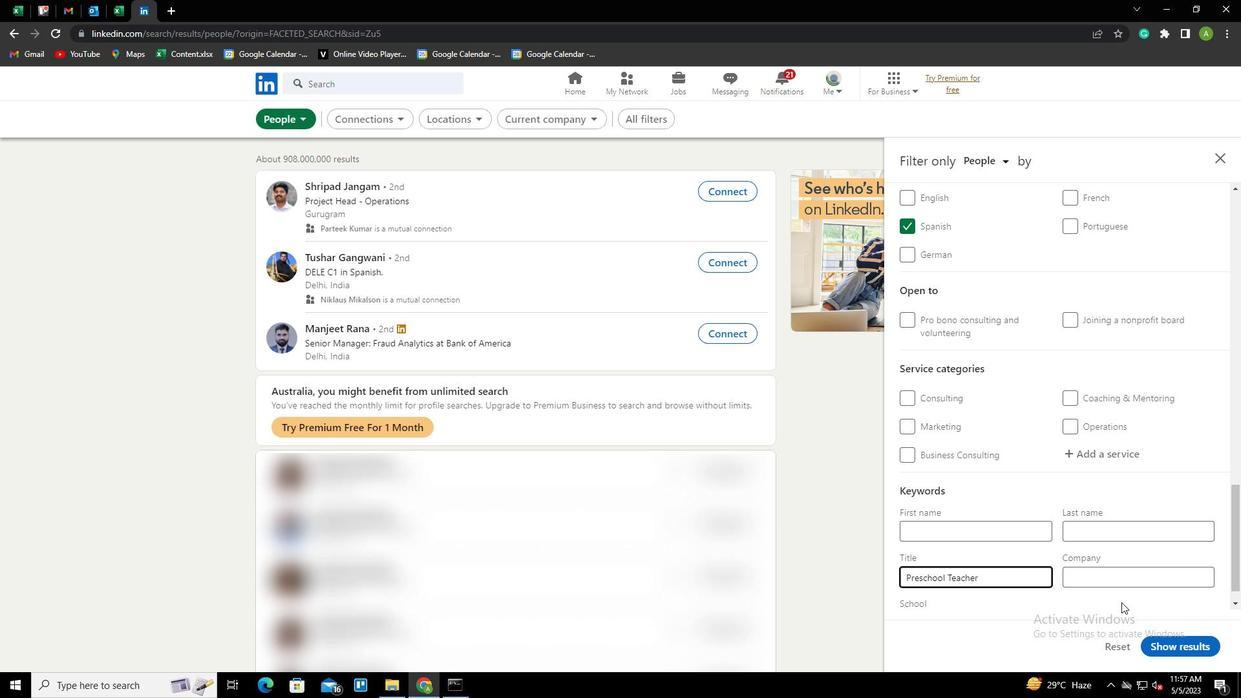 
Action: Mouse moved to (1200, 640)
Screenshot: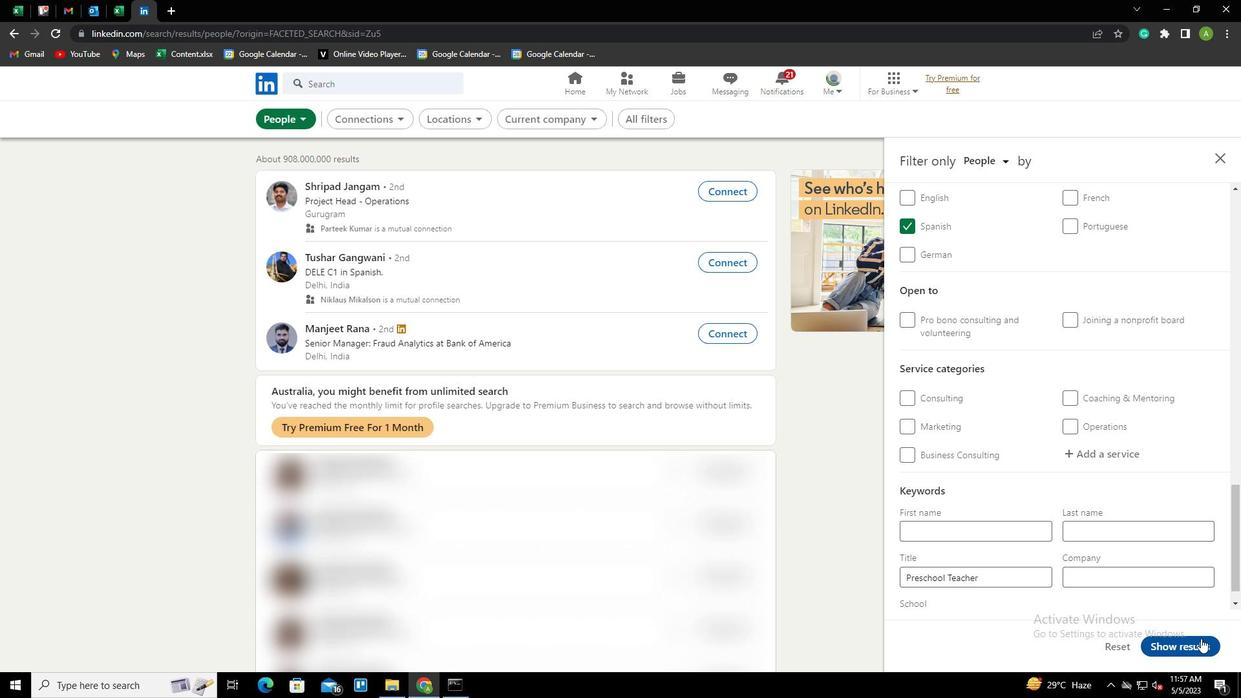 
Action: Mouse pressed left at (1200, 640)
Screenshot: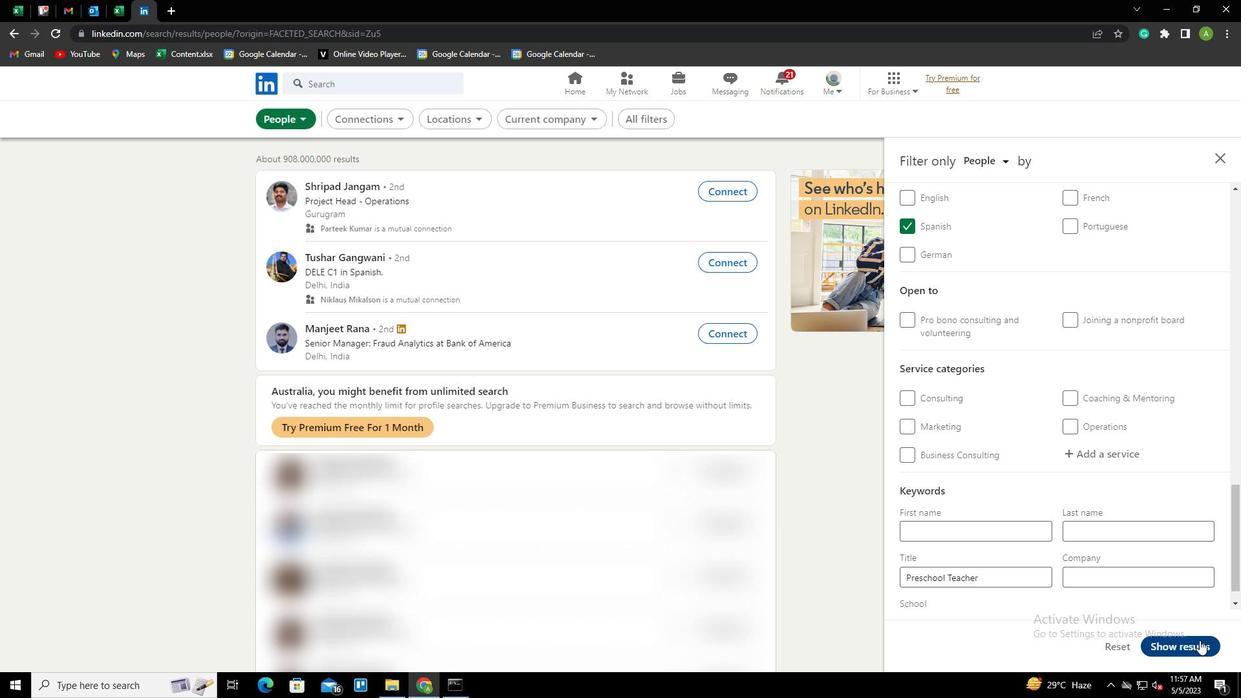 
